 Task: Play online Dominion games in easy mode.
Action: Mouse moved to (610, 251)
Screenshot: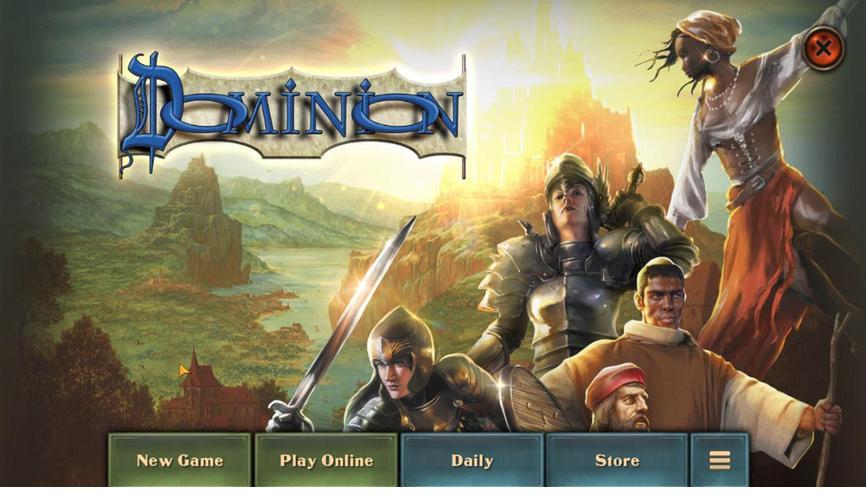 
Action: Mouse pressed left at (610, 251)
Screenshot: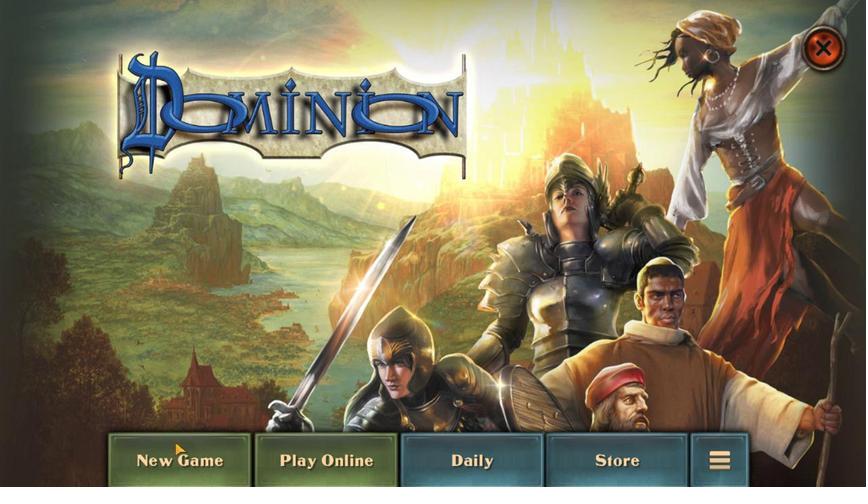 
Action: Mouse moved to (429, 208)
Screenshot: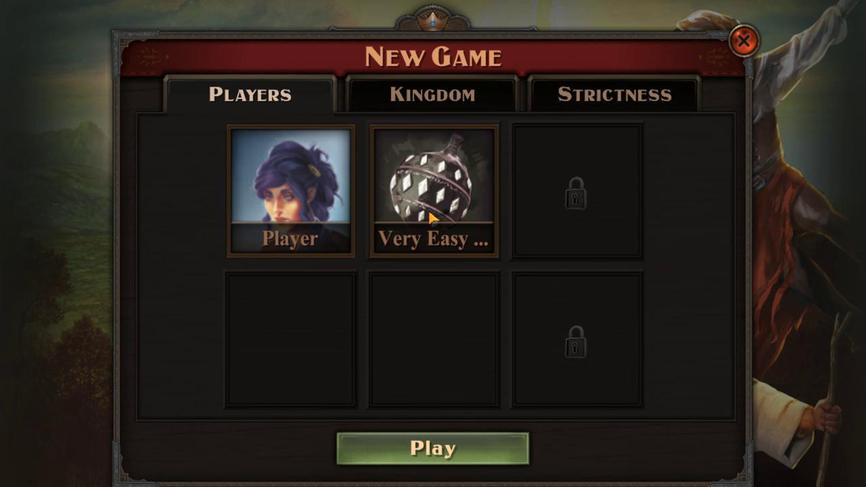 
Action: Mouse pressed left at (429, 208)
Screenshot: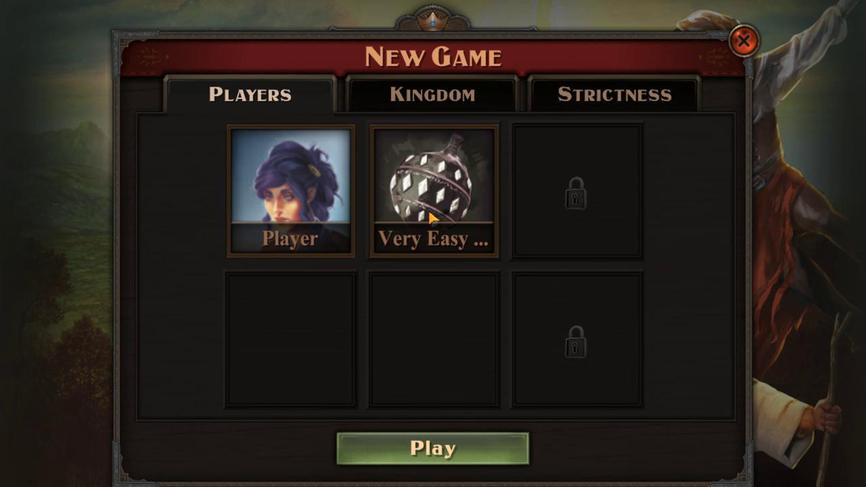 
Action: Mouse moved to (513, 222)
Screenshot: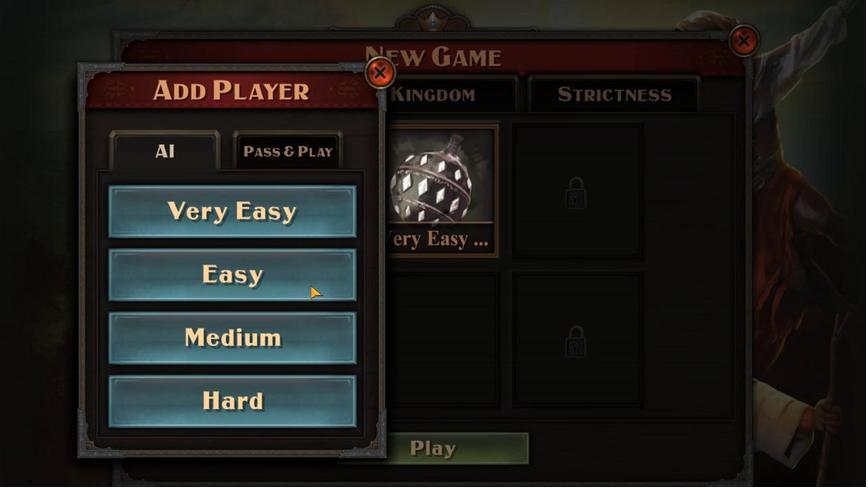 
Action: Mouse pressed left at (513, 222)
Screenshot: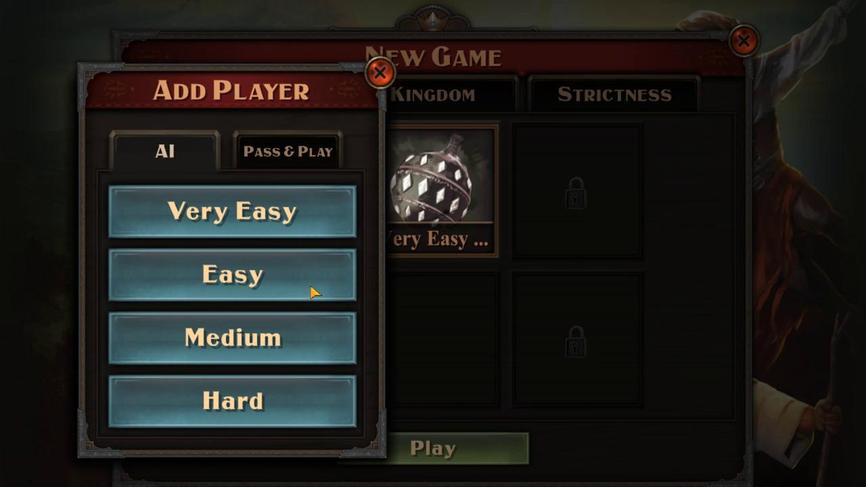 
Action: Mouse moved to (441, 251)
Screenshot: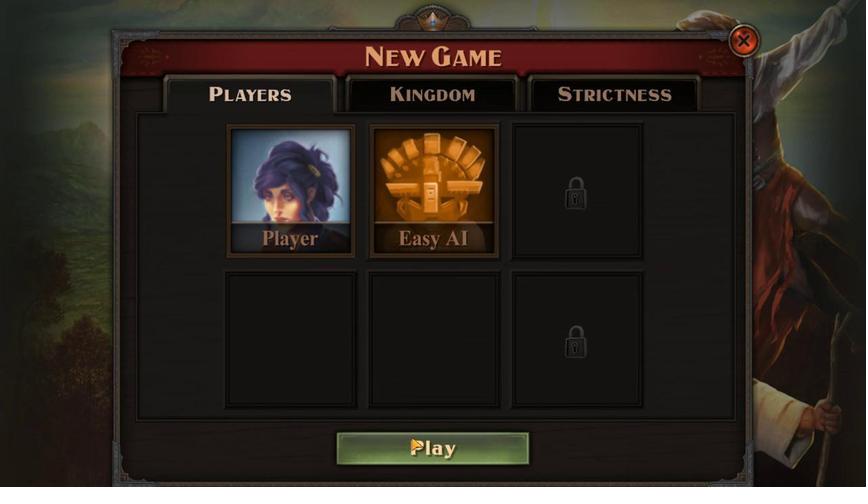 
Action: Mouse pressed left at (441, 251)
Screenshot: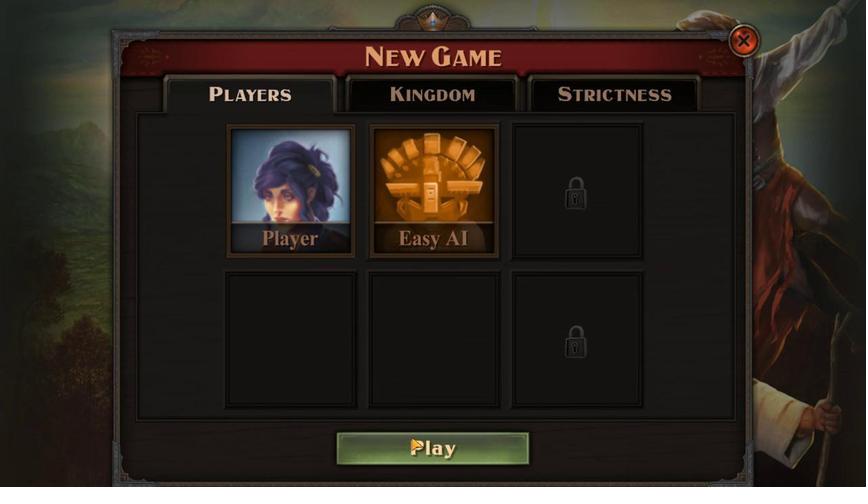 
Action: Mouse moved to (496, 244)
Screenshot: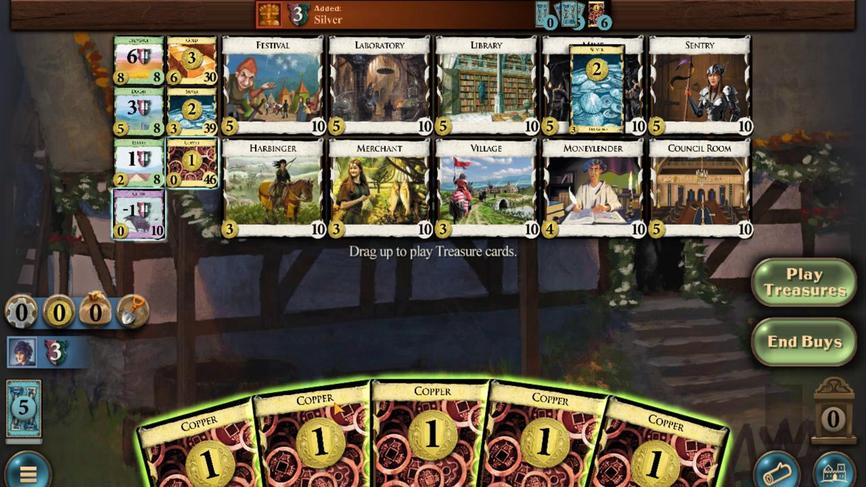 
Action: Mouse pressed left at (496, 244)
Screenshot: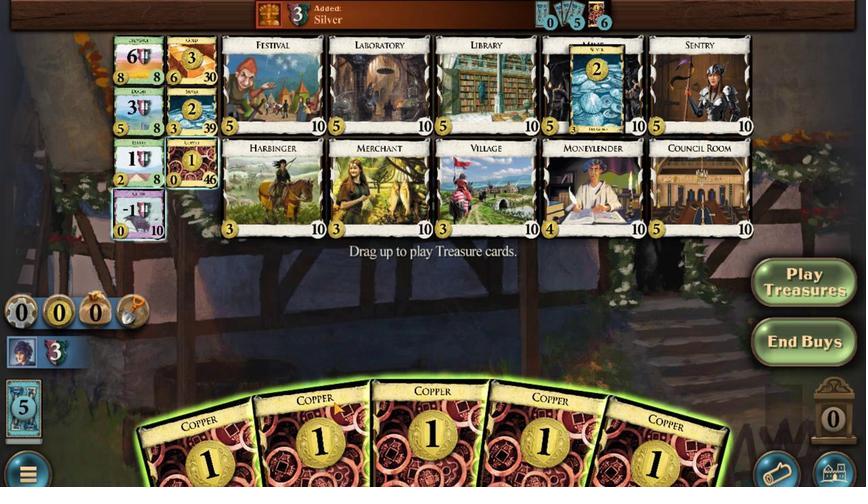 
Action: Mouse moved to (472, 249)
Screenshot: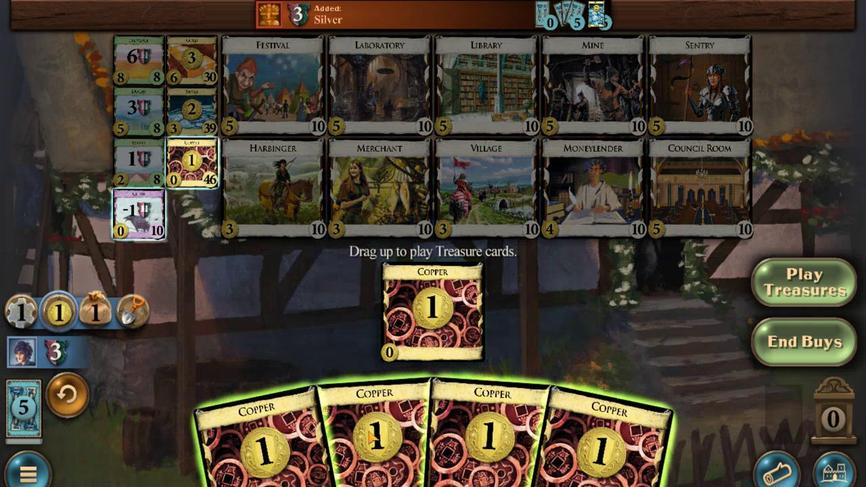 
Action: Mouse pressed left at (472, 249)
Screenshot: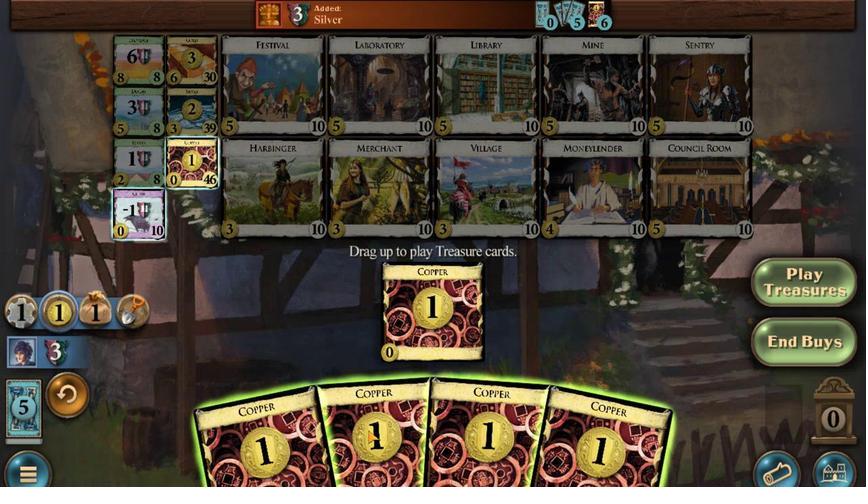 
Action: Mouse moved to (497, 249)
Screenshot: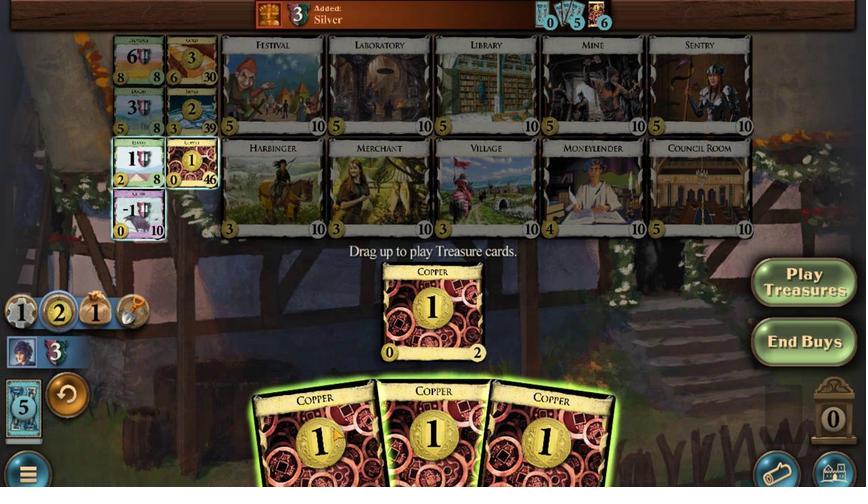 
Action: Mouse pressed left at (497, 249)
Screenshot: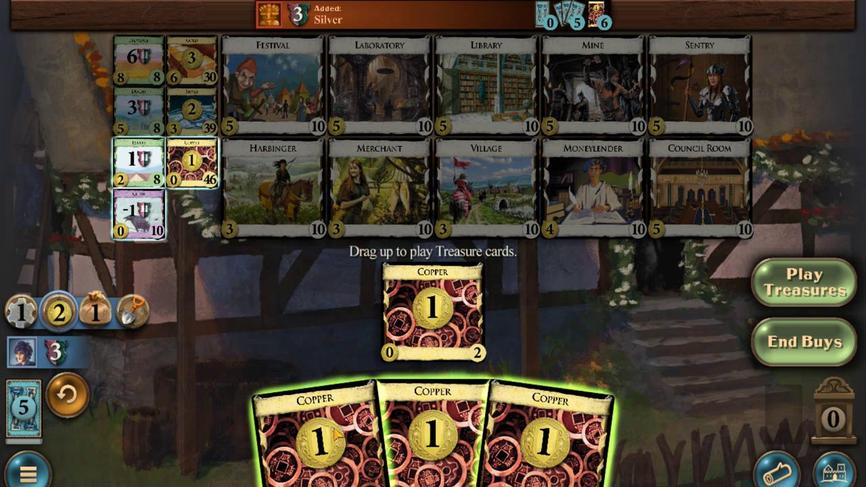 
Action: Mouse moved to (455, 249)
Screenshot: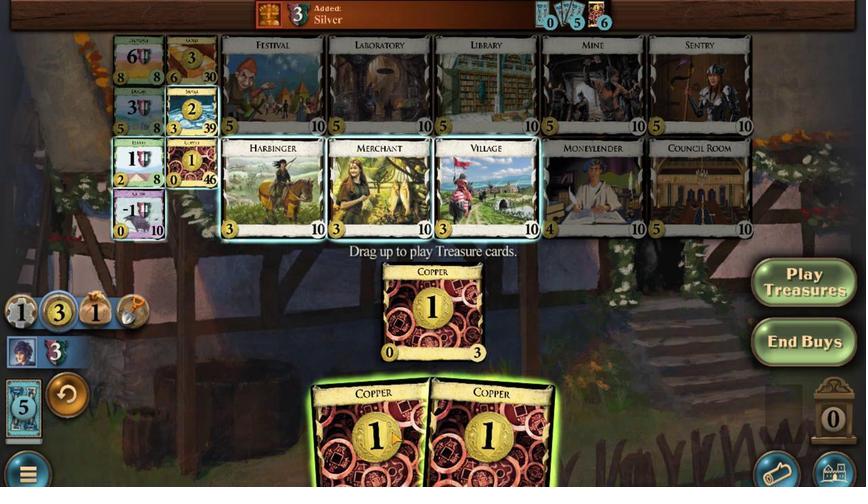 
Action: Mouse pressed left at (455, 249)
Screenshot: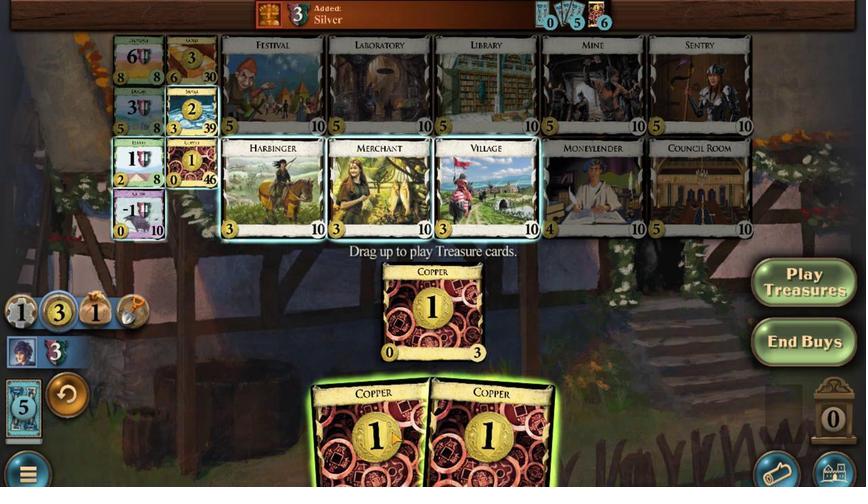 
Action: Mouse moved to (436, 253)
Screenshot: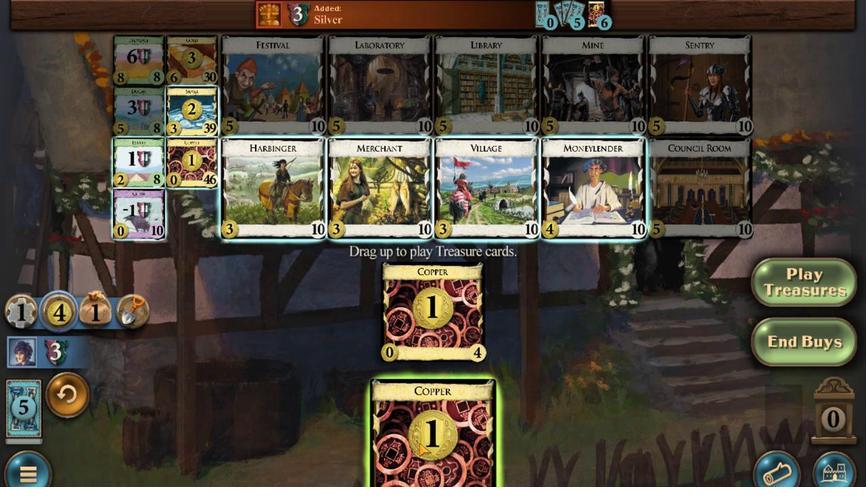 
Action: Mouse pressed left at (436, 253)
Screenshot: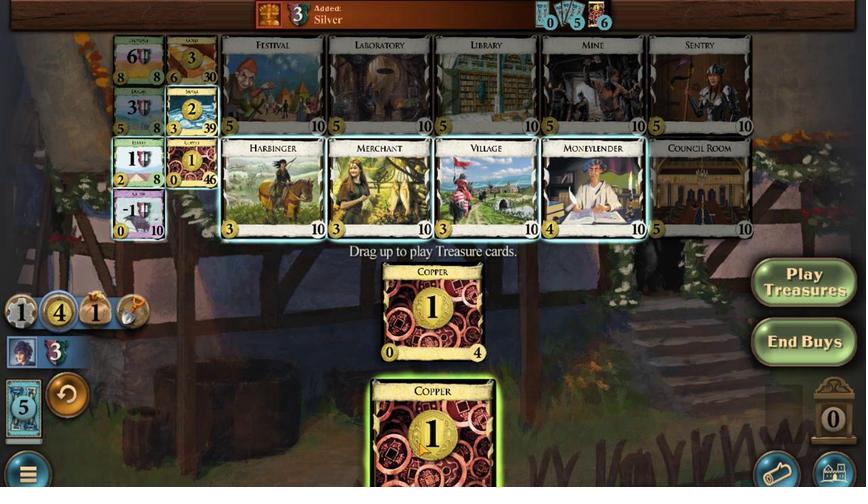 
Action: Mouse moved to (537, 183)
Screenshot: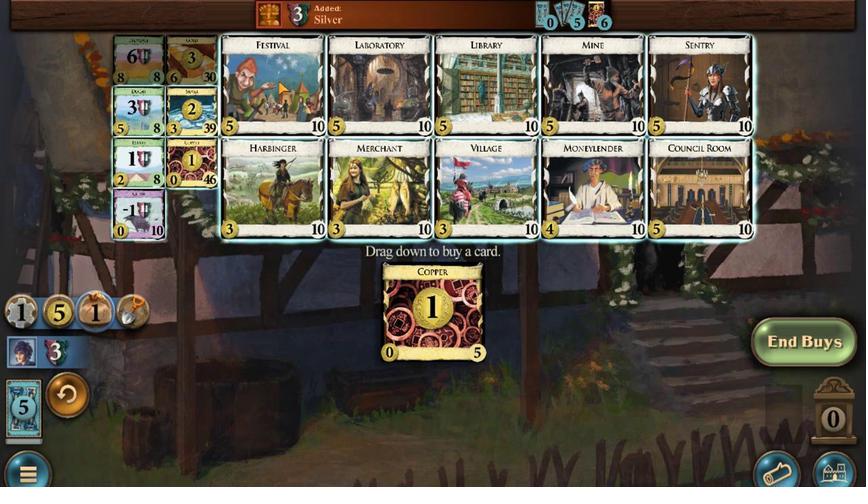 
Action: Mouse pressed left at (537, 183)
Screenshot: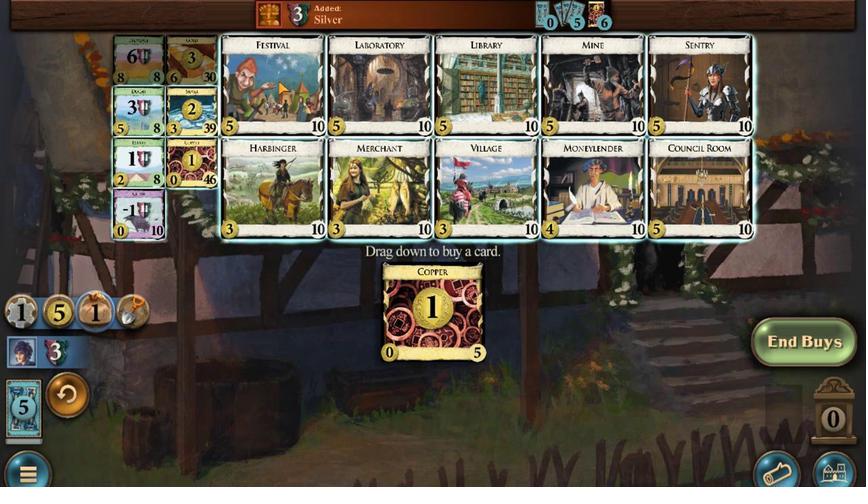 
Action: Mouse moved to (516, 248)
Screenshot: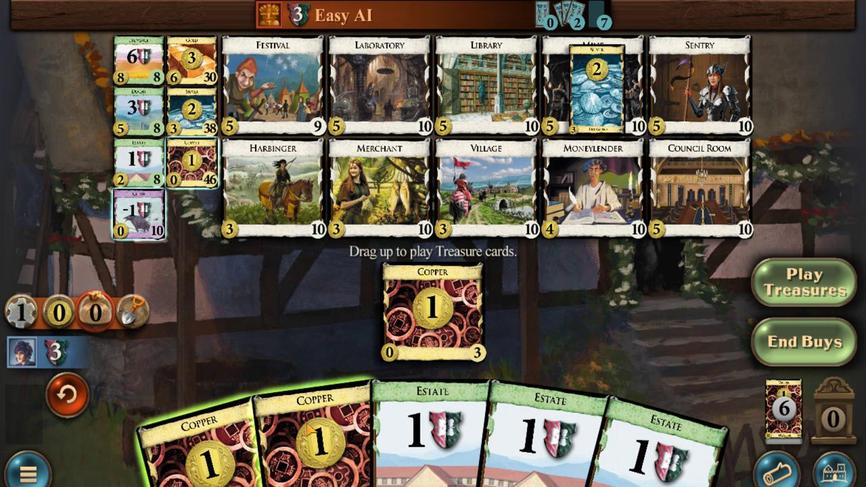 
Action: Mouse pressed left at (516, 248)
Screenshot: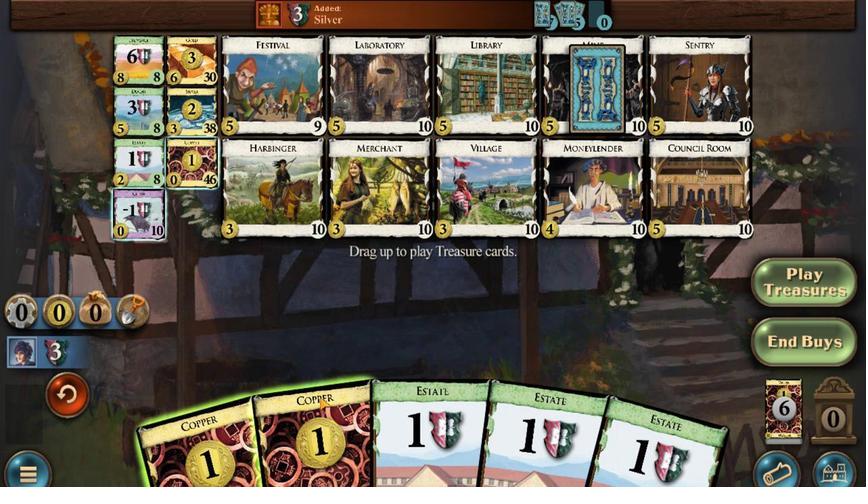 
Action: Mouse moved to (544, 250)
Screenshot: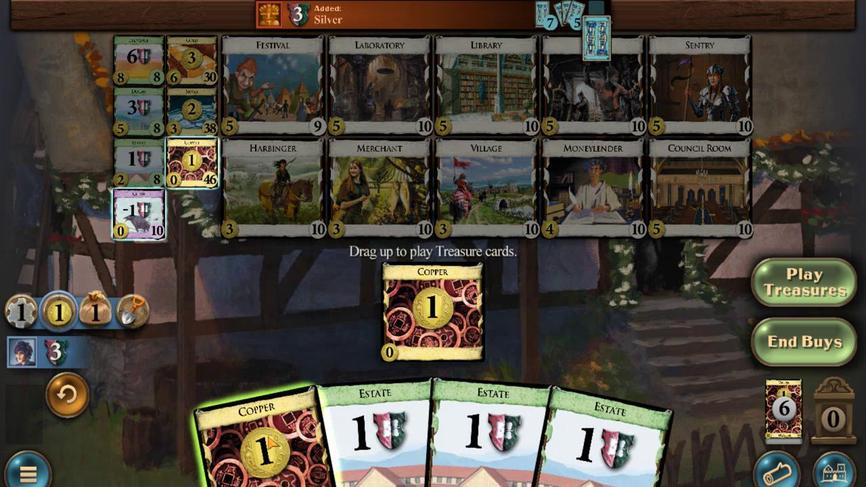 
Action: Mouse pressed left at (544, 250)
Screenshot: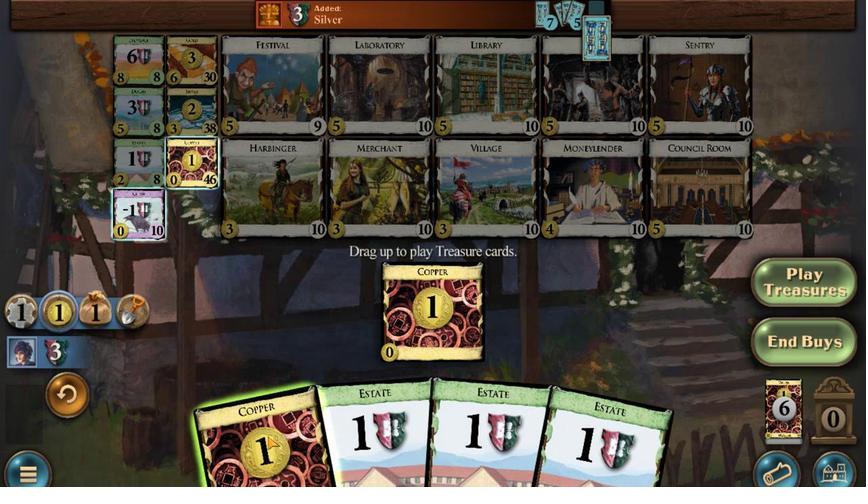 
Action: Mouse moved to (626, 199)
Screenshot: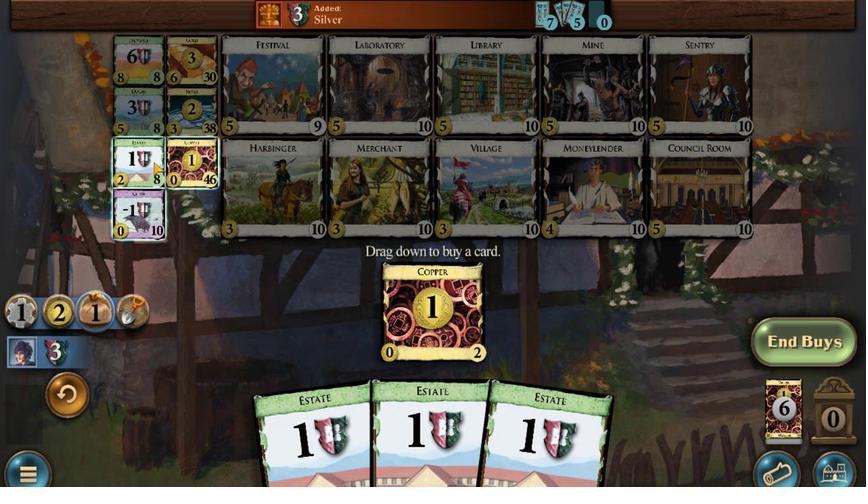 
Action: Mouse pressed left at (626, 199)
Screenshot: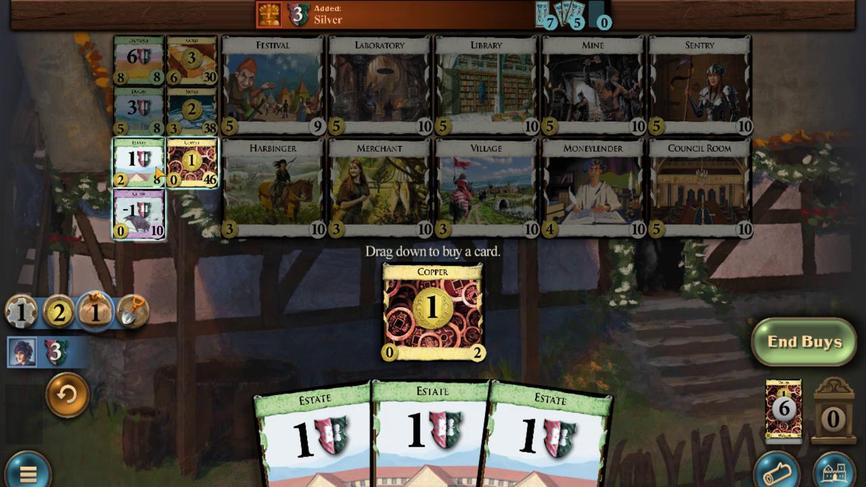 
Action: Mouse moved to (583, 248)
Screenshot: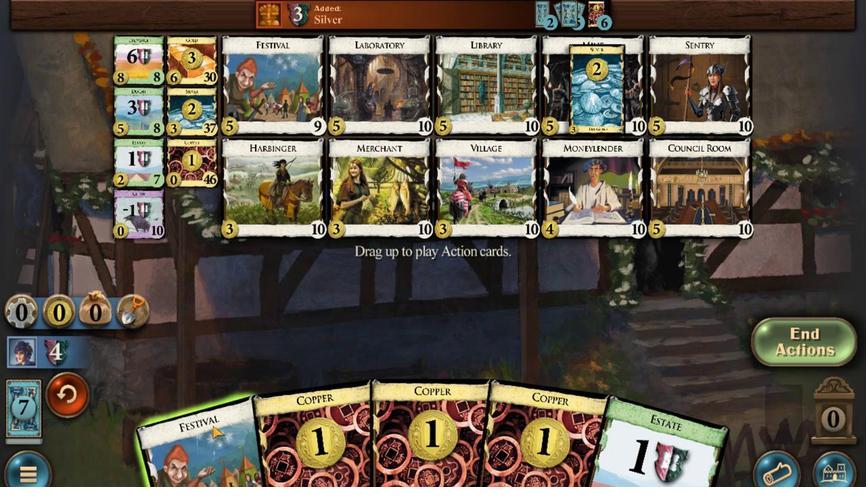 
Action: Mouse pressed left at (583, 248)
Screenshot: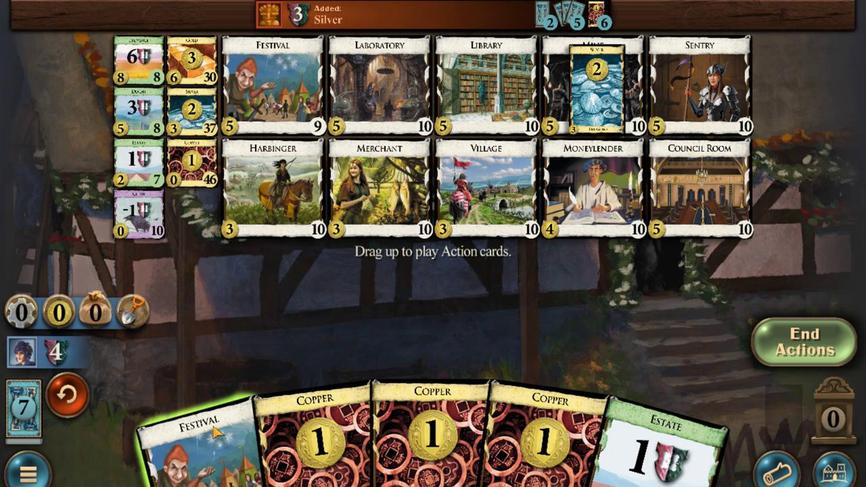 
Action: Mouse moved to (479, 249)
Screenshot: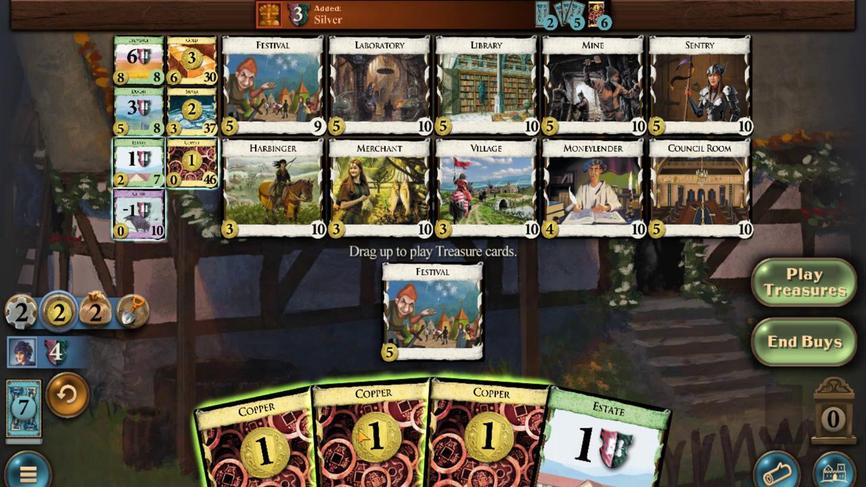 
Action: Mouse pressed left at (479, 249)
Screenshot: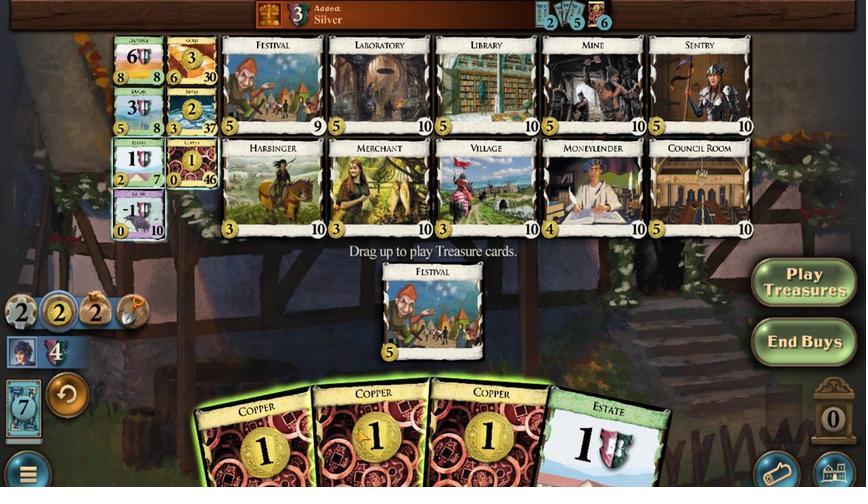 
Action: Mouse moved to (472, 252)
Screenshot: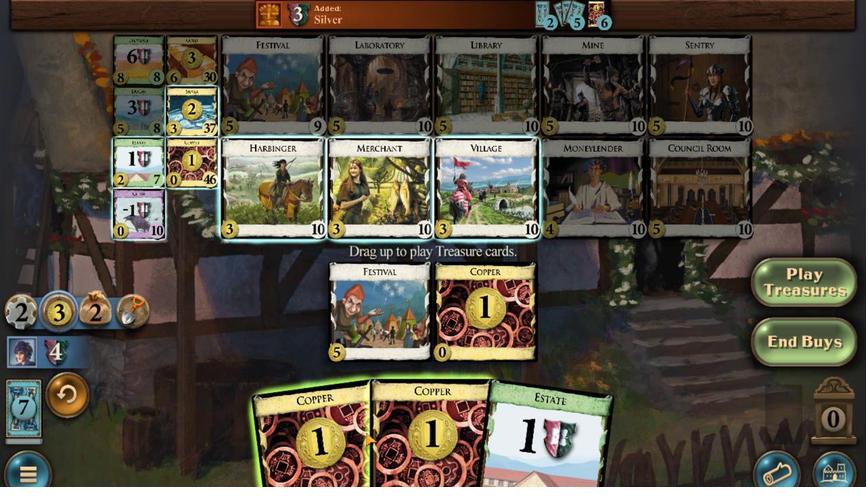 
Action: Mouse pressed left at (472, 252)
Screenshot: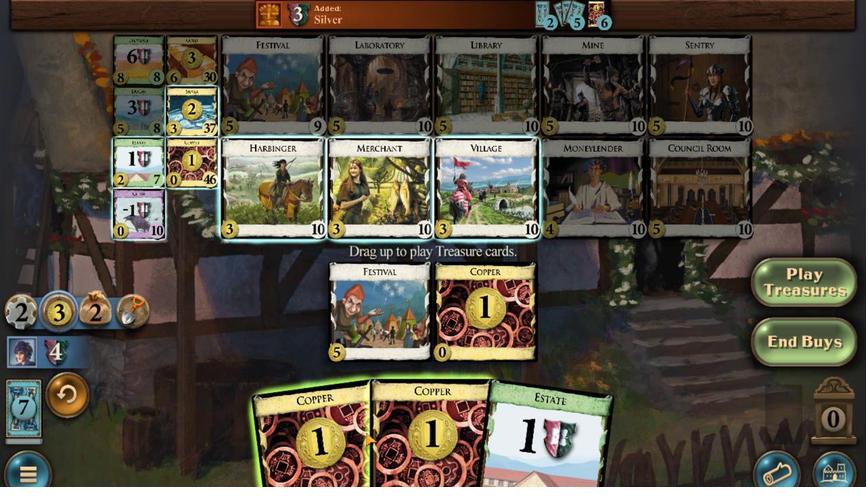 
Action: Mouse moved to (469, 256)
Screenshot: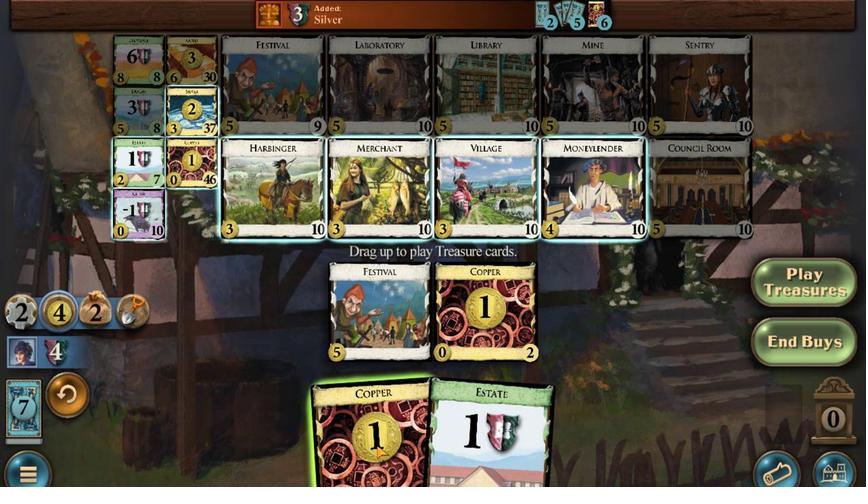 
Action: Mouse pressed left at (469, 256)
Screenshot: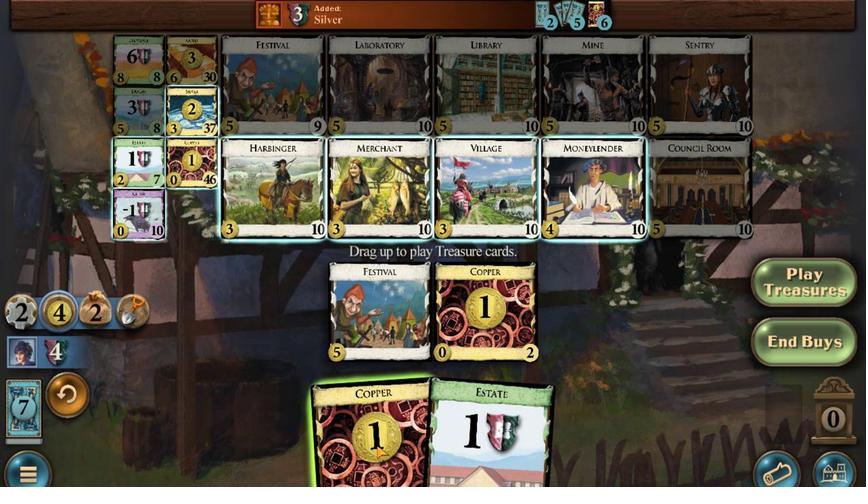 
Action: Mouse moved to (525, 181)
Screenshot: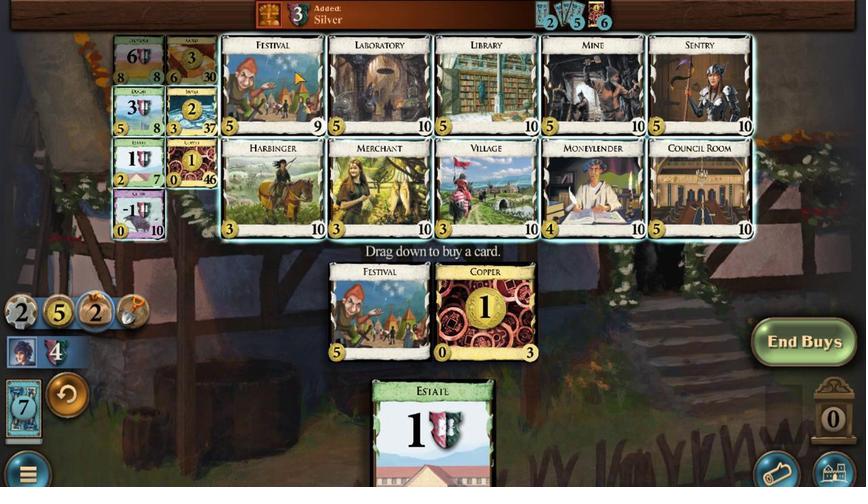 
Action: Mouse pressed left at (525, 181)
Screenshot: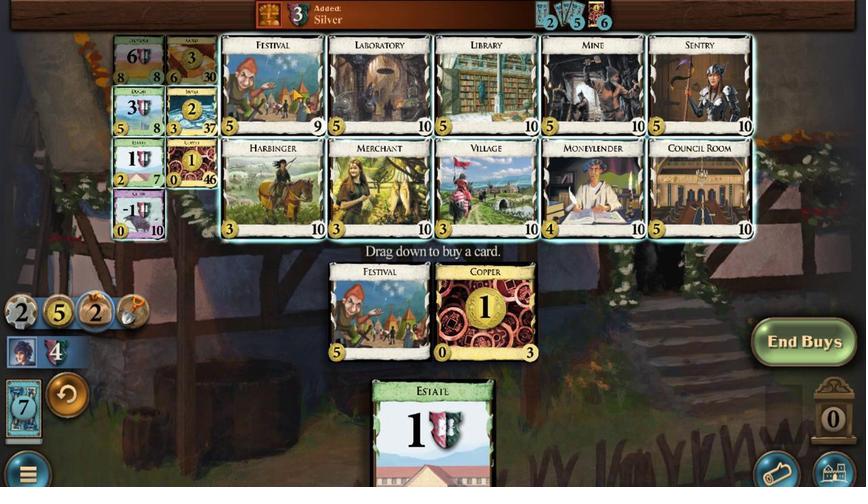 
Action: Mouse moved to (593, 195)
Screenshot: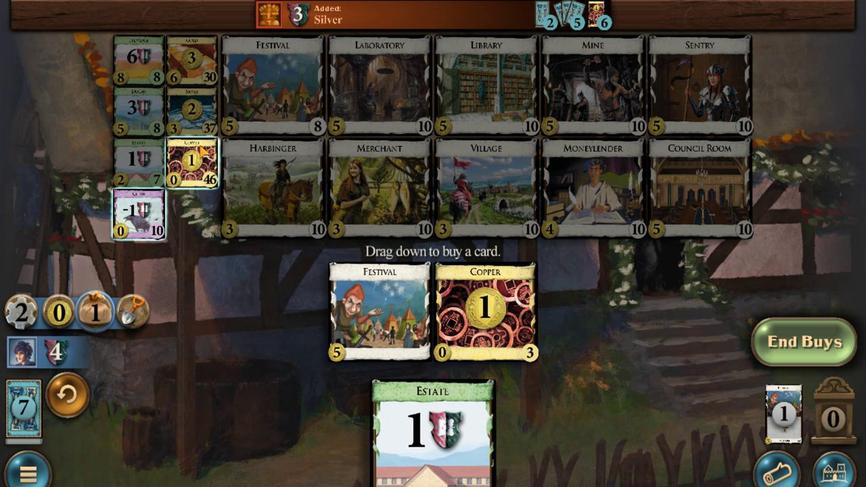 
Action: Mouse pressed left at (593, 195)
Screenshot: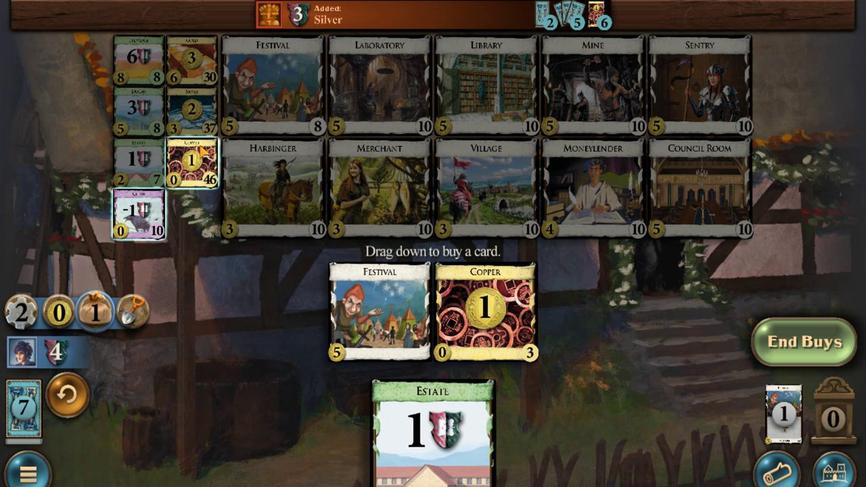 
Action: Mouse moved to (423, 252)
Screenshot: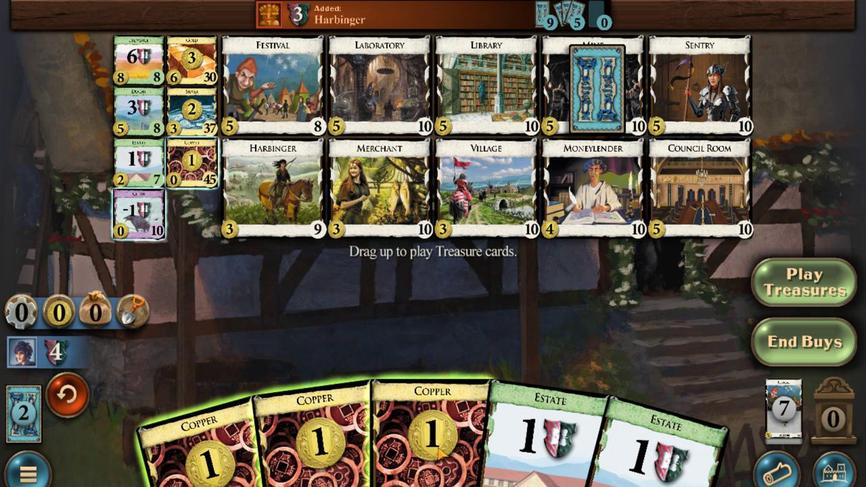 
Action: Mouse pressed left at (423, 252)
Screenshot: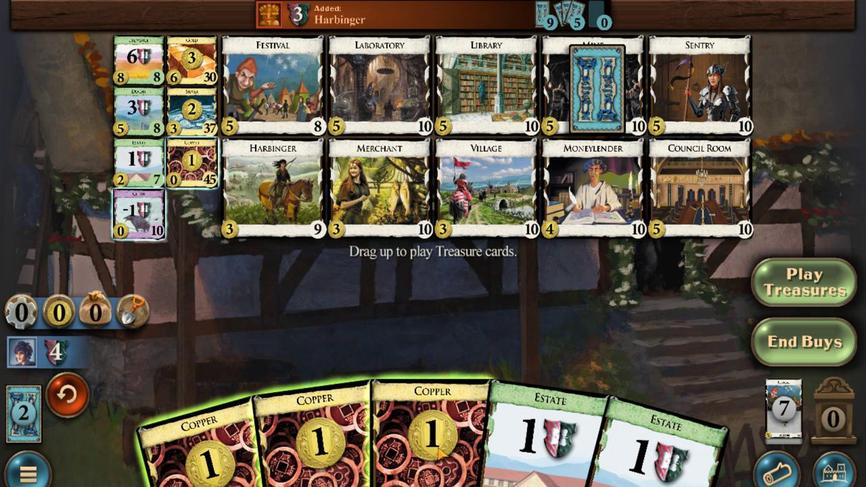 
Action: Mouse moved to (477, 254)
Screenshot: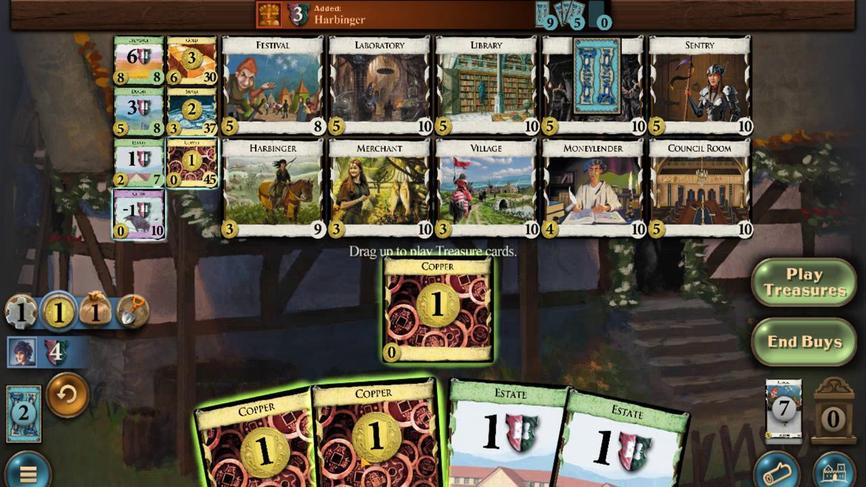 
Action: Mouse pressed left at (477, 254)
Screenshot: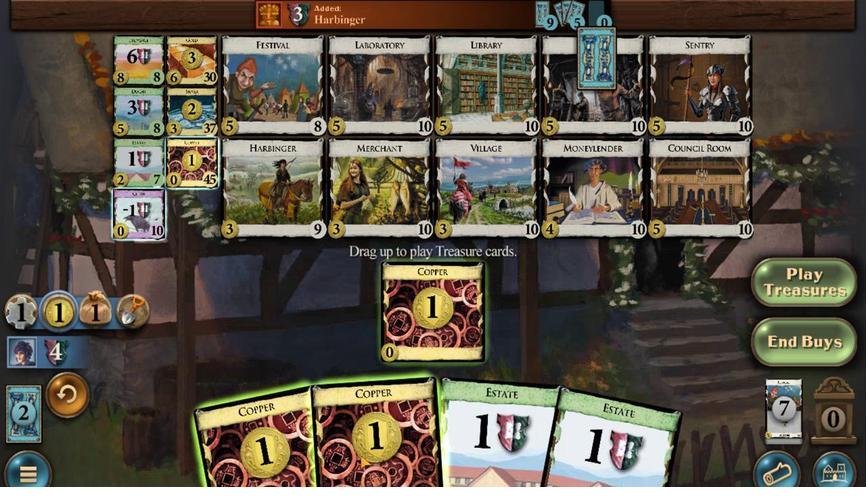 
Action: Mouse moved to (507, 252)
Screenshot: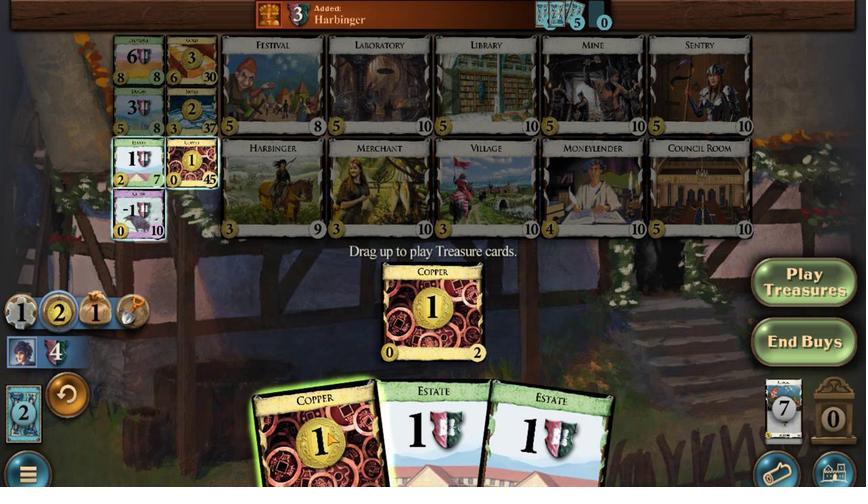 
Action: Mouse pressed left at (507, 252)
Screenshot: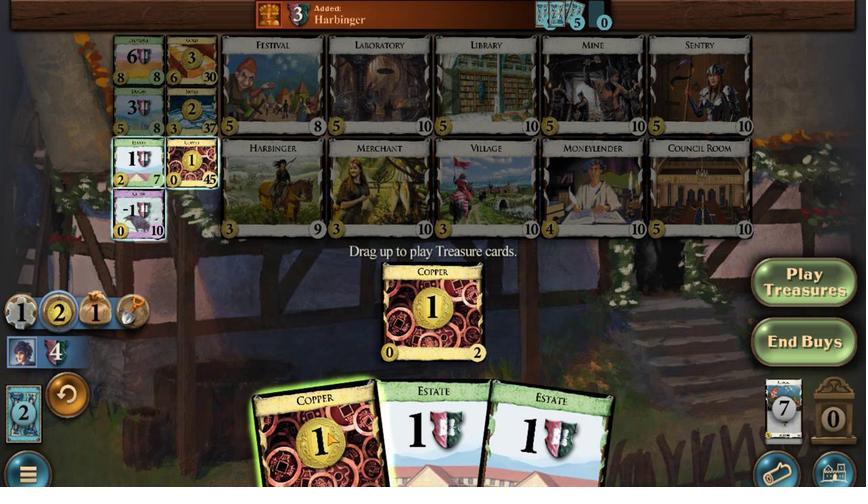 
Action: Mouse moved to (530, 201)
Screenshot: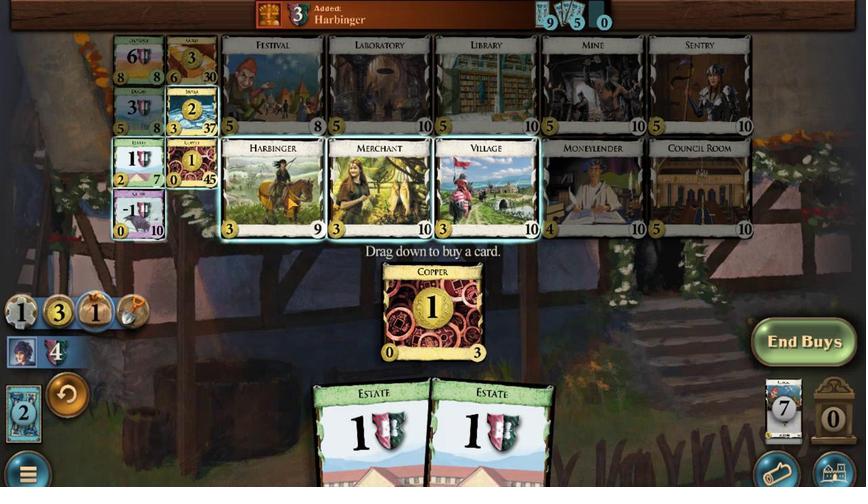 
Action: Mouse pressed left at (530, 201)
Screenshot: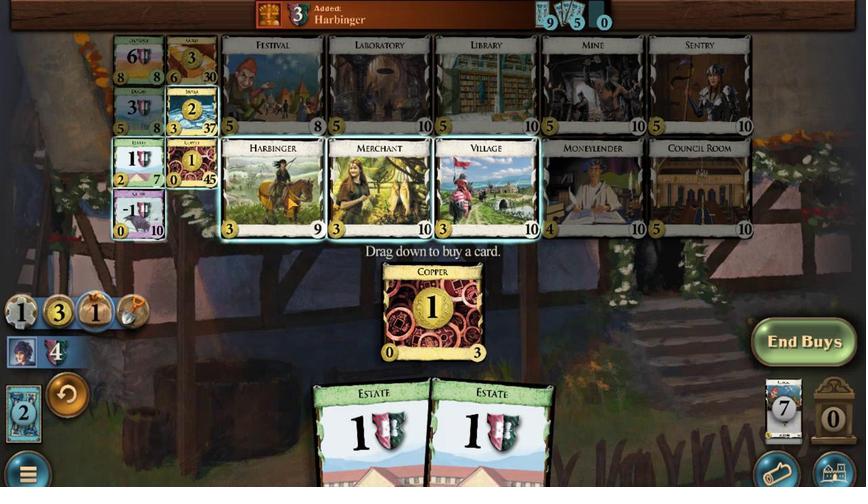 
Action: Mouse moved to (547, 205)
Screenshot: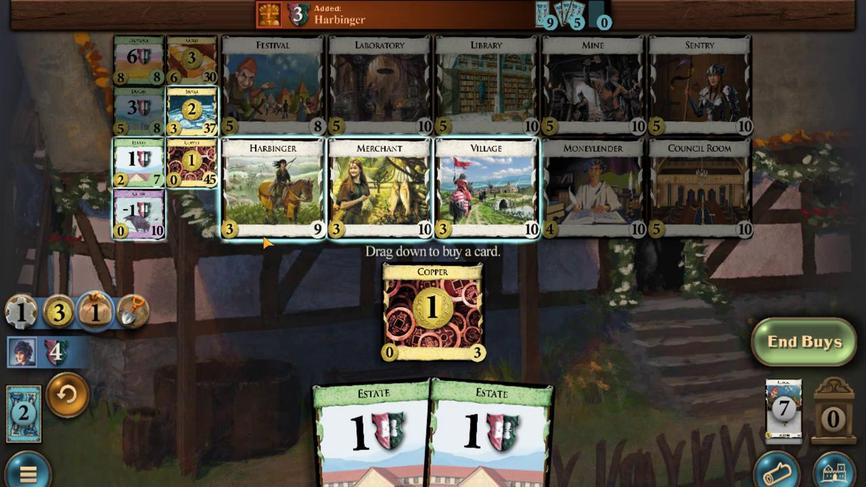 
Action: Mouse pressed left at (547, 205)
Screenshot: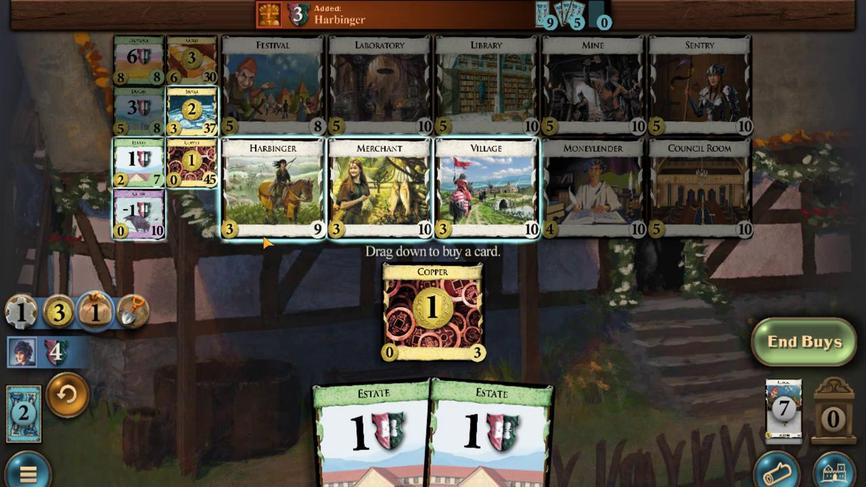 
Action: Mouse moved to (409, 246)
Screenshot: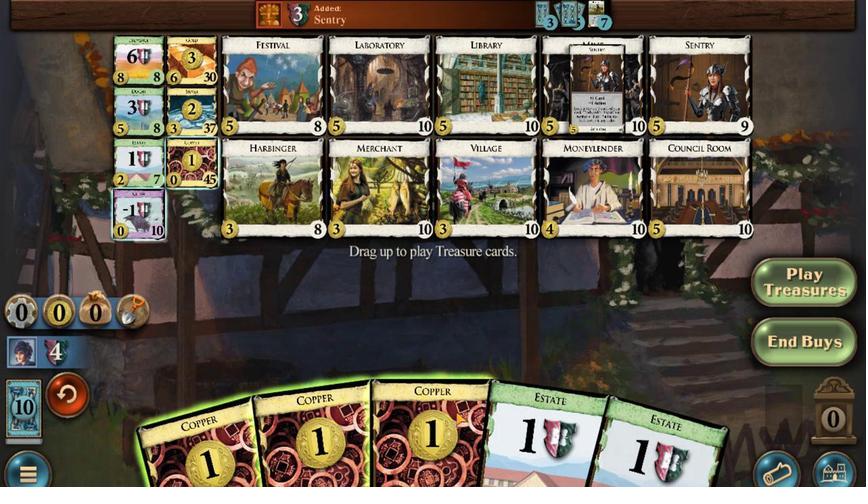
Action: Mouse pressed left at (409, 246)
Screenshot: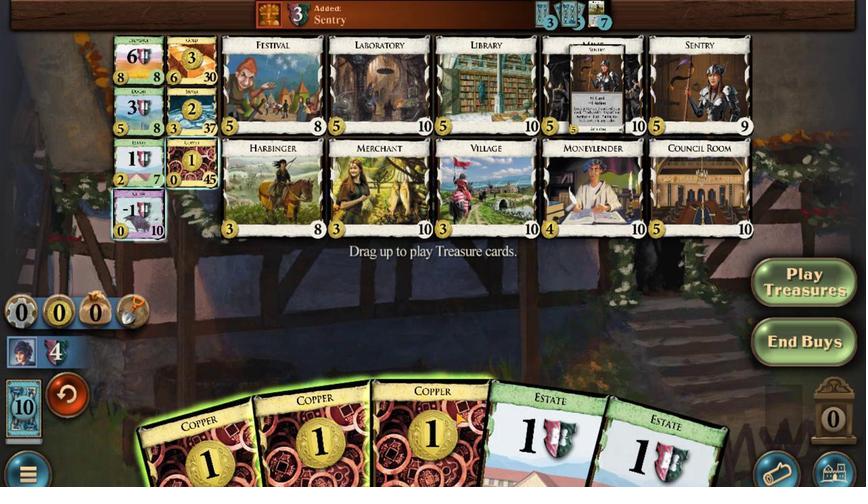 
Action: Mouse moved to (479, 248)
Screenshot: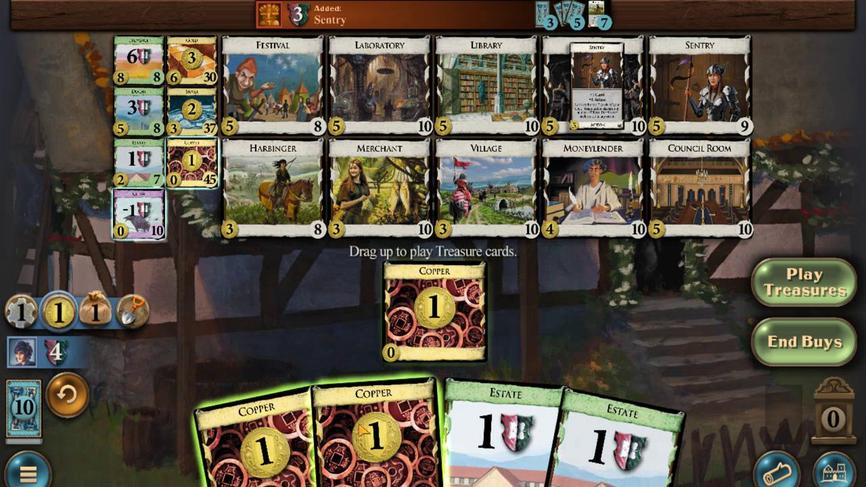 
Action: Mouse pressed left at (479, 248)
Screenshot: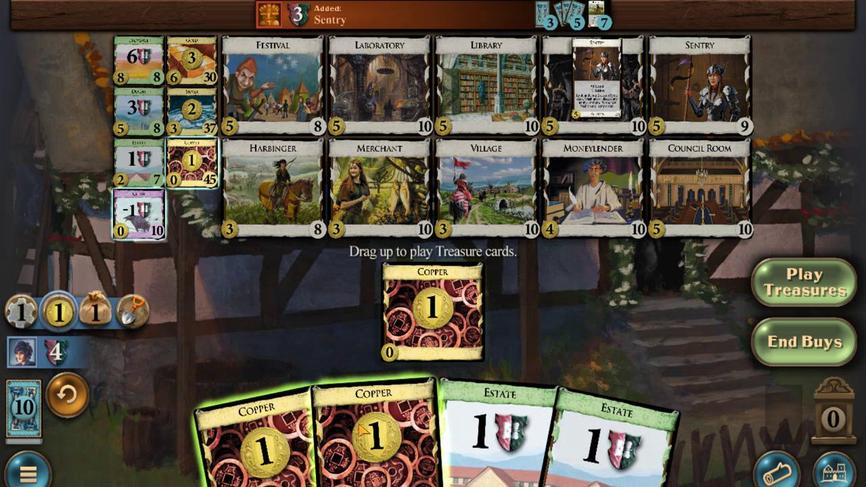 
Action: Mouse moved to (521, 252)
Screenshot: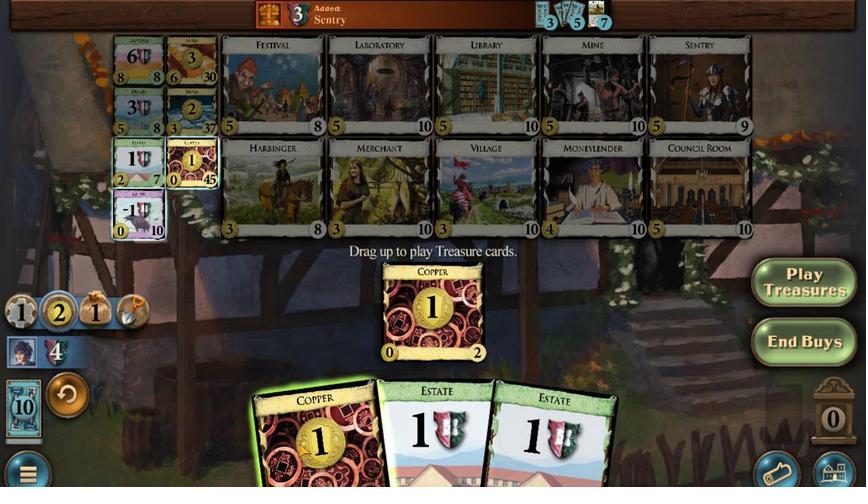 
Action: Mouse pressed left at (521, 252)
Screenshot: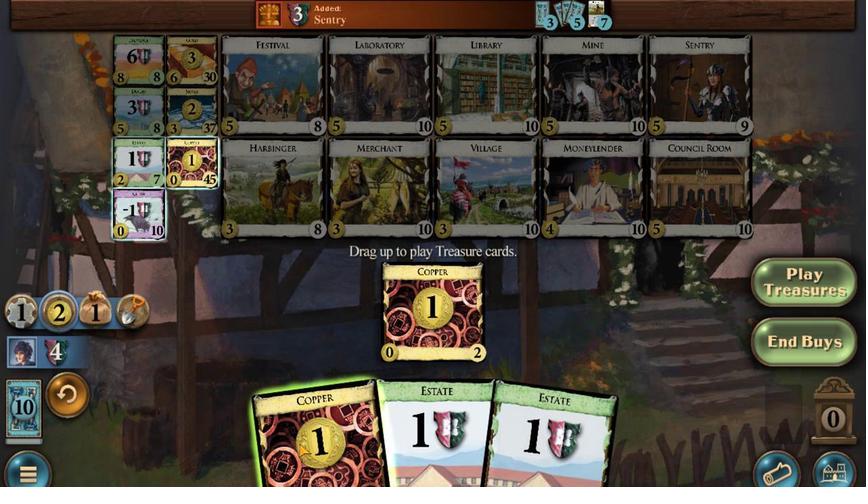 
Action: Mouse moved to (606, 188)
Screenshot: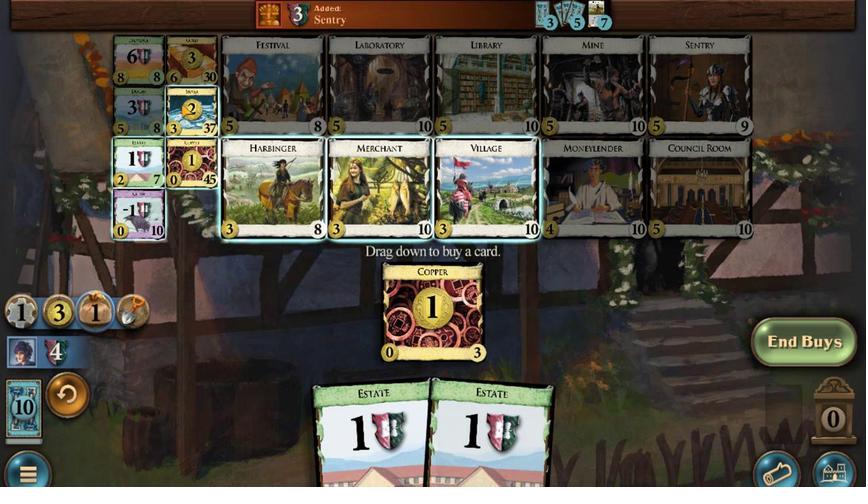 
Action: Mouse pressed left at (606, 188)
Screenshot: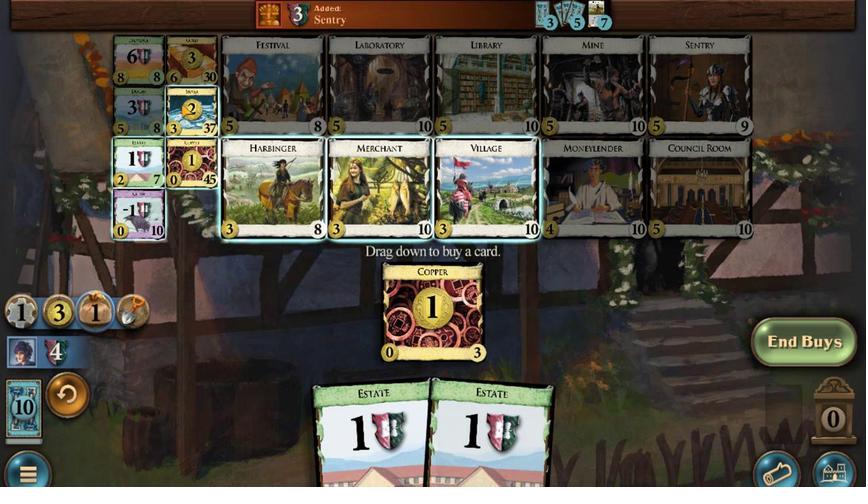 
Action: Mouse moved to (511, 245)
Screenshot: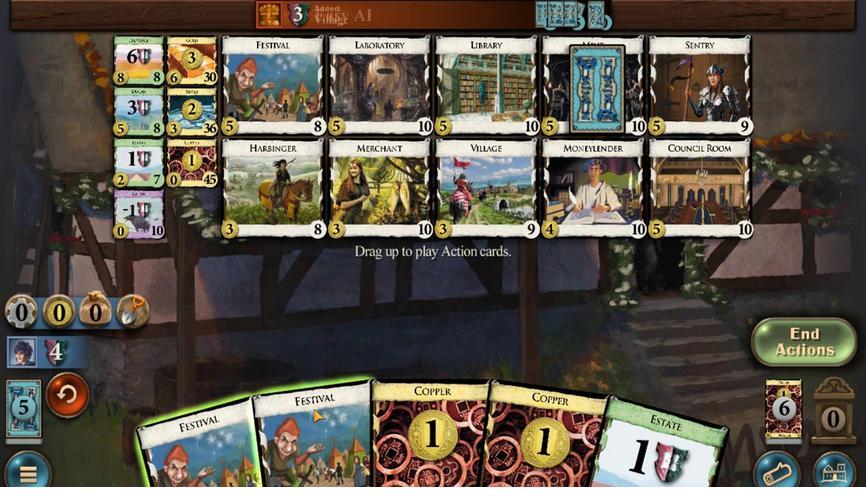 
Action: Mouse pressed left at (511, 245)
Screenshot: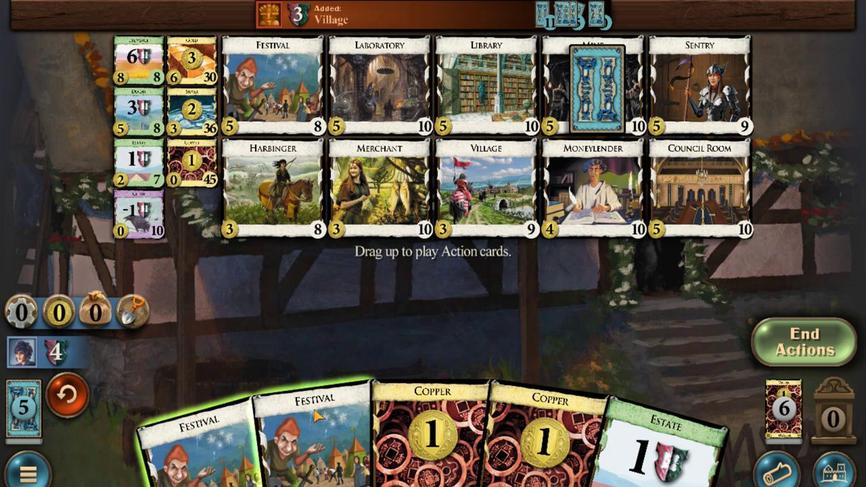 
Action: Mouse moved to (577, 261)
Screenshot: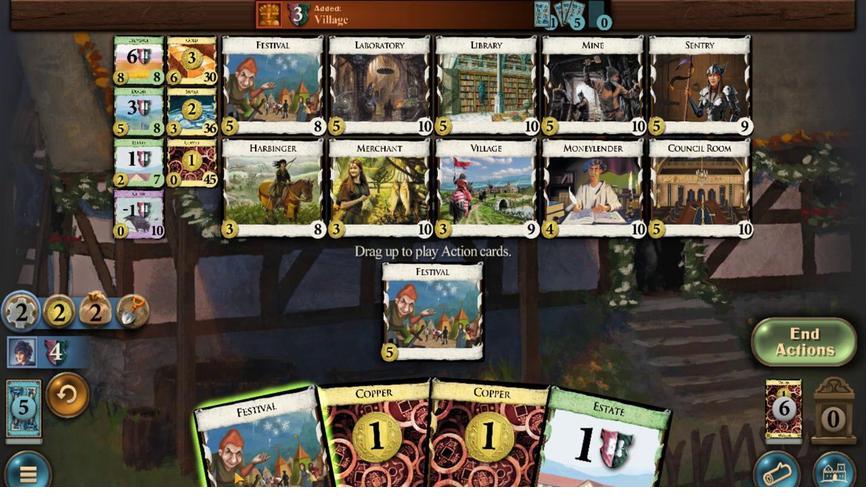 
Action: Mouse pressed left at (577, 261)
Screenshot: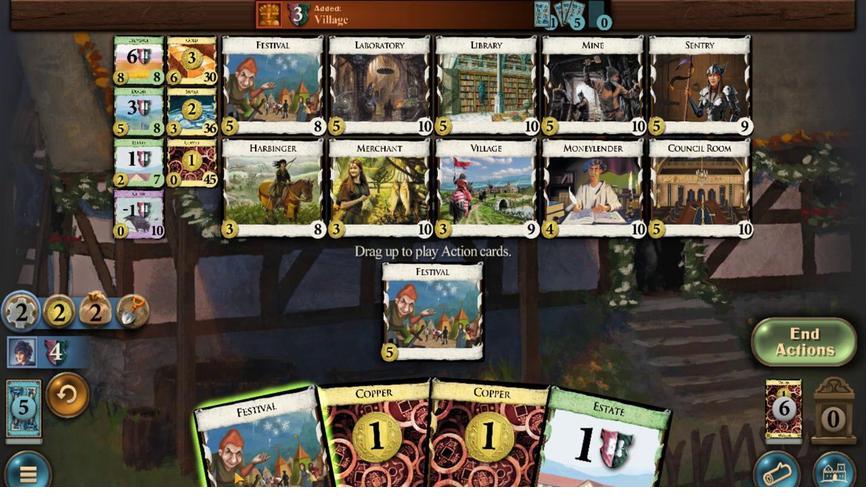 
Action: Mouse moved to (526, 254)
Screenshot: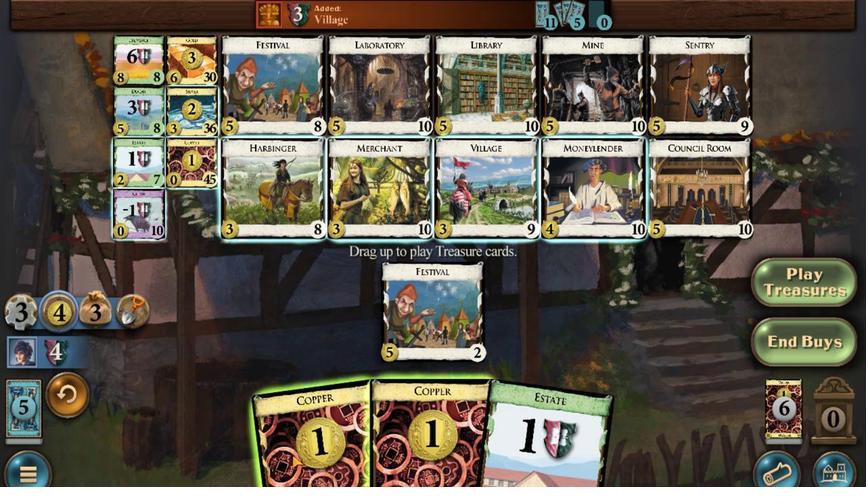 
Action: Mouse pressed left at (526, 254)
Screenshot: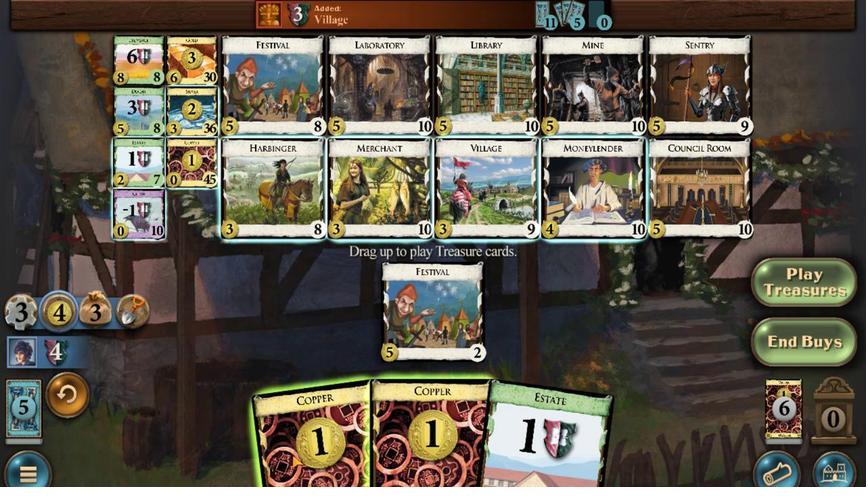 
Action: Mouse moved to (484, 251)
Screenshot: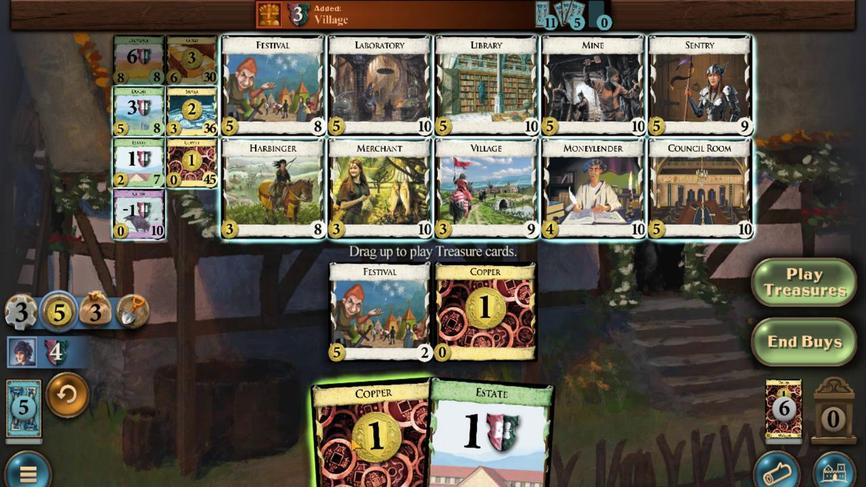 
Action: Mouse pressed left at (484, 251)
Screenshot: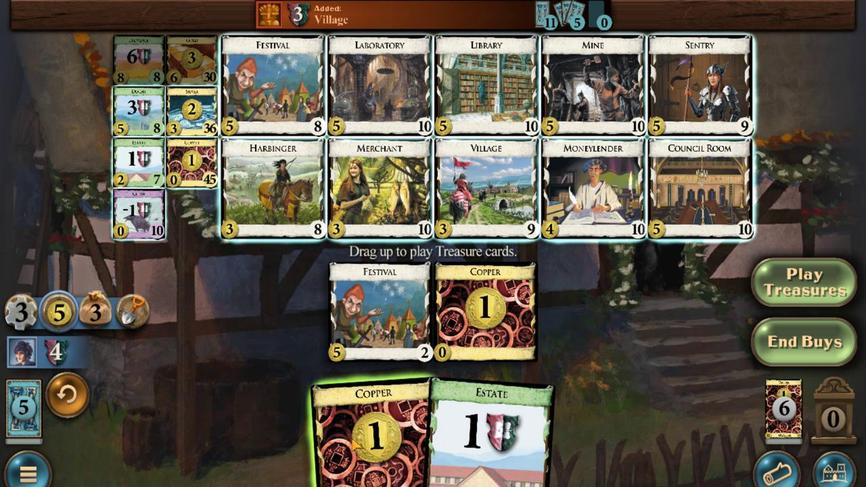 
Action: Mouse moved to (597, 178)
Screenshot: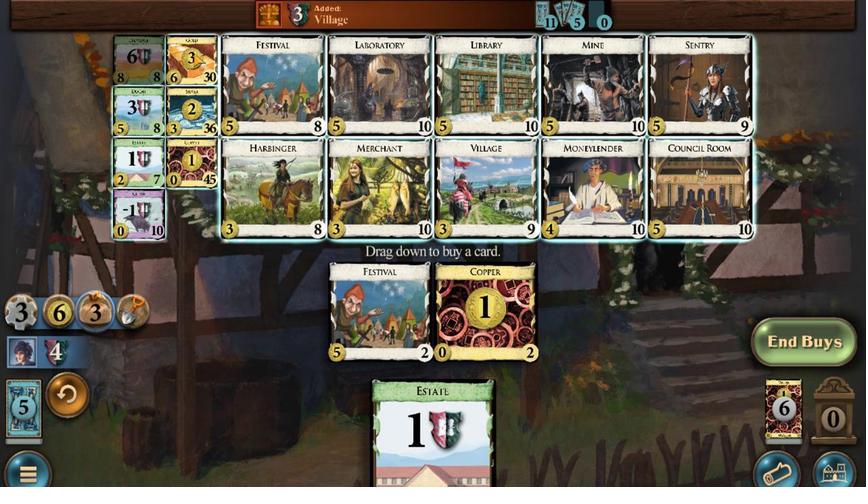
Action: Mouse pressed left at (597, 178)
Screenshot: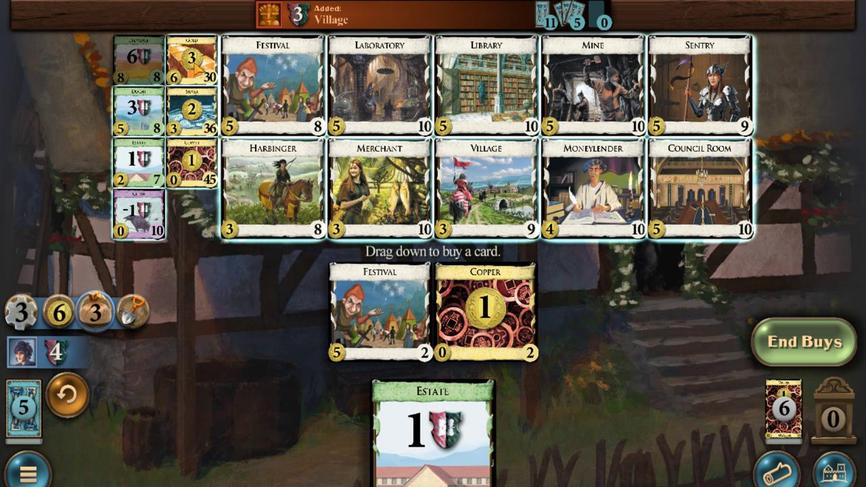 
Action: Mouse moved to (596, 198)
Screenshot: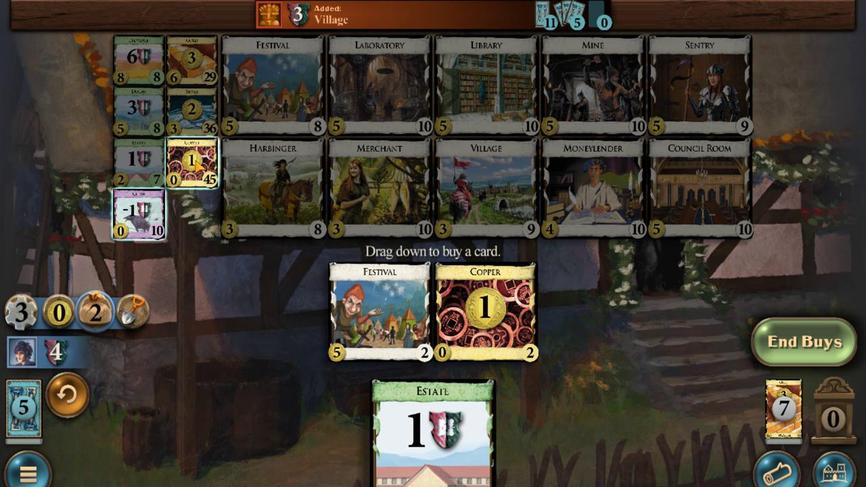 
Action: Mouse pressed left at (596, 198)
Screenshot: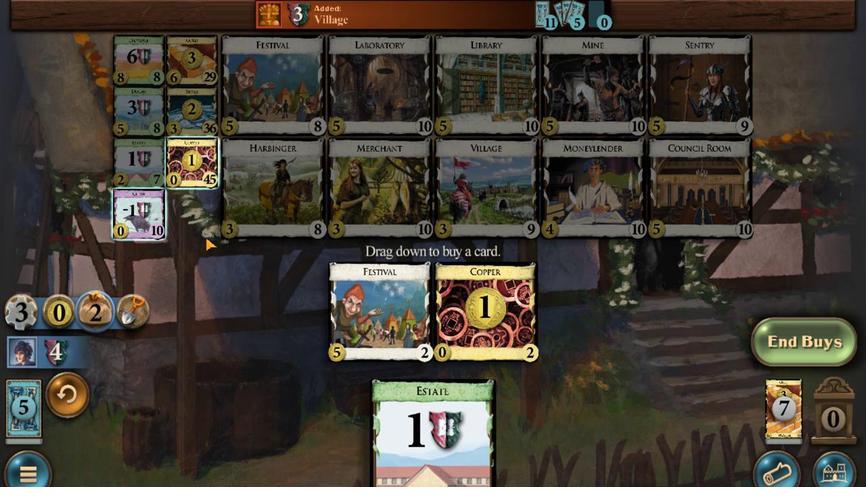 
Action: Mouse moved to (598, 201)
Screenshot: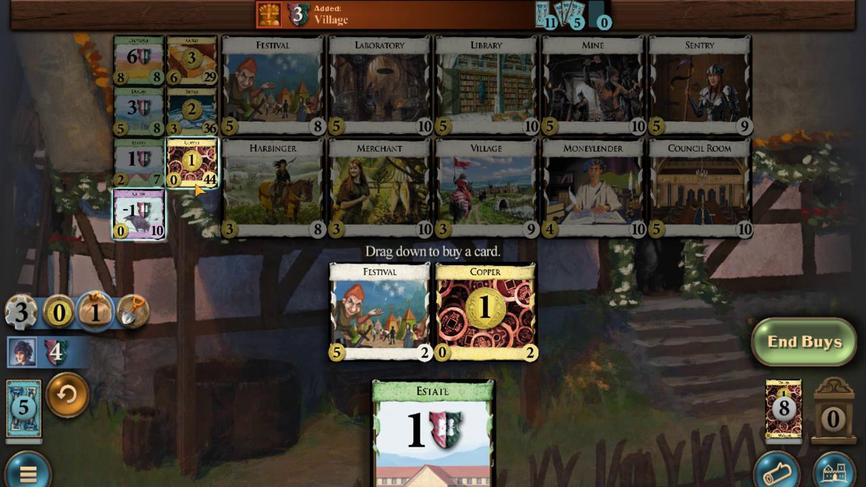 
Action: Mouse pressed left at (598, 201)
Screenshot: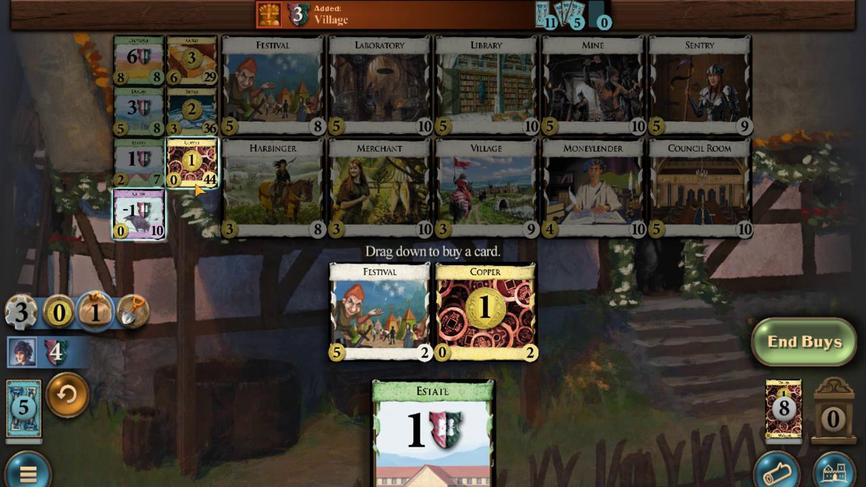 
Action: Mouse moved to (625, 253)
Screenshot: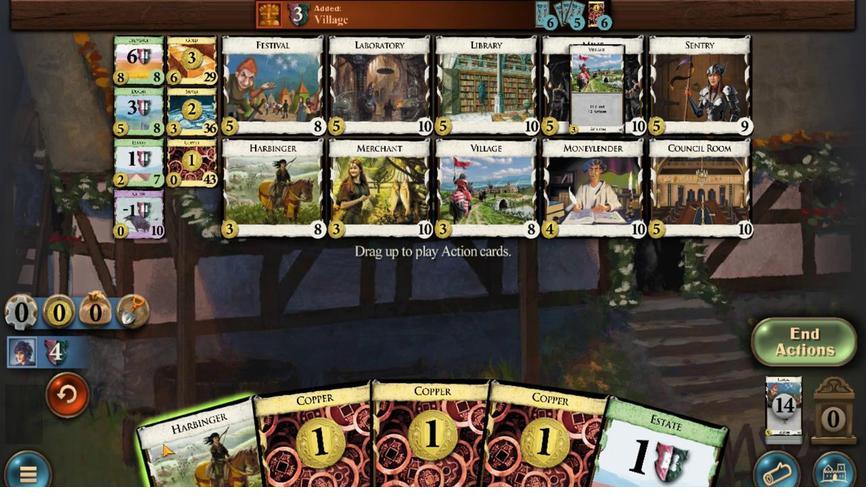 
Action: Mouse pressed left at (625, 253)
Screenshot: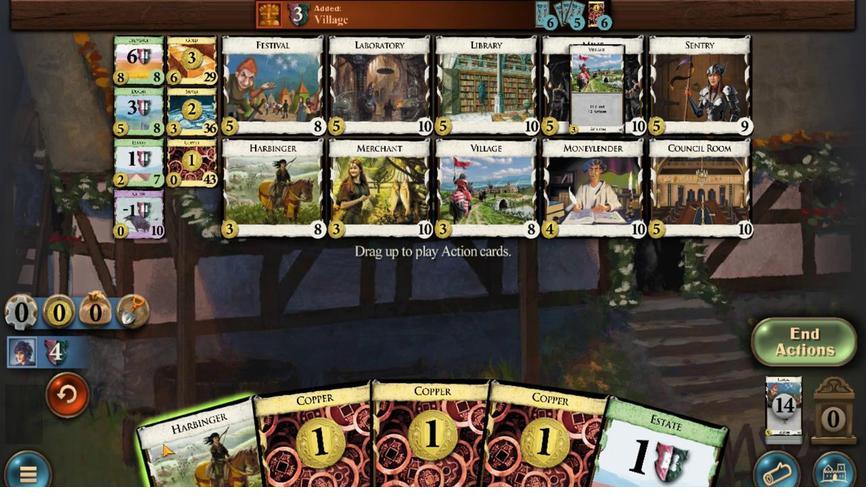 
Action: Mouse moved to (461, 251)
Screenshot: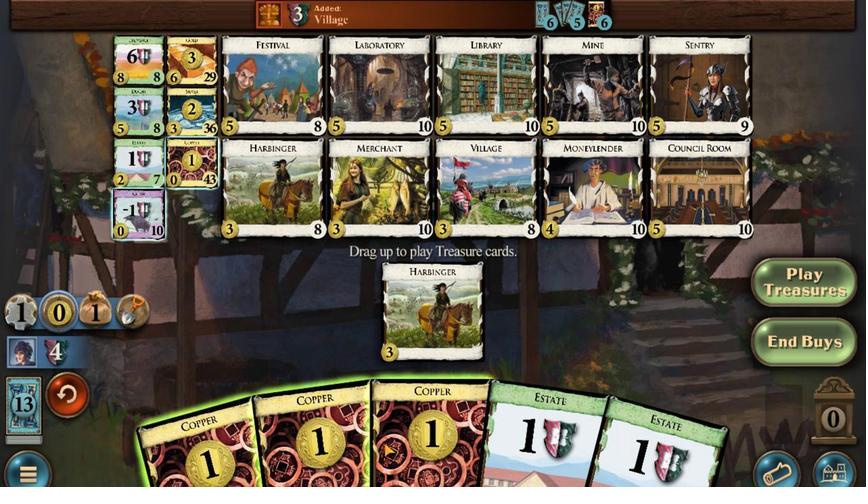 
Action: Mouse pressed left at (461, 251)
Screenshot: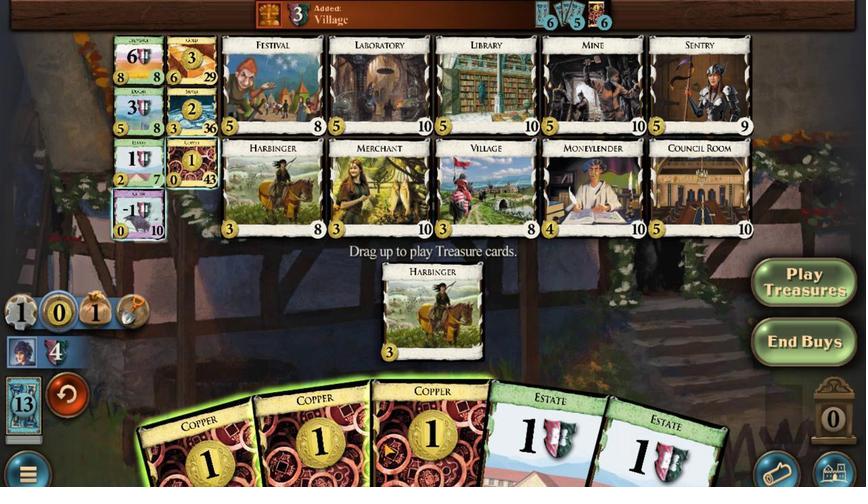 
Action: Mouse moved to (479, 257)
Screenshot: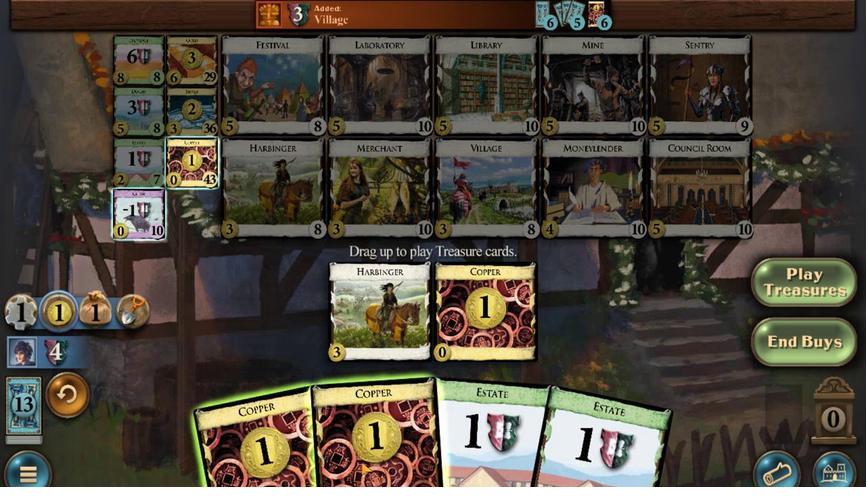 
Action: Mouse pressed left at (479, 257)
Screenshot: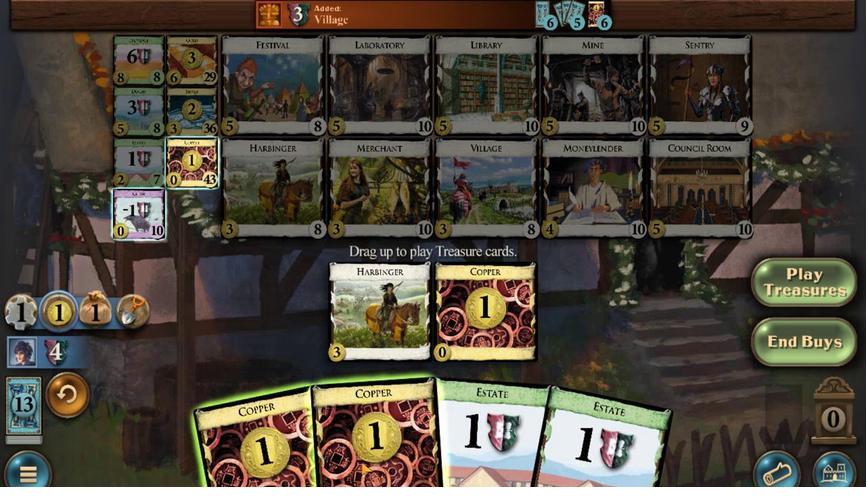 
Action: Mouse moved to (529, 257)
Screenshot: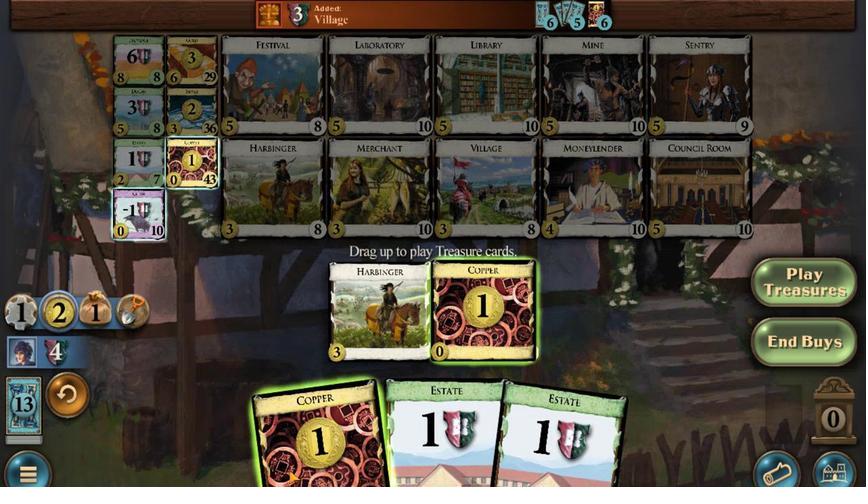 
Action: Mouse pressed left at (529, 257)
Screenshot: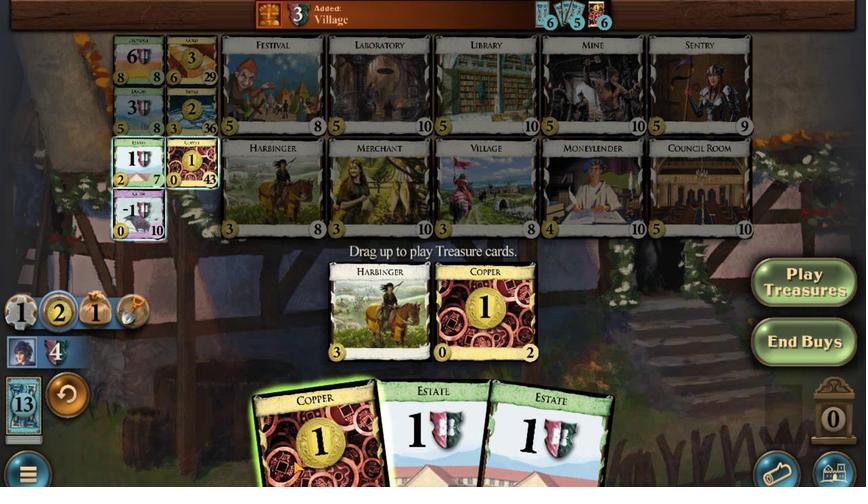 
Action: Mouse moved to (597, 188)
Screenshot: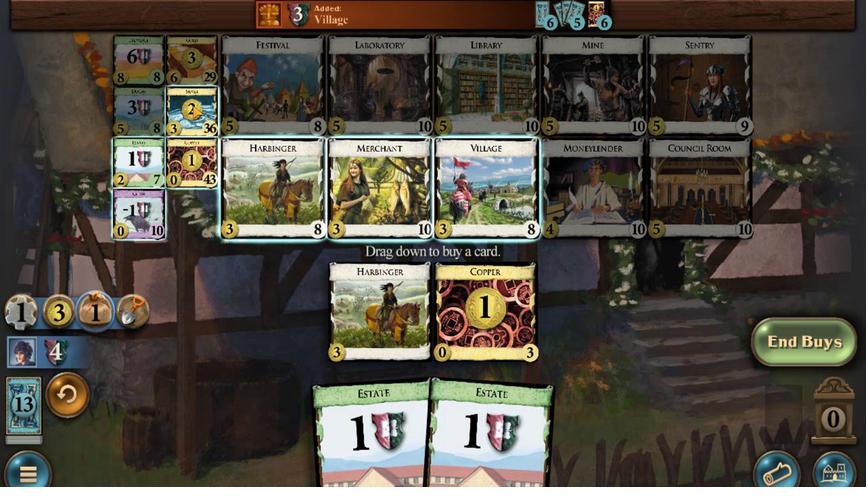 
Action: Mouse pressed left at (597, 188)
Screenshot: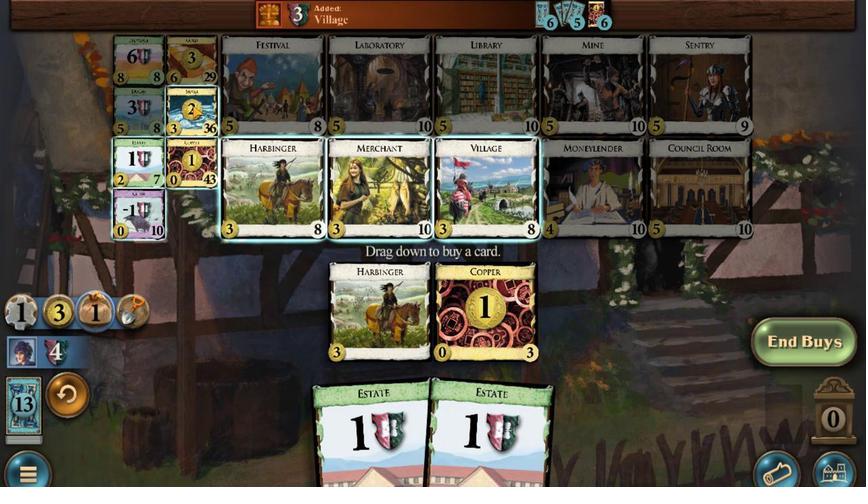 
Action: Mouse moved to (511, 253)
Screenshot: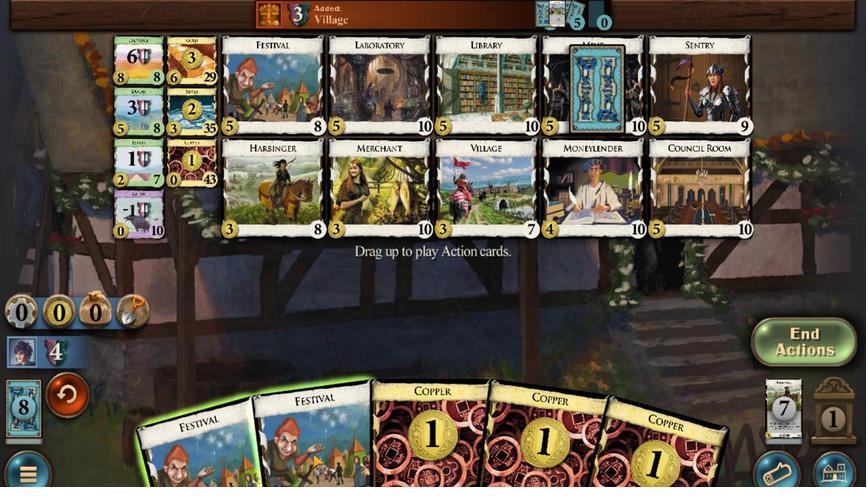 
Action: Mouse pressed left at (511, 253)
Screenshot: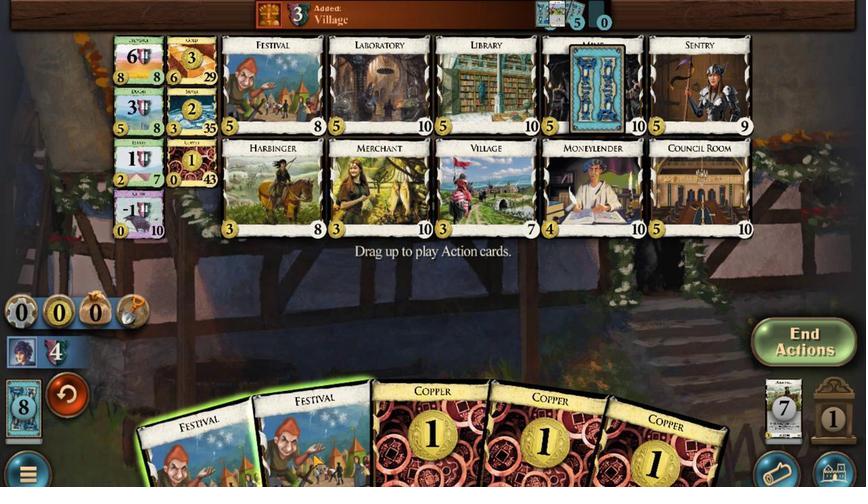 
Action: Mouse moved to (521, 252)
Screenshot: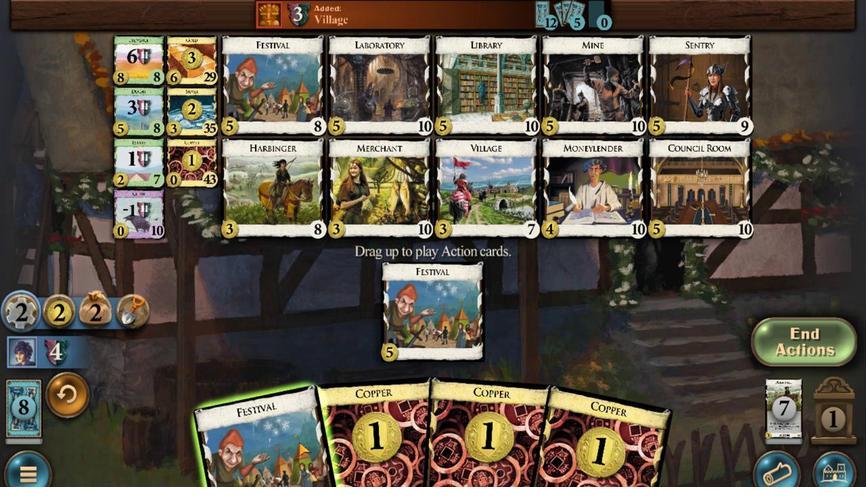 
Action: Mouse pressed left at (521, 252)
Screenshot: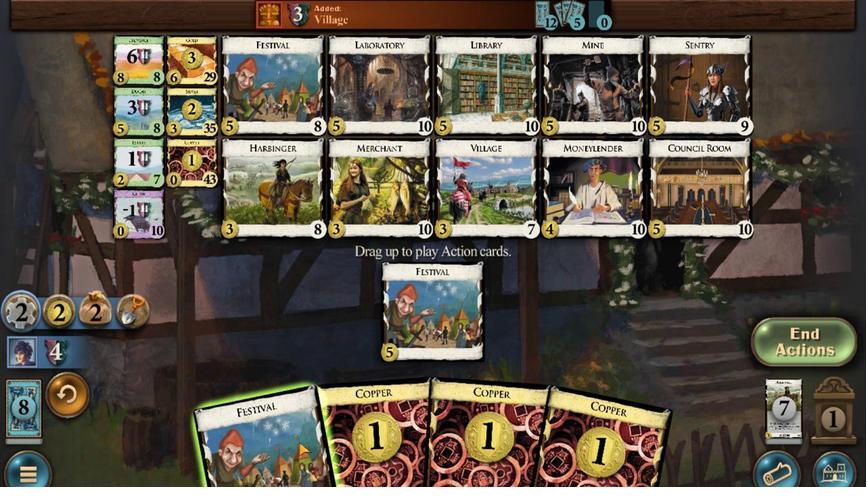
Action: Mouse moved to (444, 199)
Screenshot: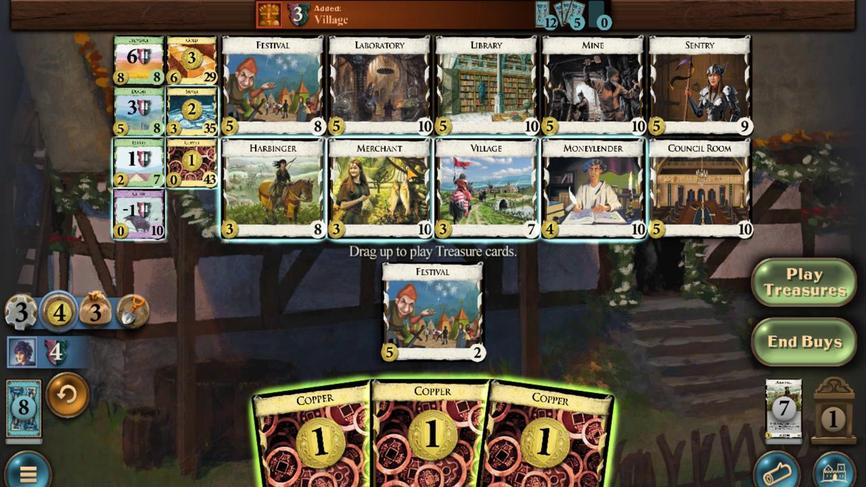 
Action: Mouse pressed left at (444, 199)
Screenshot: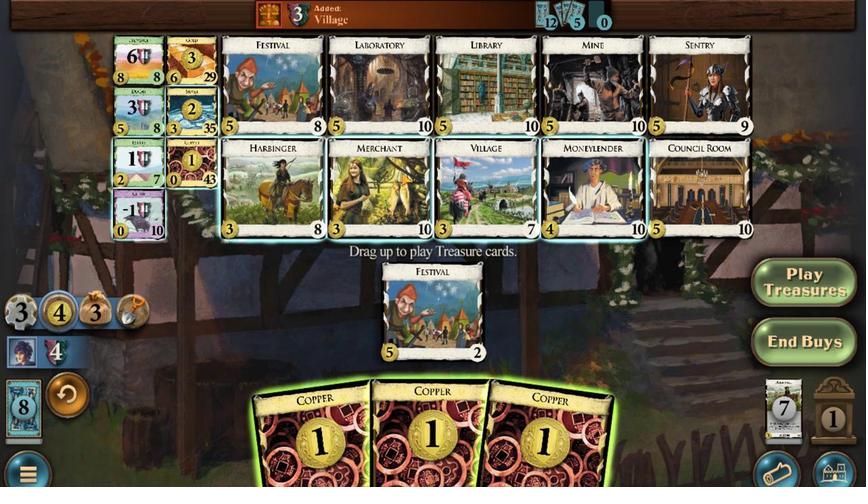 
Action: Mouse moved to (602, 195)
Screenshot: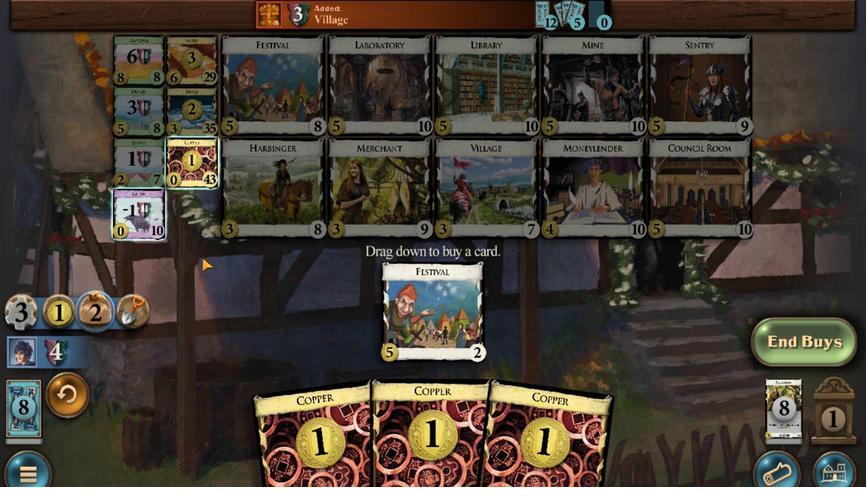 
Action: Mouse pressed left at (602, 195)
Screenshot: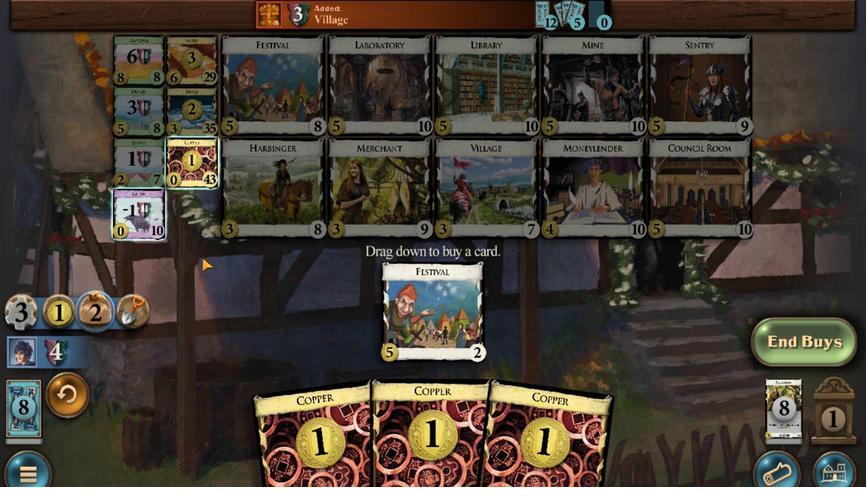 
Action: Mouse moved to (592, 198)
Screenshot: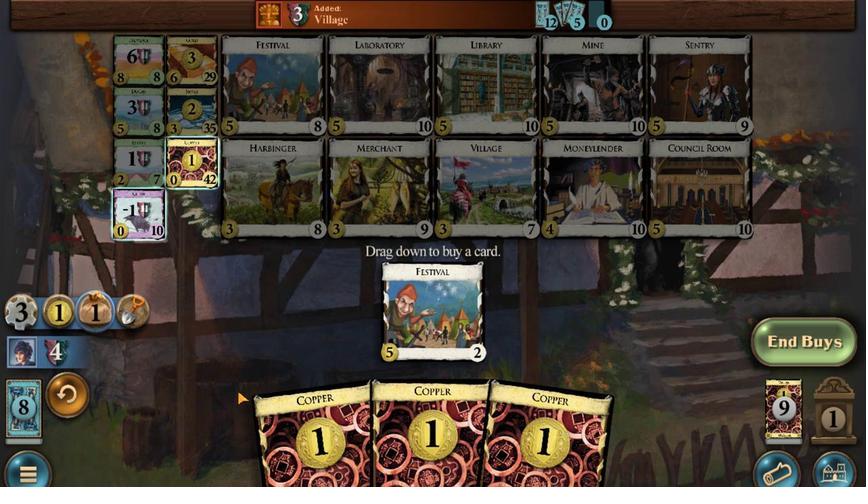 
Action: Mouse pressed left at (592, 198)
Screenshot: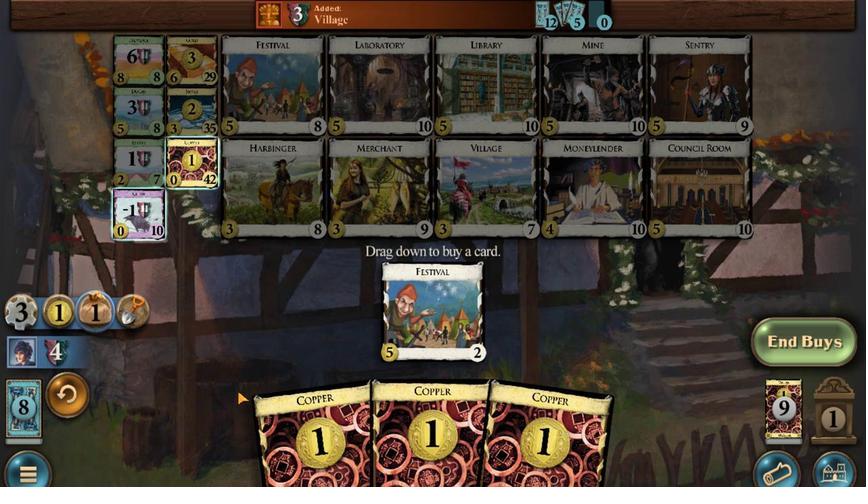
Action: Mouse moved to (349, 254)
Screenshot: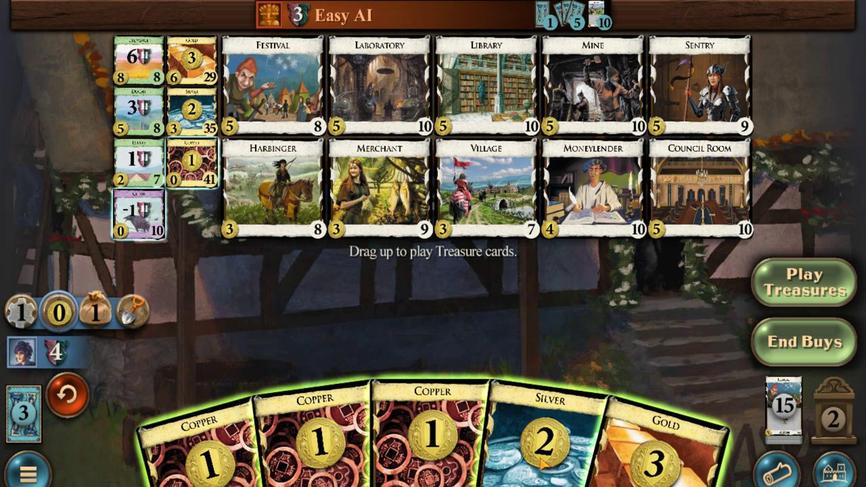 
Action: Mouse pressed left at (349, 254)
Screenshot: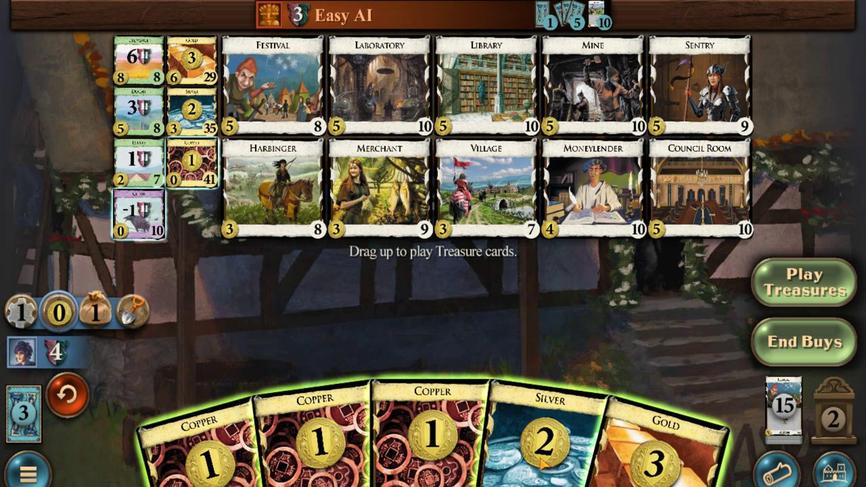 
Action: Mouse moved to (344, 252)
Screenshot: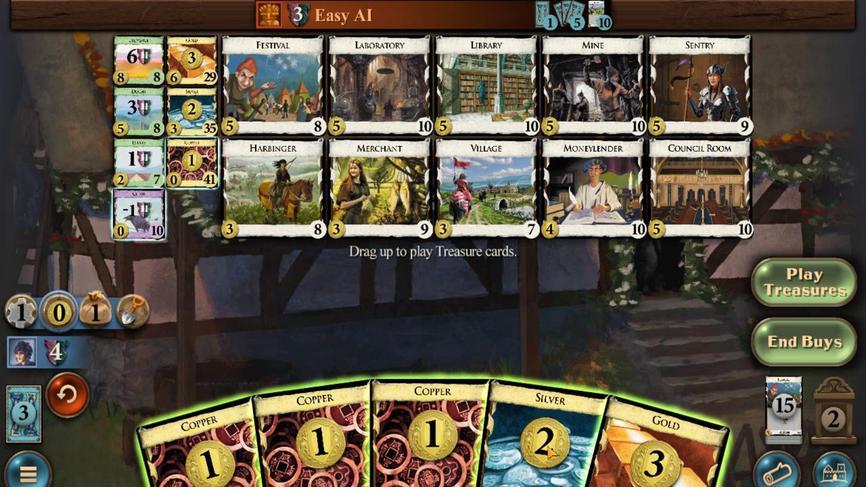 
Action: Mouse pressed left at (344, 252)
Screenshot: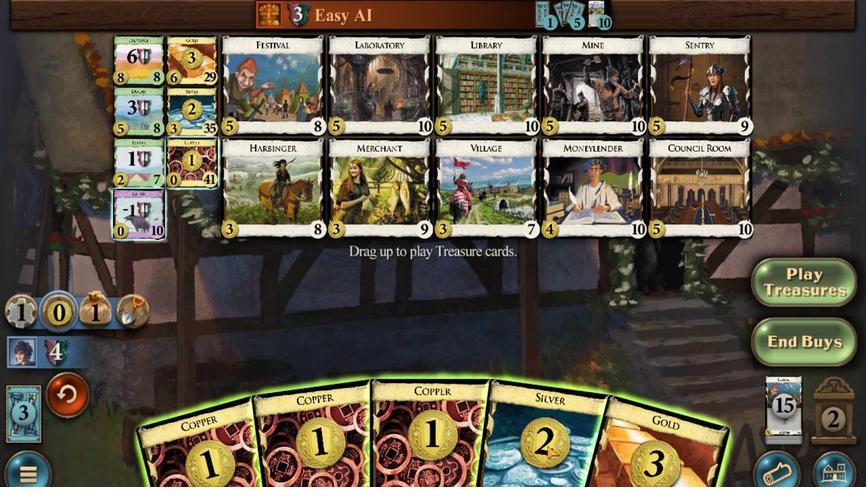 
Action: Mouse moved to (327, 252)
Screenshot: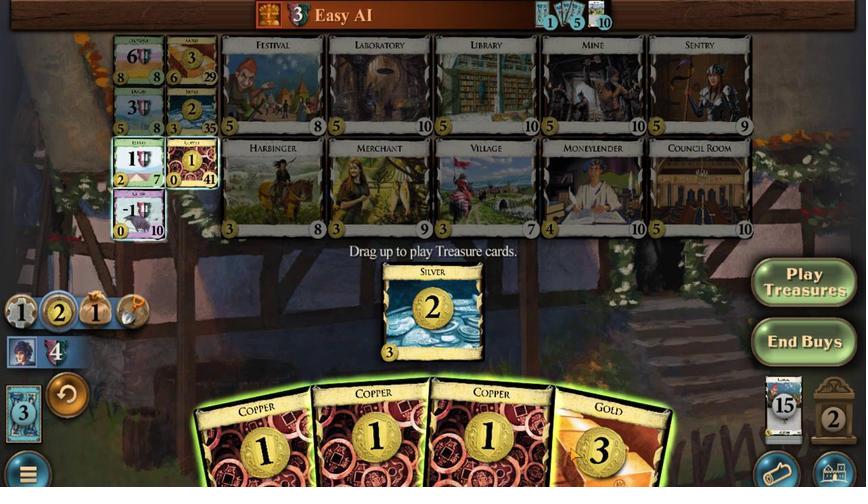 
Action: Mouse pressed left at (327, 252)
Screenshot: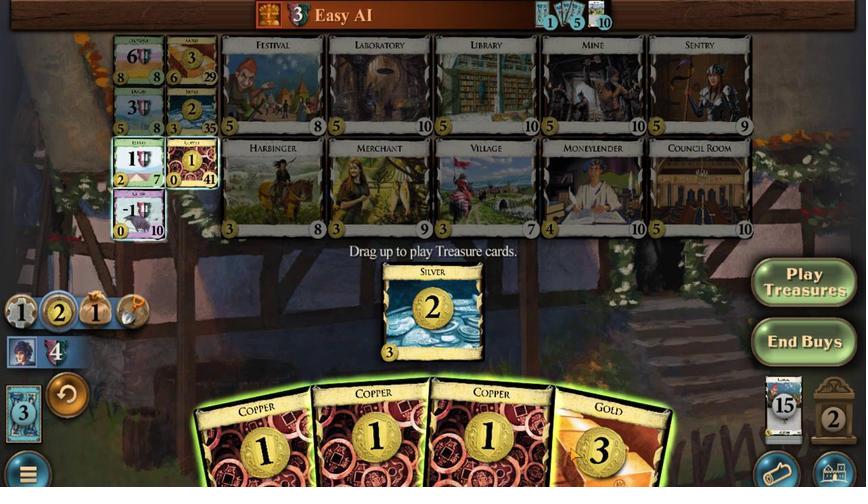 
Action: Mouse moved to (363, 255)
Screenshot: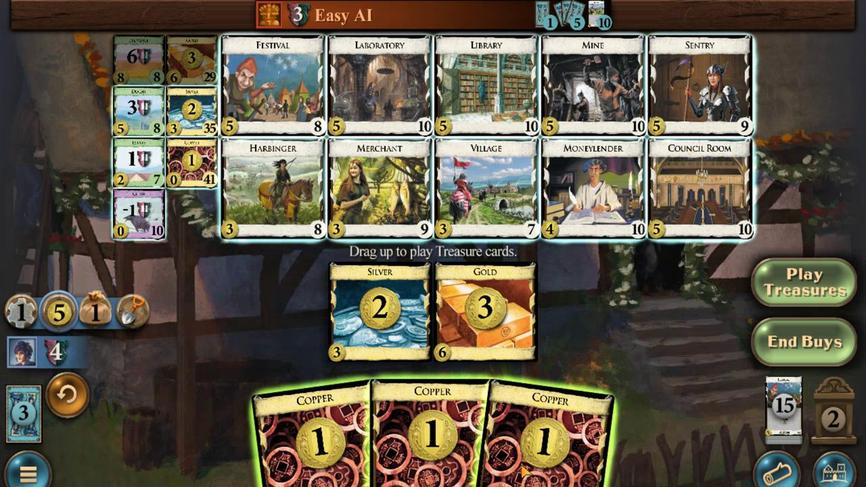 
Action: Mouse pressed left at (363, 255)
Screenshot: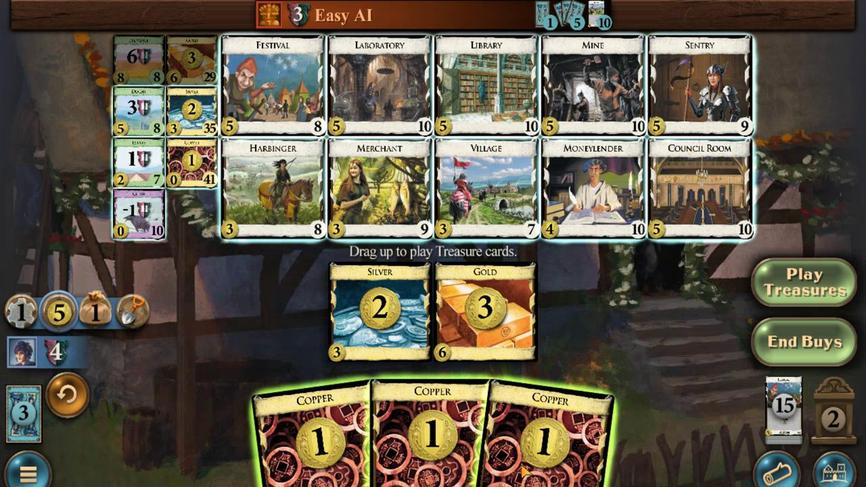 
Action: Mouse moved to (393, 251)
Screenshot: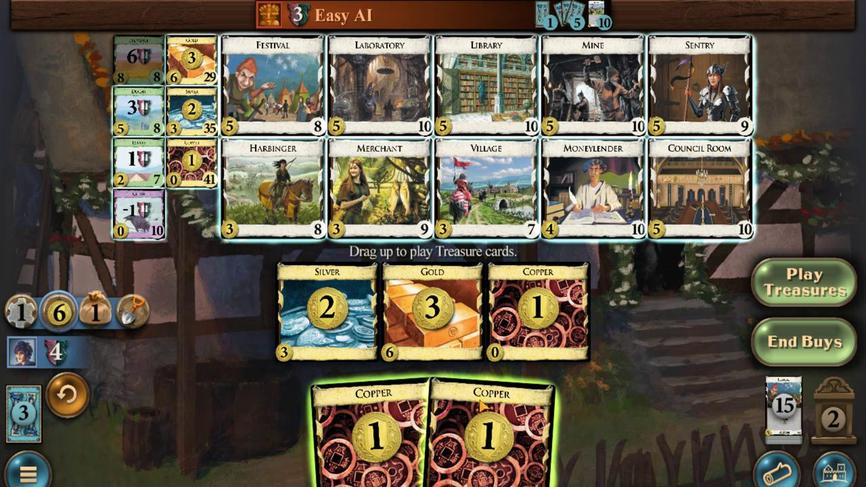 
Action: Mouse pressed left at (393, 251)
Screenshot: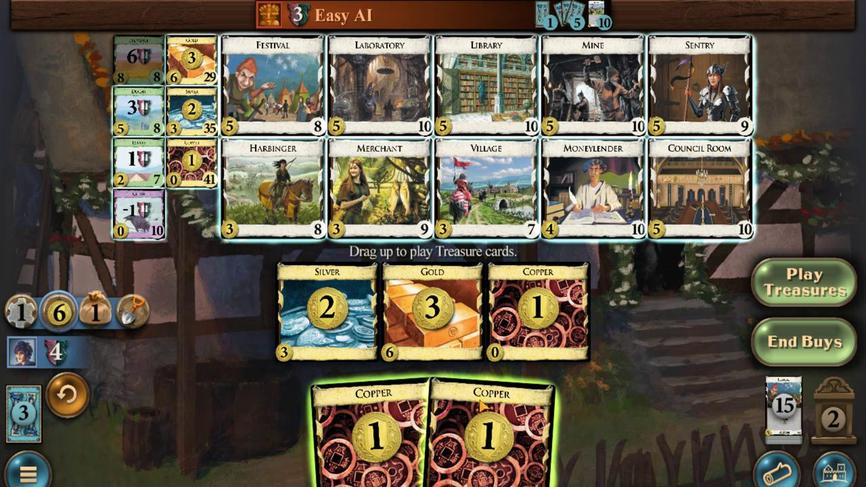 
Action: Mouse moved to (431, 251)
Screenshot: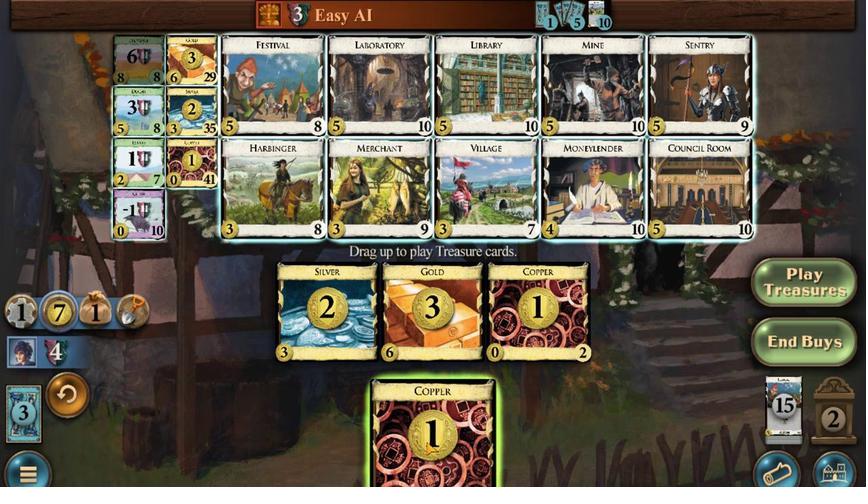 
Action: Mouse pressed left at (431, 251)
Screenshot: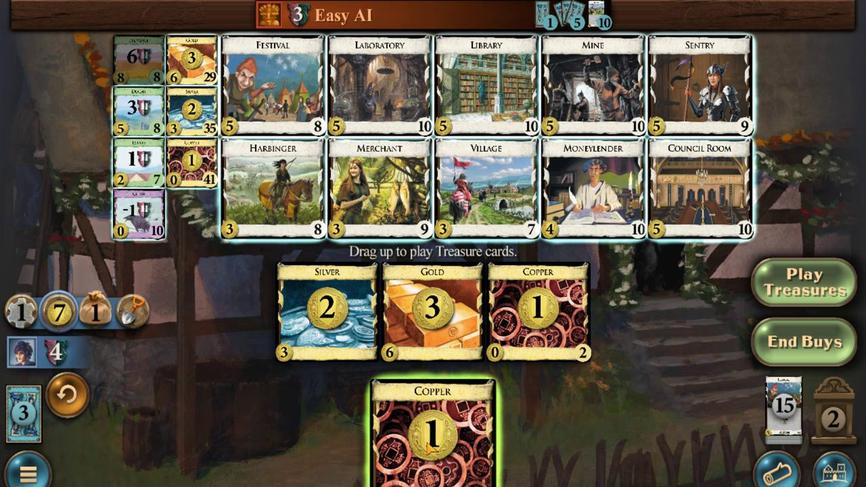 
Action: Mouse moved to (636, 178)
Screenshot: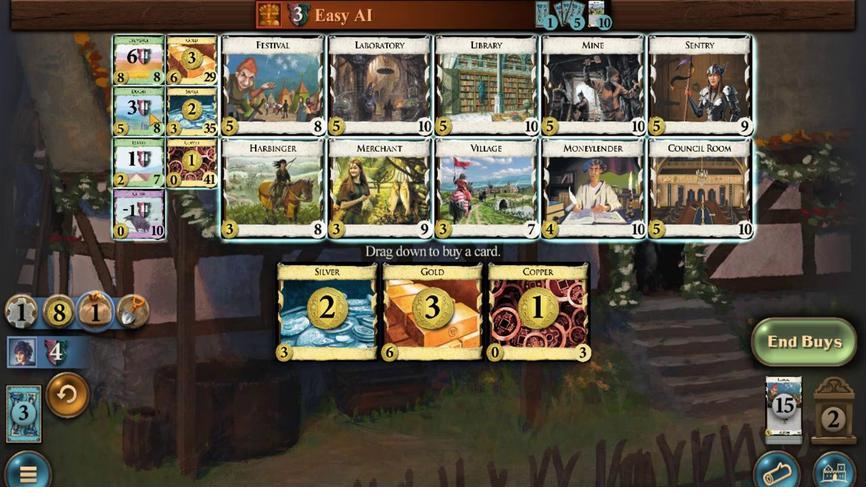 
Action: Mouse pressed left at (636, 178)
Screenshot: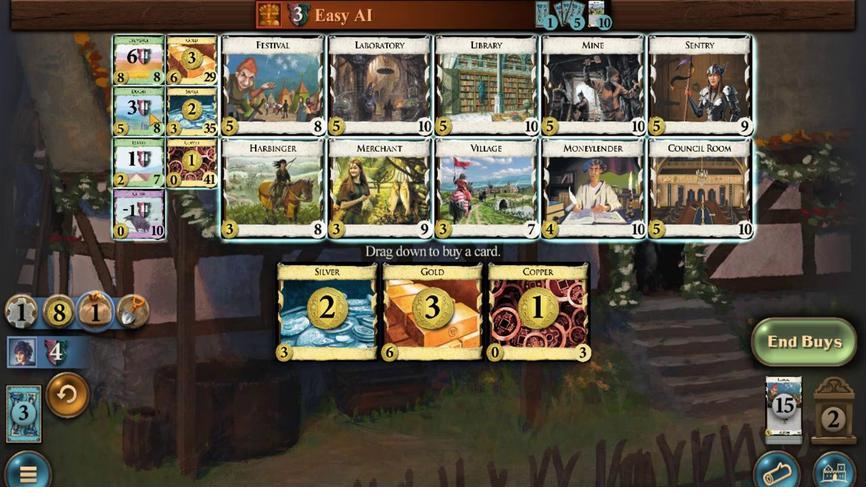 
Action: Mouse moved to (637, 179)
Screenshot: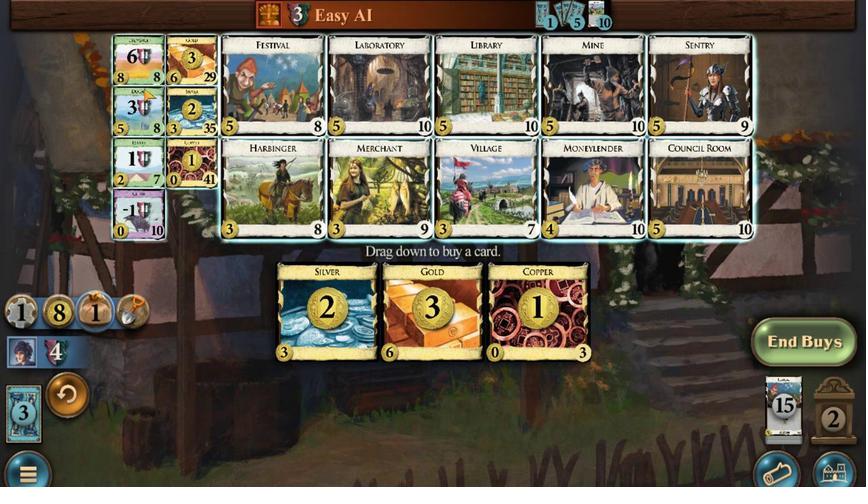 
Action: Mouse pressed left at (637, 179)
Screenshot: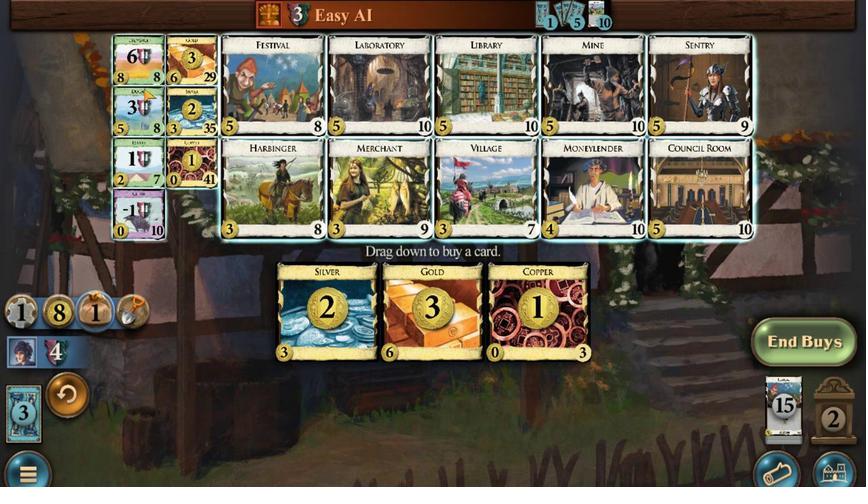 
Action: Mouse moved to (541, 252)
Screenshot: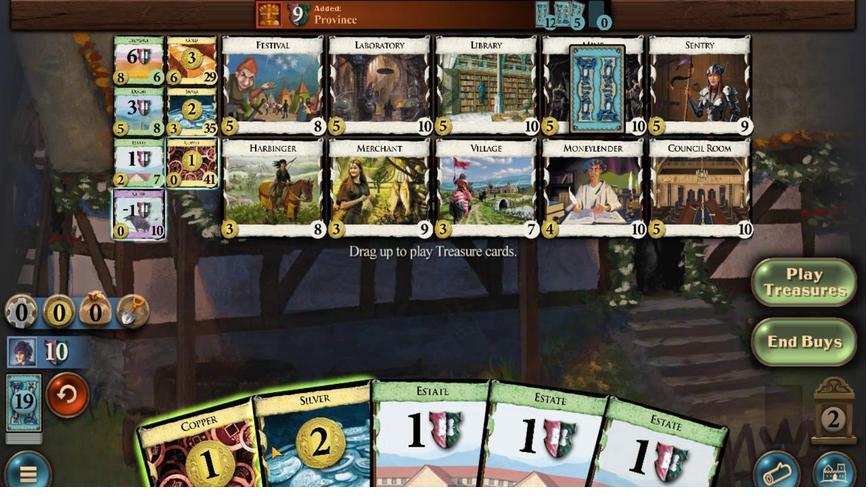 
Action: Mouse pressed left at (541, 252)
Screenshot: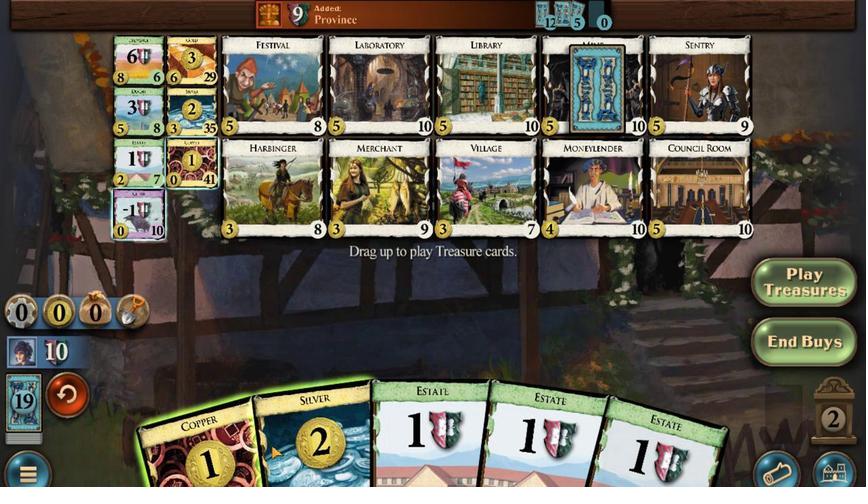 
Action: Mouse moved to (530, 253)
Screenshot: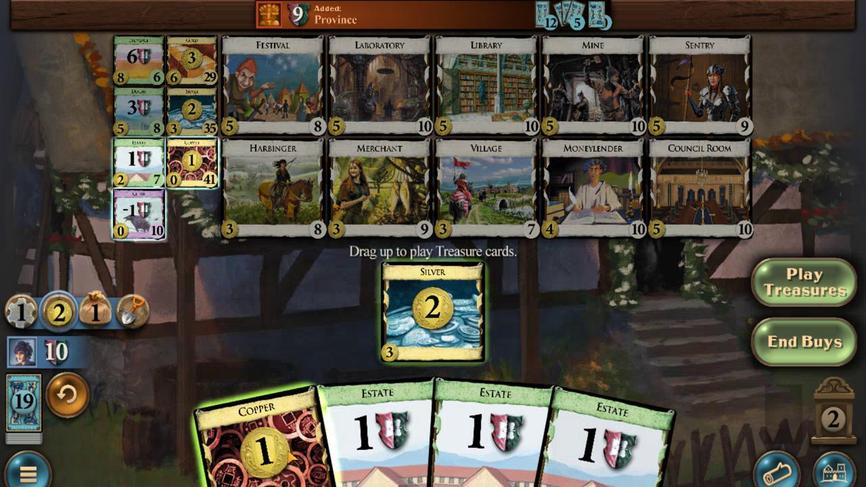 
Action: Mouse pressed left at (530, 253)
Screenshot: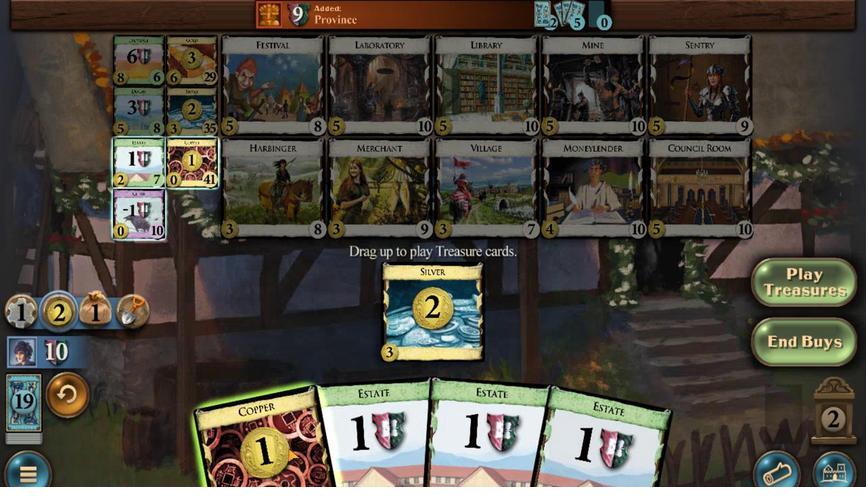 
Action: Mouse moved to (531, 201)
Screenshot: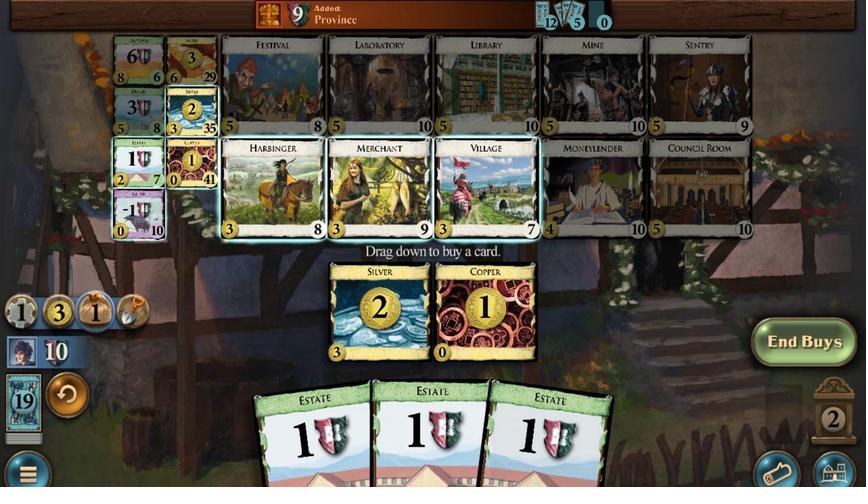 
Action: Mouse pressed left at (531, 201)
Screenshot: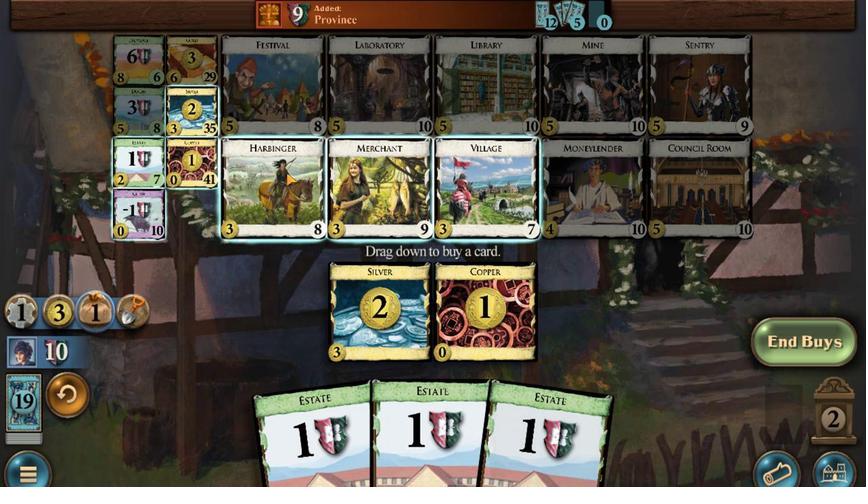 
Action: Mouse moved to (541, 253)
Screenshot: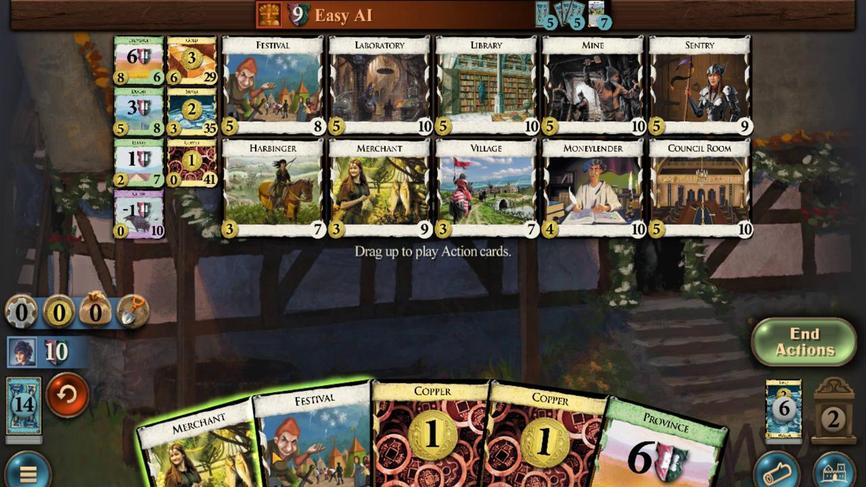 
Action: Mouse pressed left at (541, 253)
Screenshot: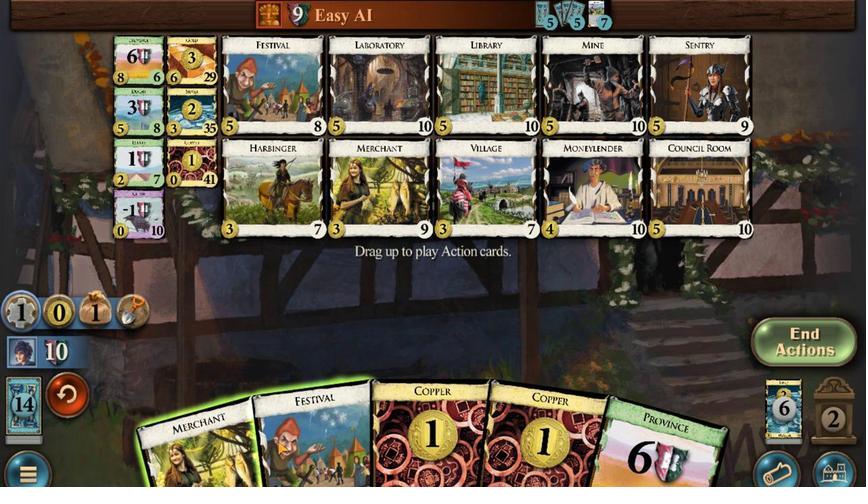 
Action: Mouse moved to (549, 253)
Screenshot: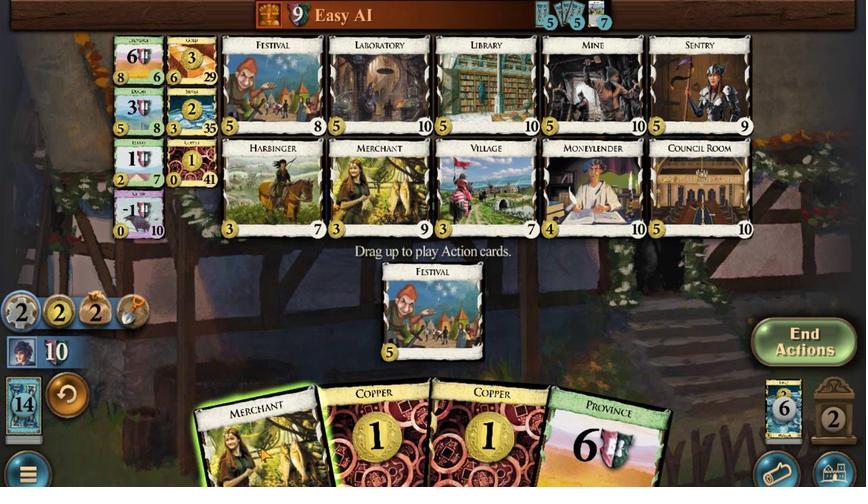 
Action: Mouse pressed left at (549, 253)
Screenshot: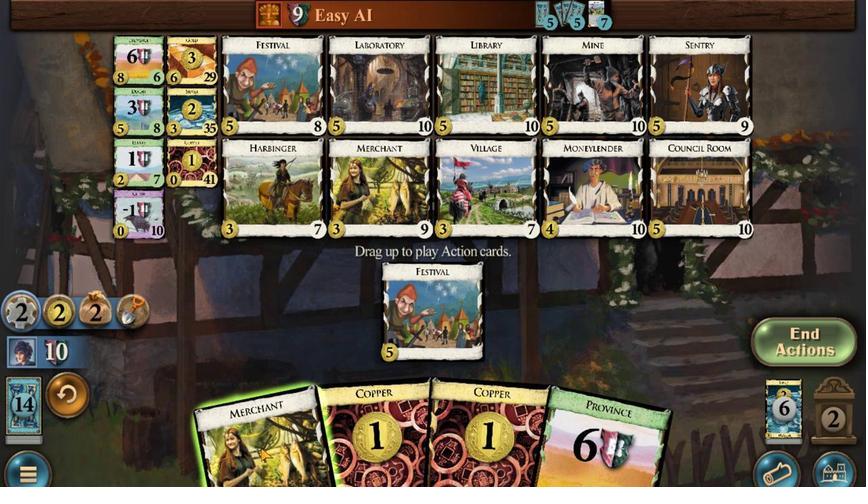 
Action: Mouse moved to (466, 249)
Screenshot: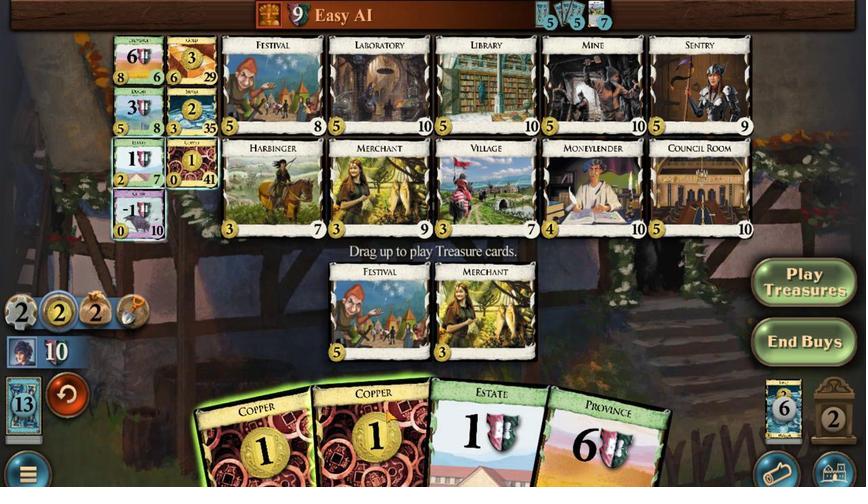 
Action: Mouse pressed left at (466, 249)
Screenshot: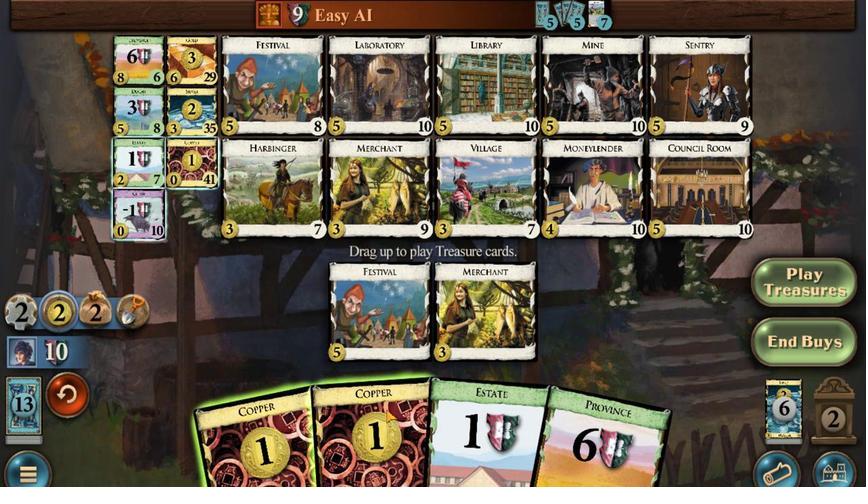 
Action: Mouse moved to (491, 248)
Screenshot: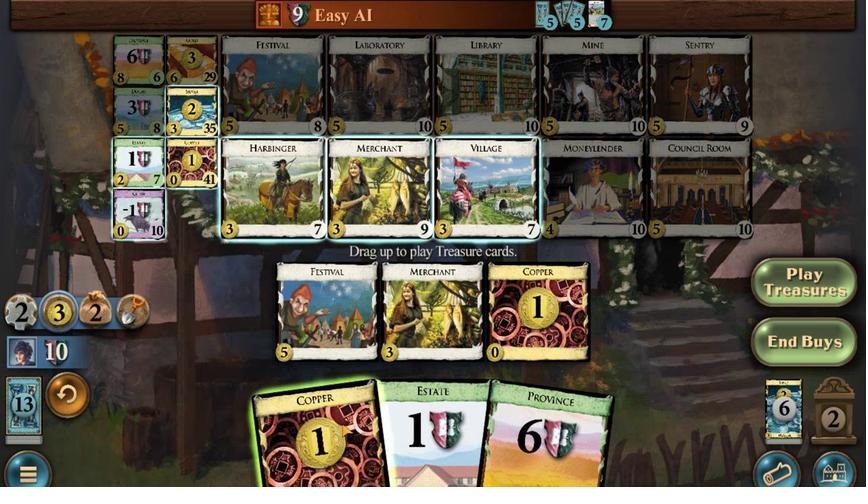 
Action: Mouse pressed left at (491, 248)
Screenshot: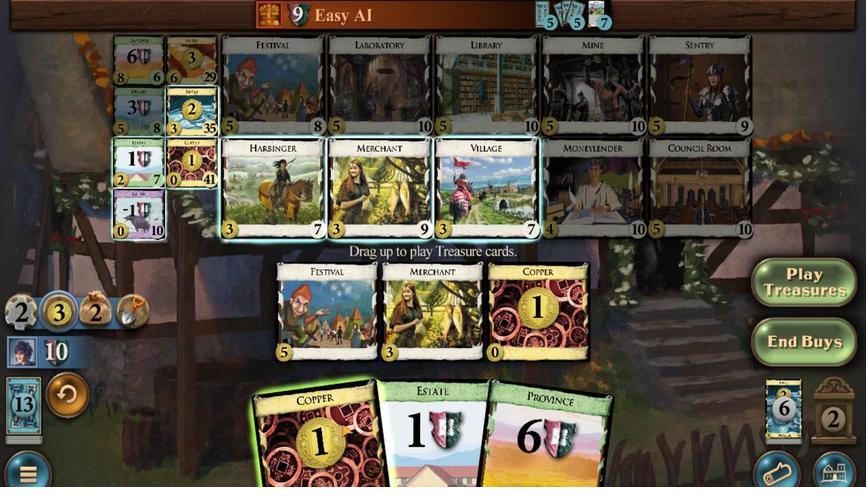 
Action: Mouse moved to (303, 200)
Screenshot: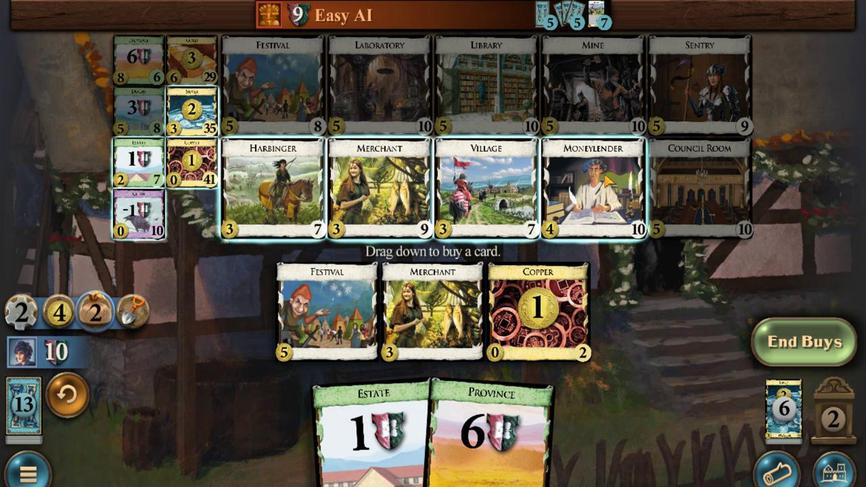 
Action: Mouse pressed left at (303, 200)
Screenshot: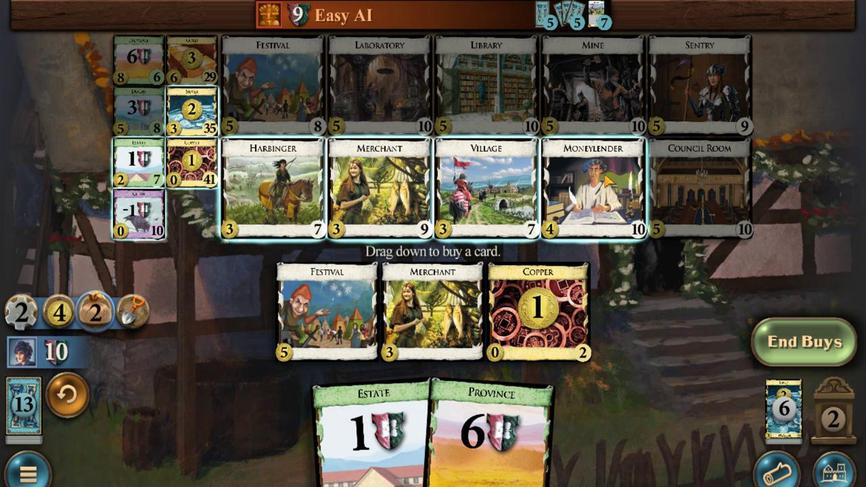 
Action: Mouse moved to (588, 199)
Screenshot: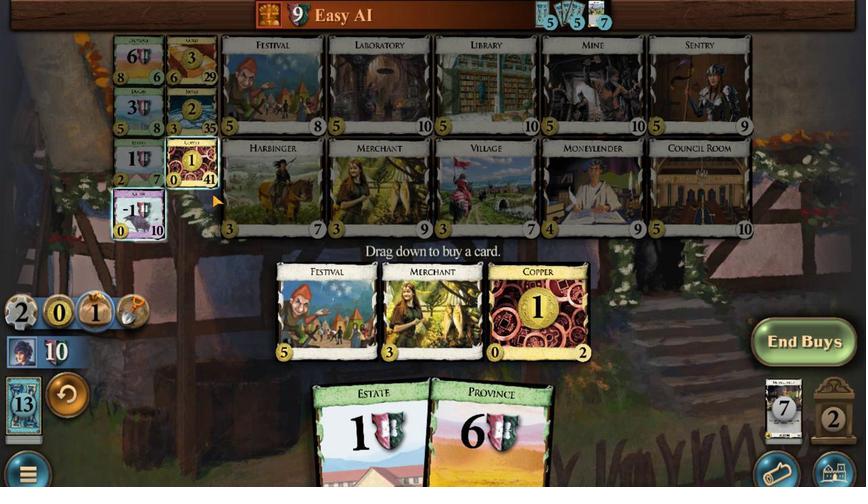 
Action: Mouse pressed left at (588, 199)
Screenshot: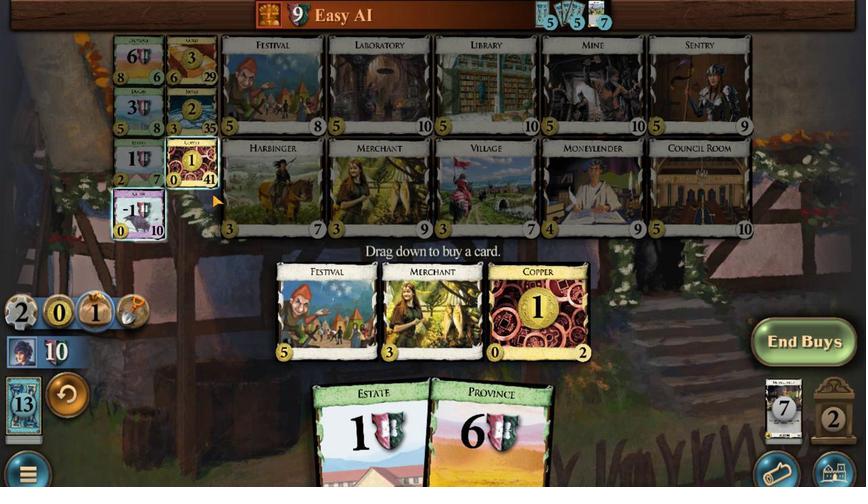 
Action: Mouse moved to (510, 251)
Screenshot: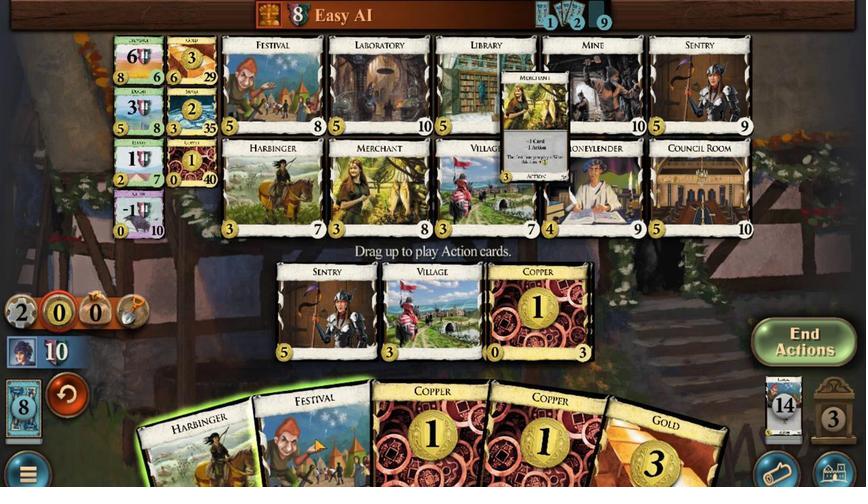 
Action: Mouse pressed left at (510, 251)
Screenshot: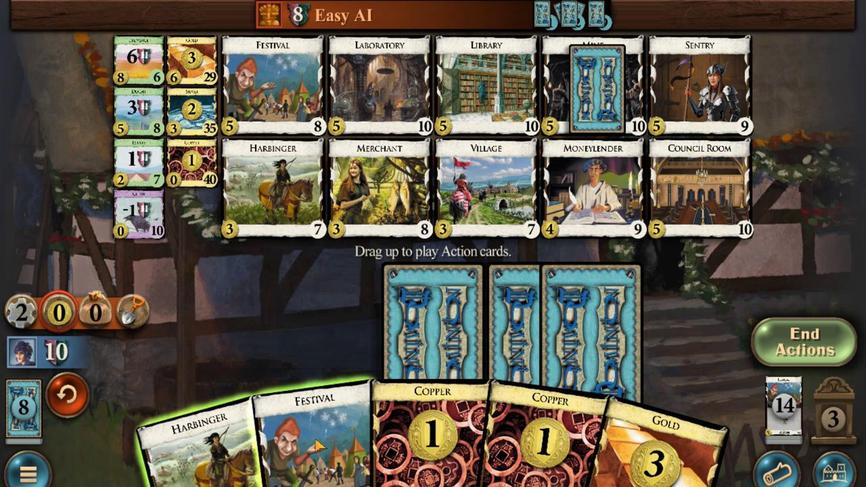 
Action: Mouse moved to (582, 259)
Screenshot: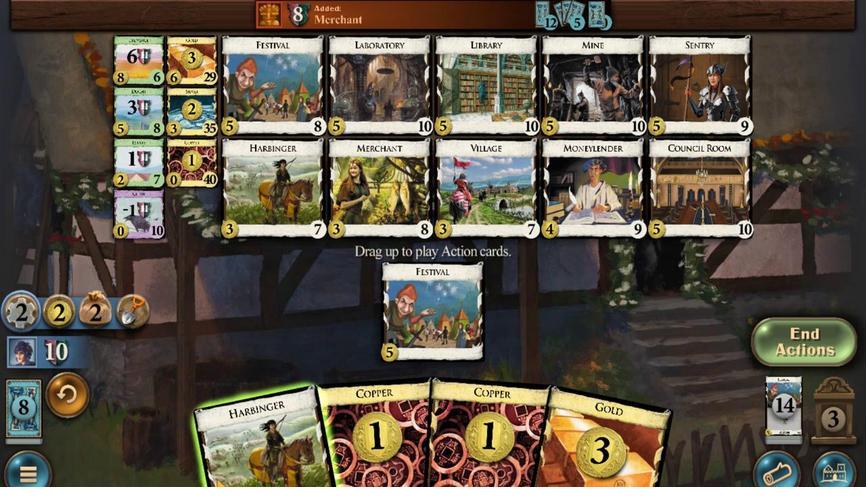 
Action: Mouse pressed left at (582, 259)
Screenshot: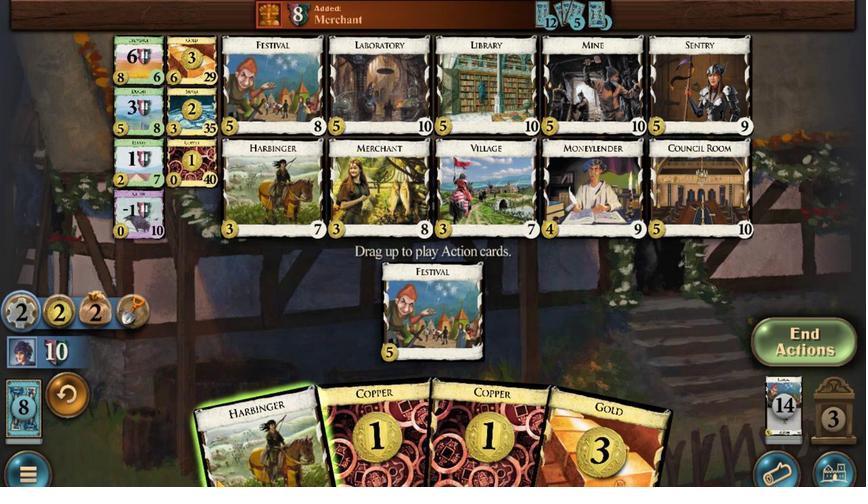 
Action: Mouse moved to (548, 184)
Screenshot: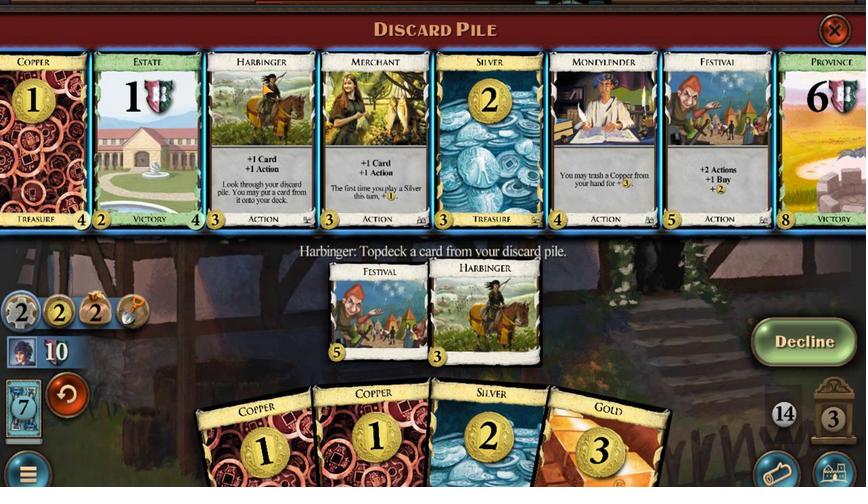 
Action: Mouse pressed left at (548, 184)
Screenshot: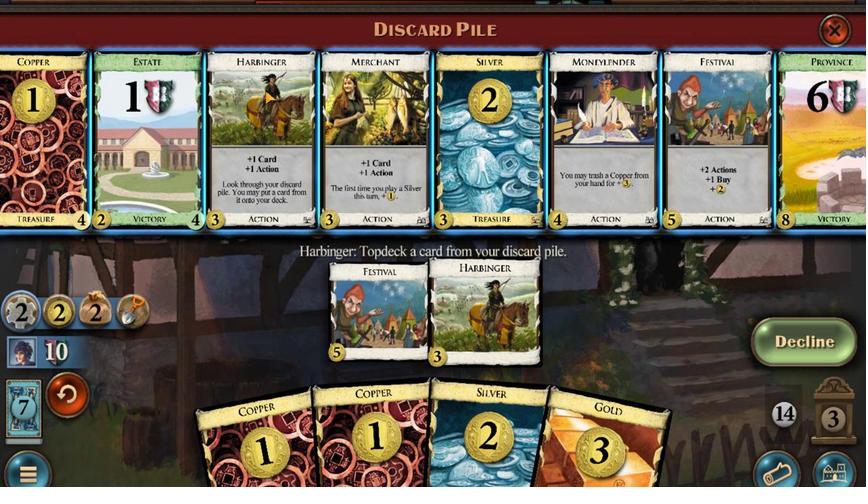 
Action: Mouse moved to (558, 183)
Screenshot: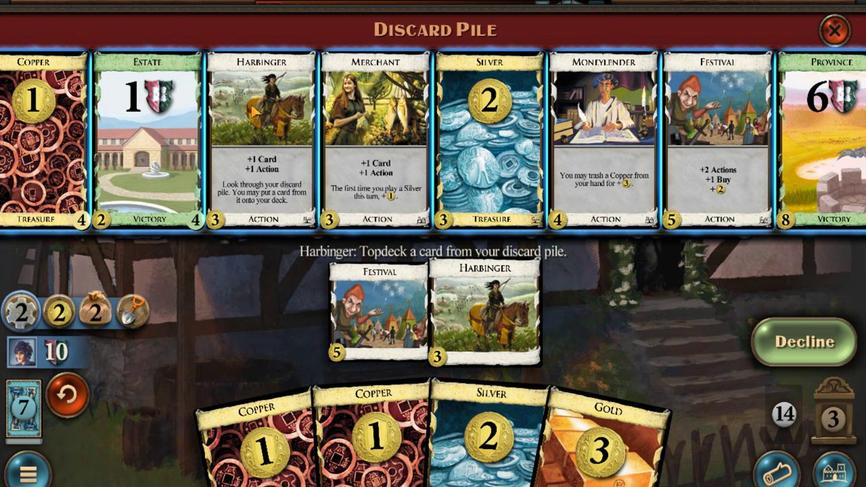 
Action: Mouse pressed left at (559, 182)
Screenshot: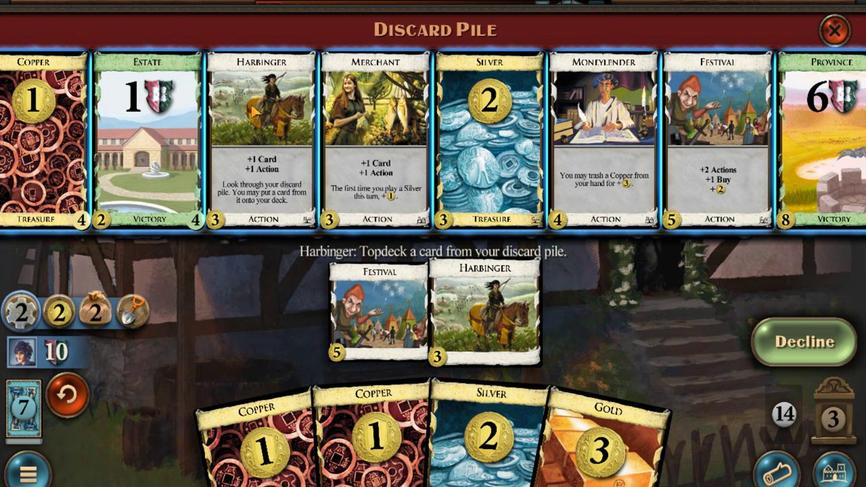 
Action: Mouse moved to (368, 253)
Screenshot: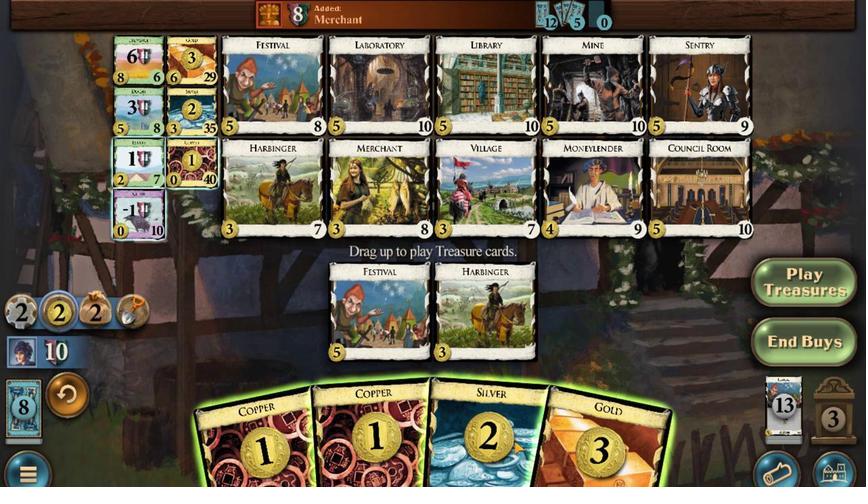 
Action: Mouse pressed left at (368, 253)
Screenshot: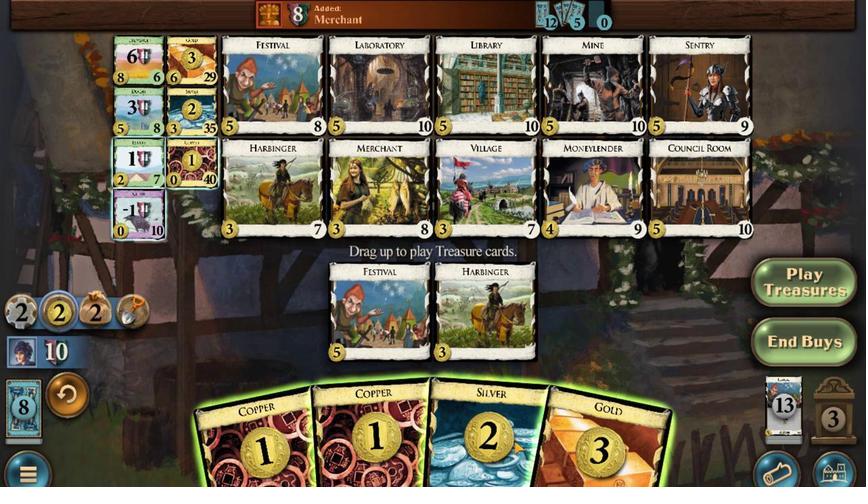 
Action: Mouse moved to (356, 253)
Screenshot: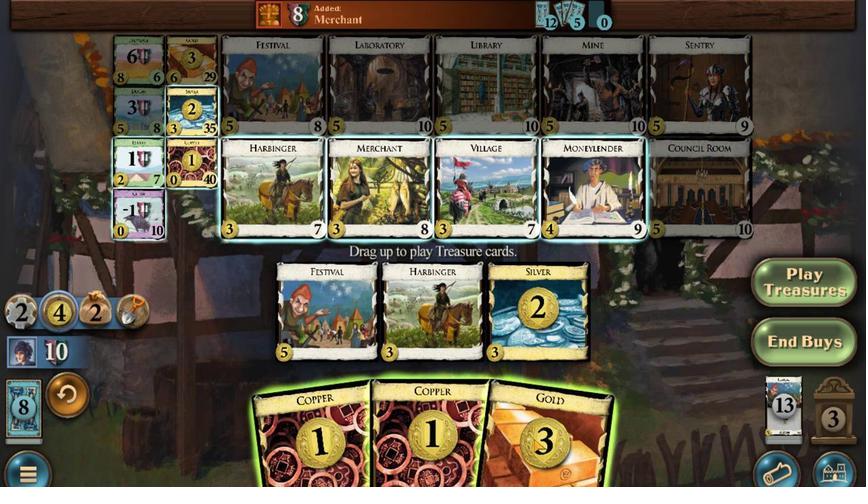 
Action: Mouse pressed left at (356, 253)
Screenshot: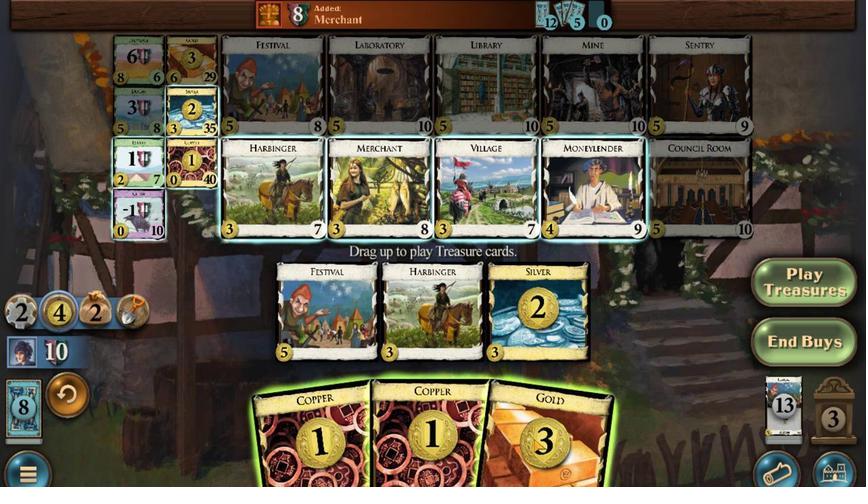 
Action: Mouse moved to (394, 251)
Screenshot: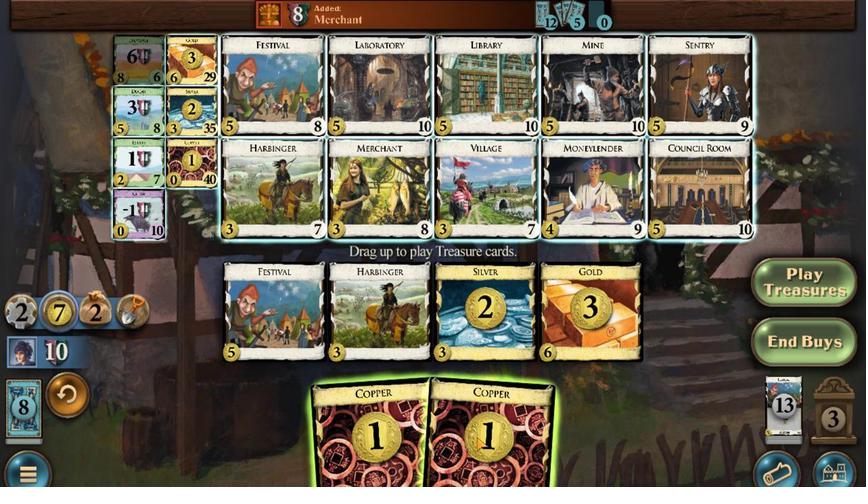 
Action: Mouse pressed left at (394, 251)
Screenshot: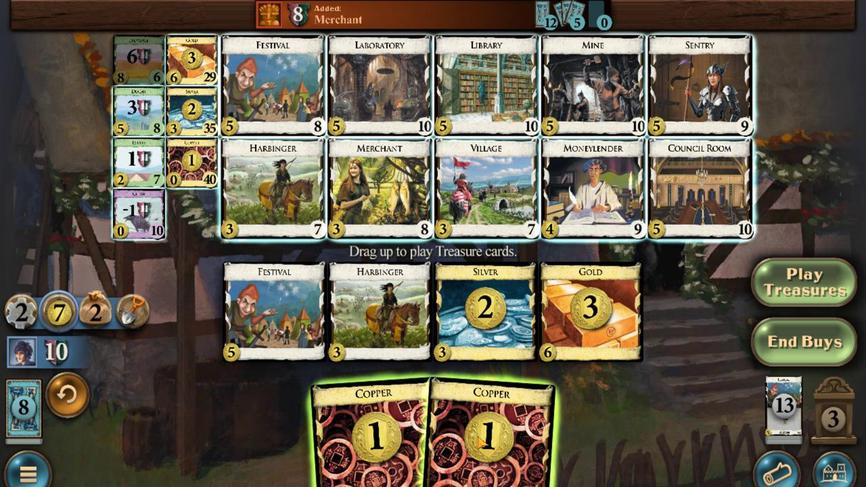 
Action: Mouse moved to (629, 177)
Screenshot: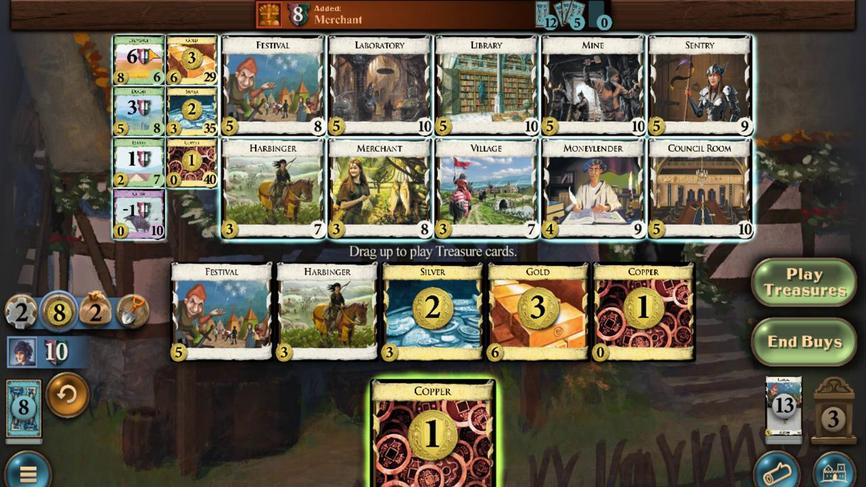 
Action: Mouse pressed left at (629, 177)
Screenshot: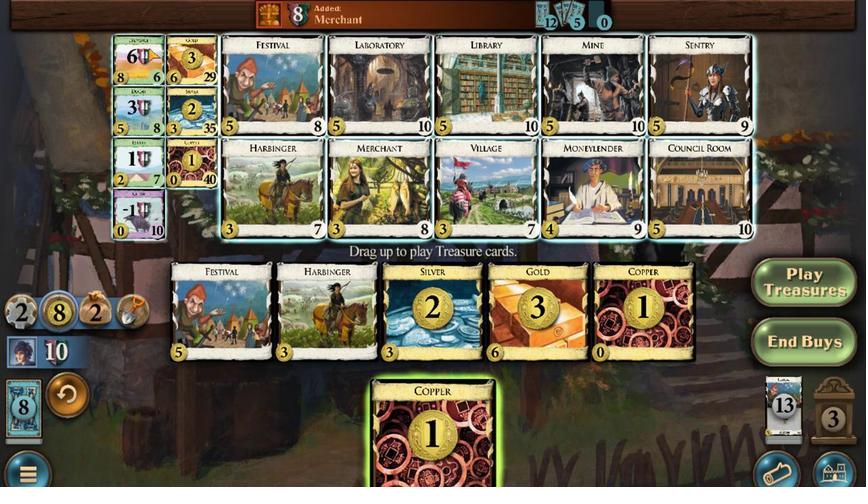 
Action: Mouse moved to (601, 199)
Screenshot: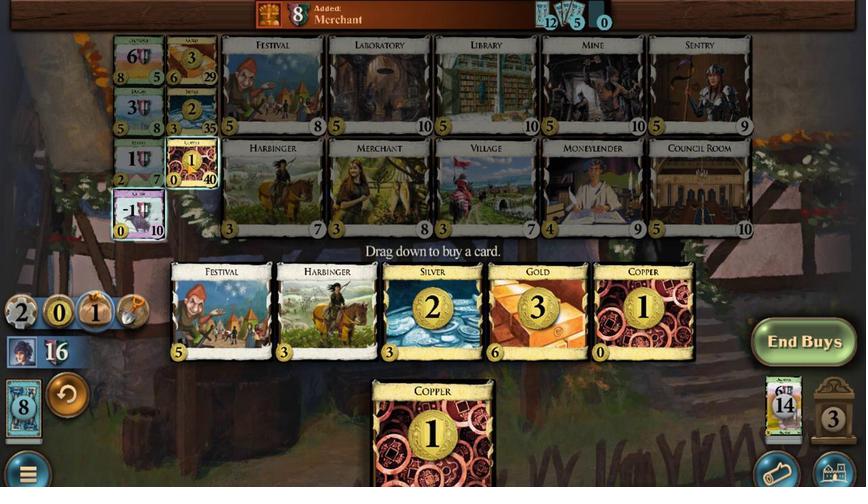 
Action: Mouse pressed left at (601, 199)
Screenshot: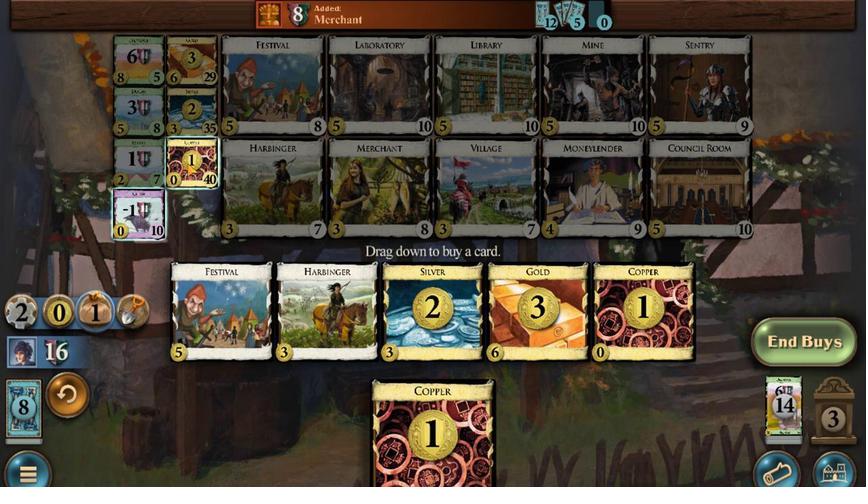 
Action: Mouse moved to (585, 251)
Screenshot: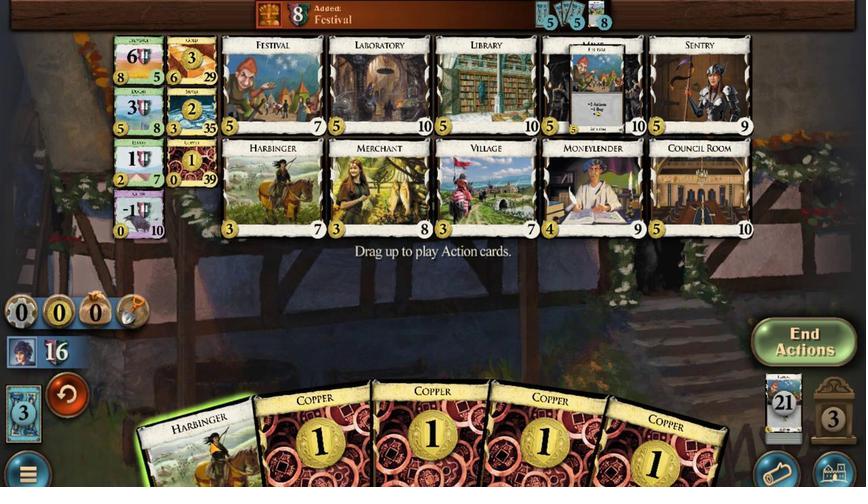 
Action: Mouse pressed left at (585, 251)
Screenshot: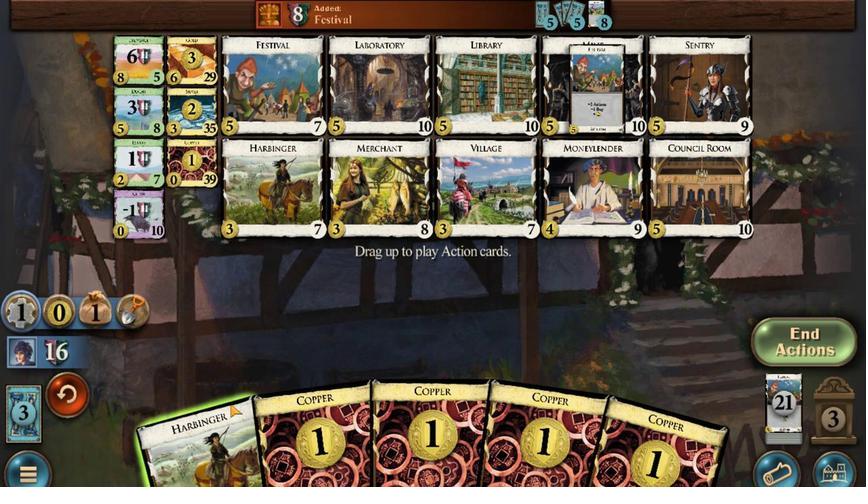 
Action: Mouse moved to (188, 188)
Screenshot: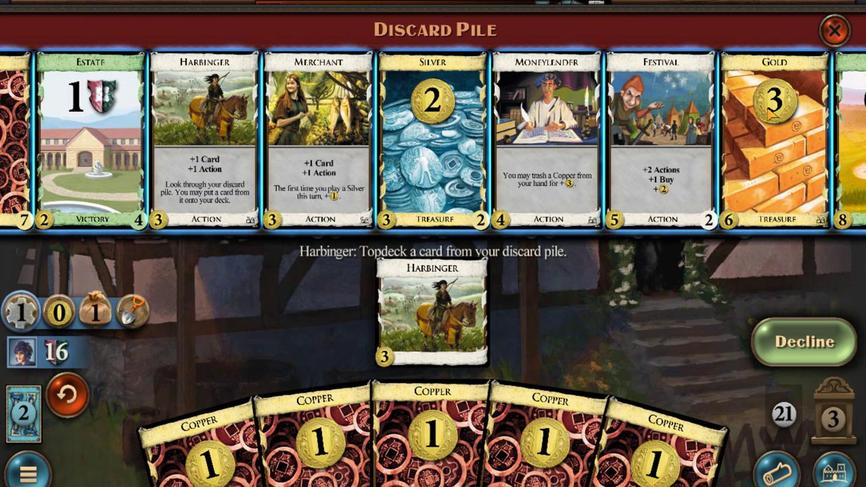 
Action: Mouse pressed left at (188, 188)
Screenshot: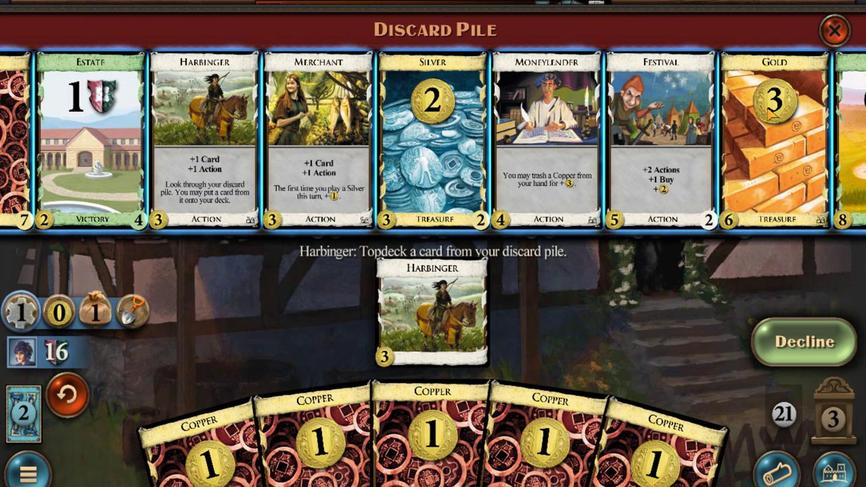 
Action: Mouse moved to (434, 257)
Screenshot: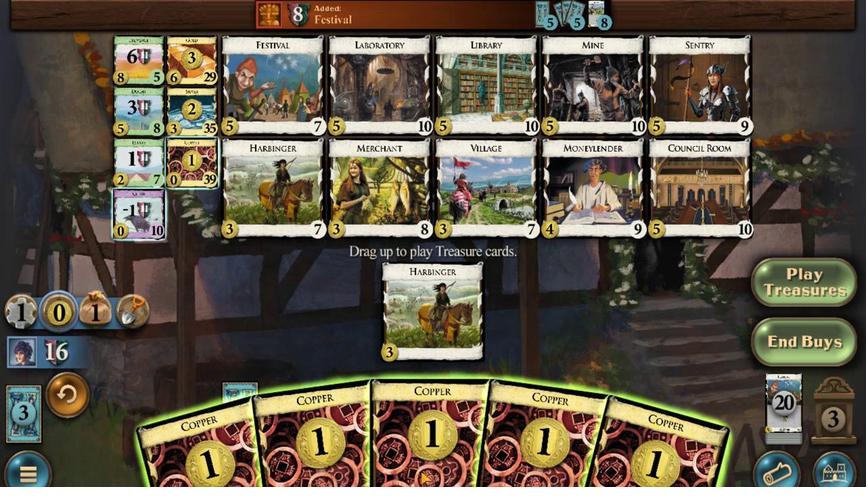 
Action: Mouse pressed left at (434, 257)
Screenshot: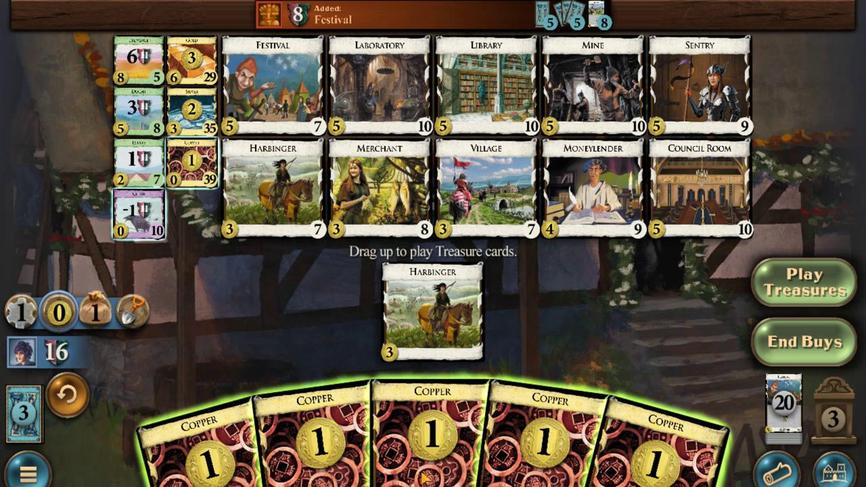 
Action: Mouse moved to (402, 247)
Screenshot: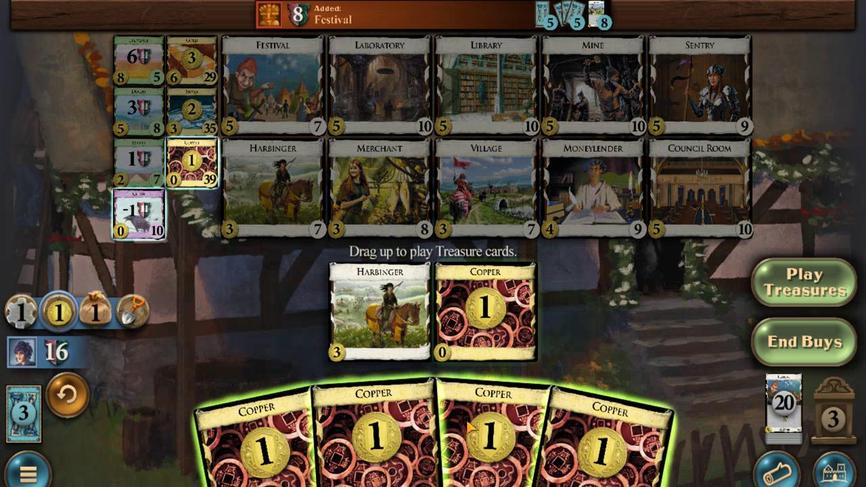 
Action: Mouse pressed left at (402, 247)
Screenshot: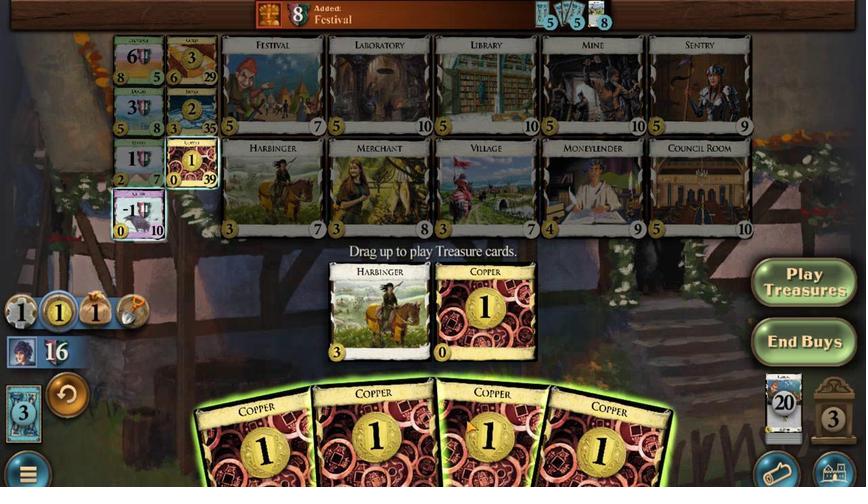 
Action: Mouse moved to (446, 249)
Screenshot: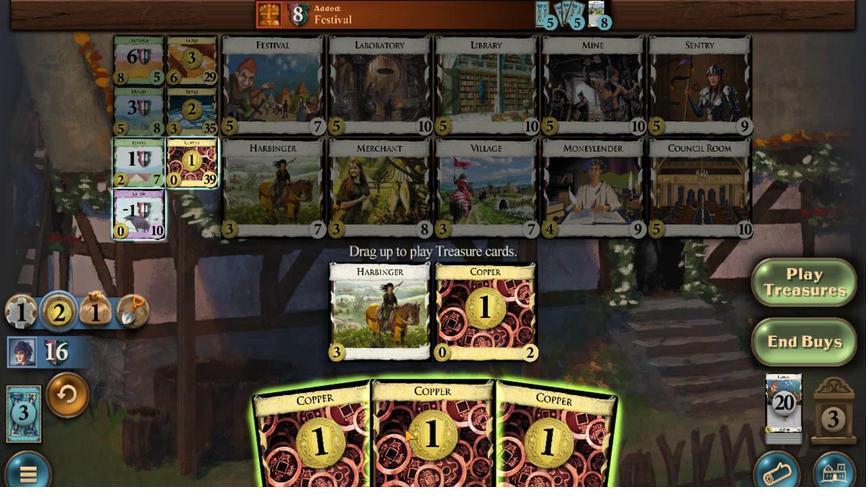 
Action: Mouse pressed left at (446, 249)
Screenshot: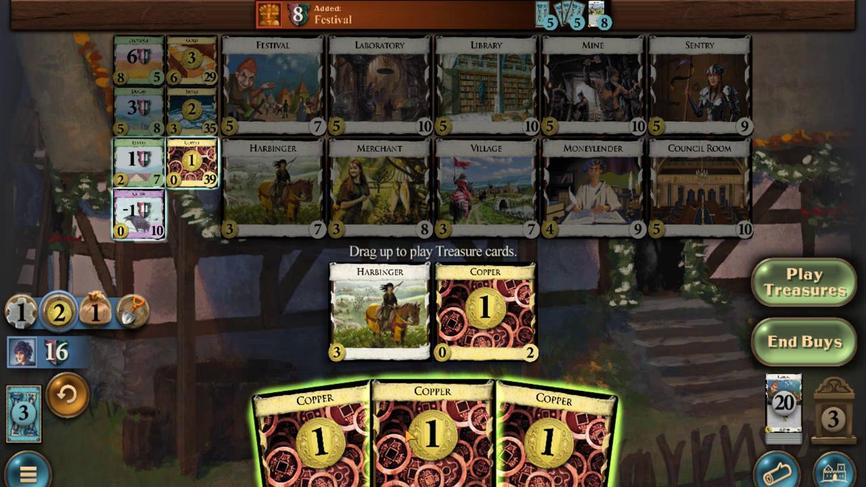 
Action: Mouse moved to (486, 253)
Screenshot: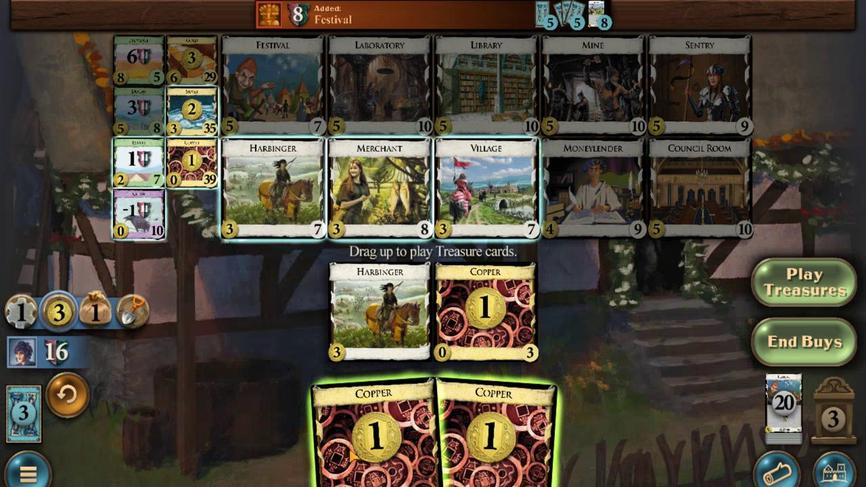 
Action: Mouse pressed left at (486, 253)
Screenshot: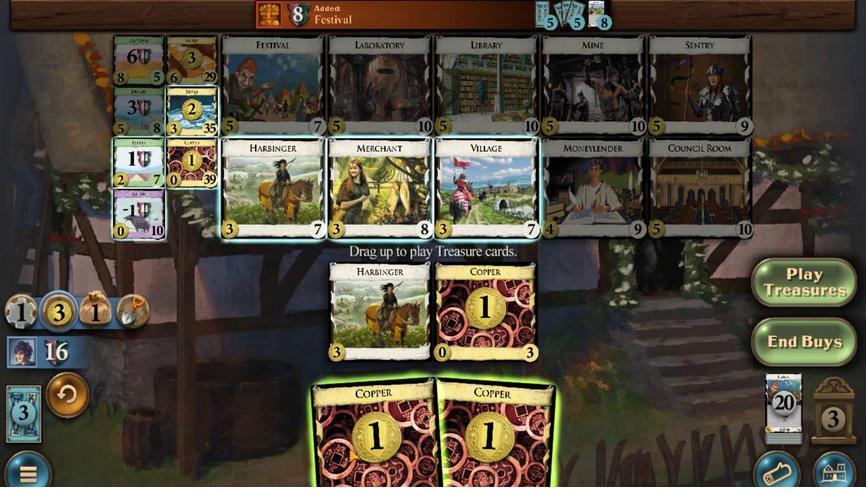 
Action: Mouse moved to (444, 248)
Screenshot: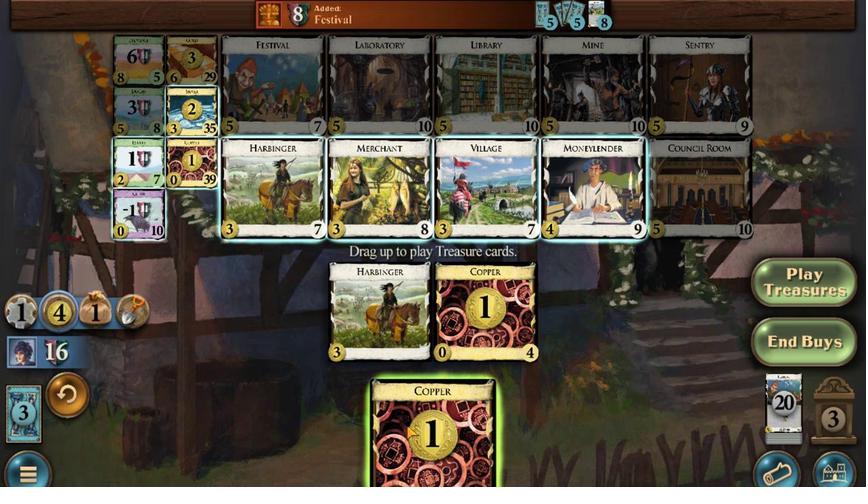 
Action: Mouse pressed left at (444, 248)
Screenshot: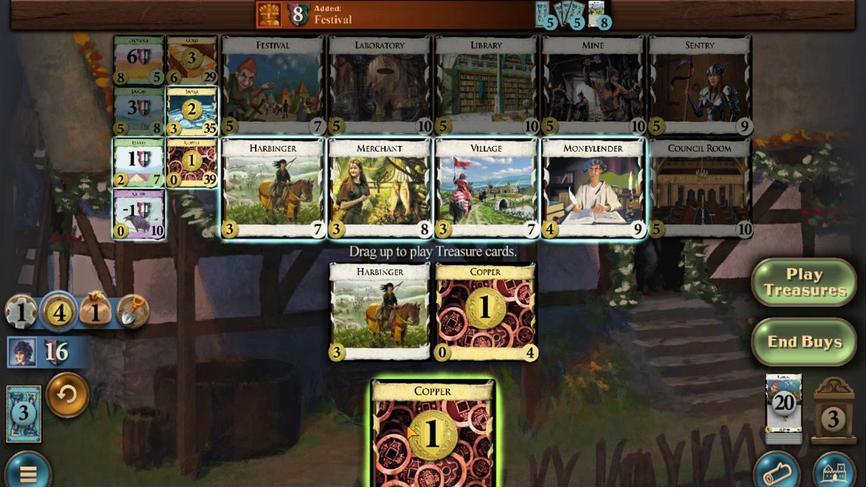 
Action: Mouse moved to (521, 180)
Screenshot: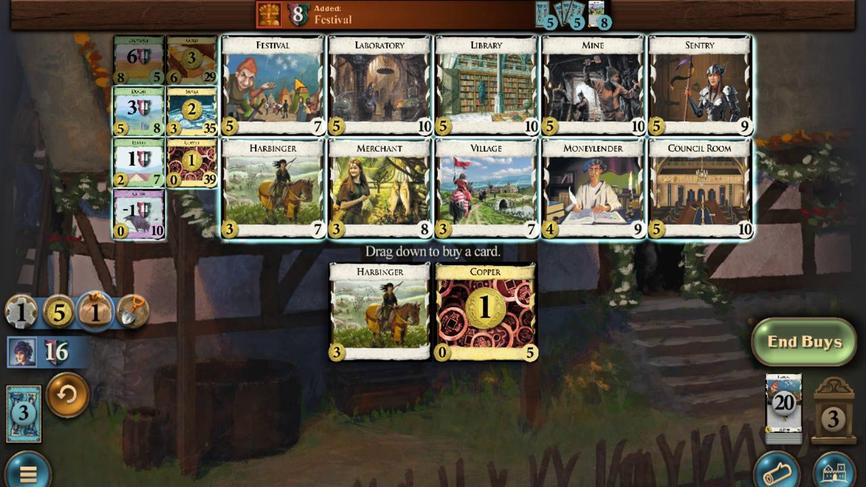 
Action: Mouse pressed left at (521, 180)
Screenshot: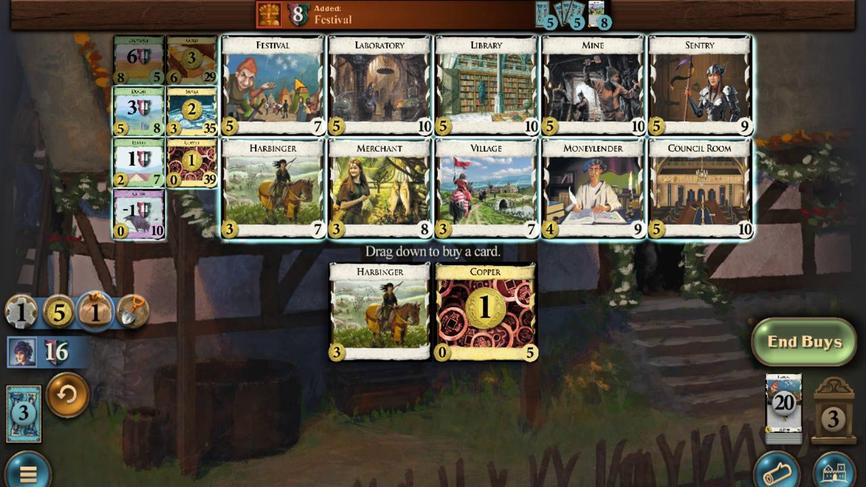 
Action: Mouse moved to (602, 252)
Screenshot: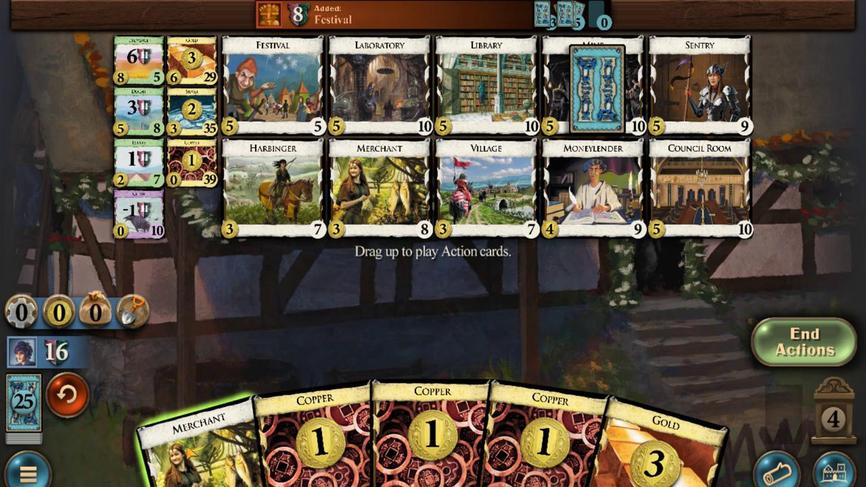 
Action: Mouse pressed left at (602, 252)
Screenshot: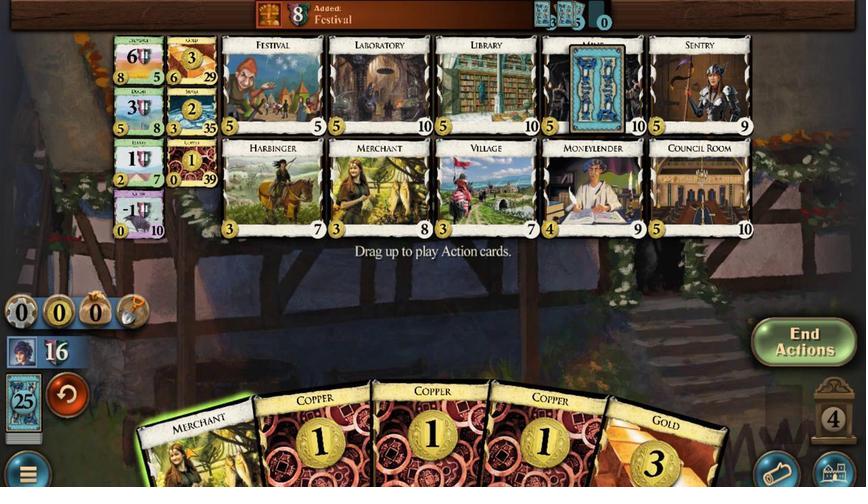 
Action: Mouse moved to (364, 254)
Screenshot: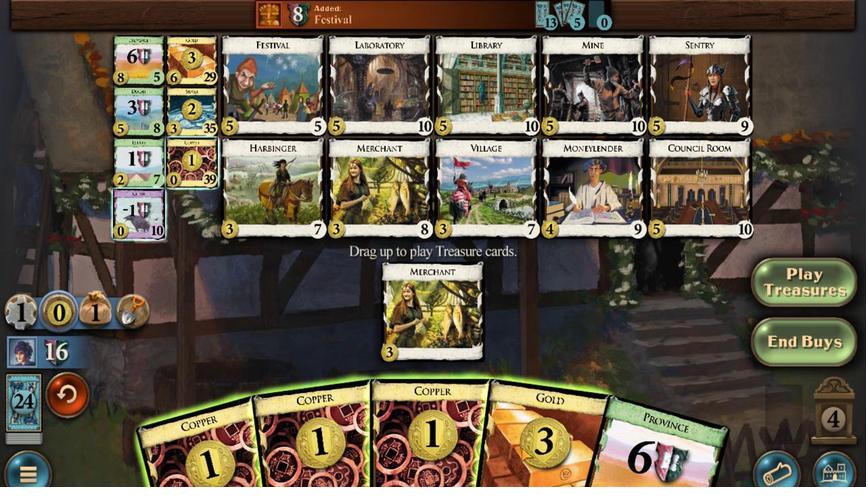 
Action: Mouse pressed left at (364, 254)
Screenshot: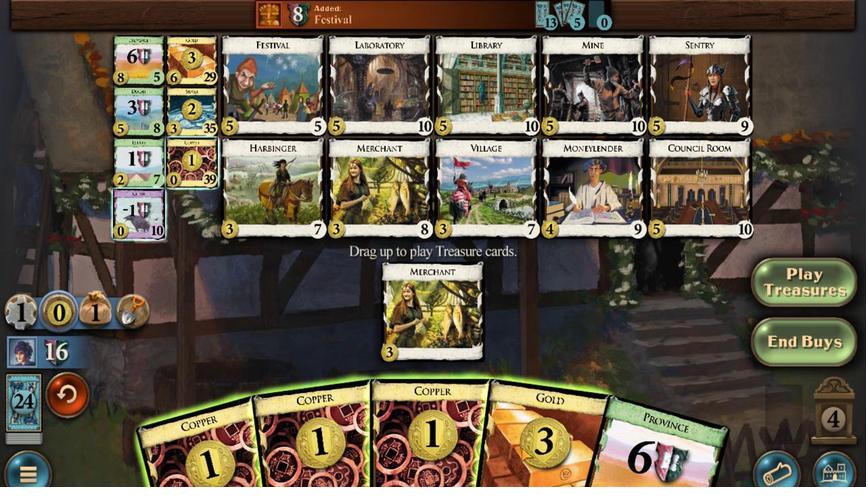 
Action: Mouse moved to (375, 256)
Screenshot: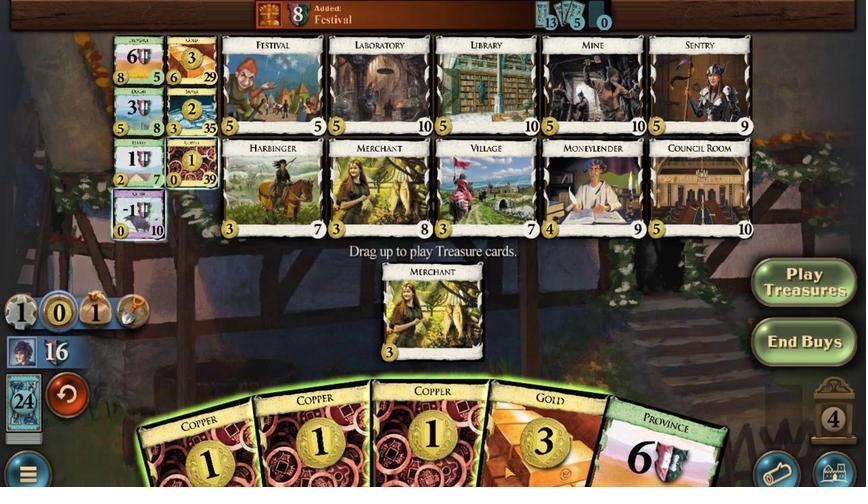 
Action: Mouse pressed left at (375, 256)
Screenshot: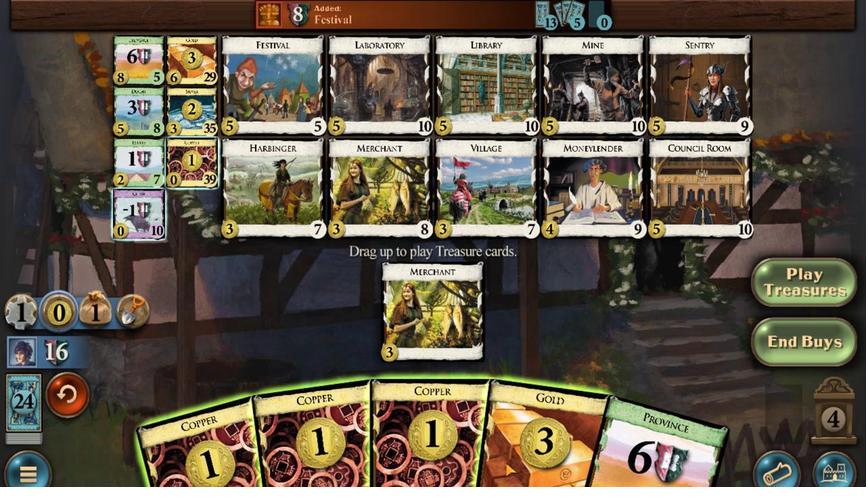 
Action: Mouse moved to (407, 255)
Screenshot: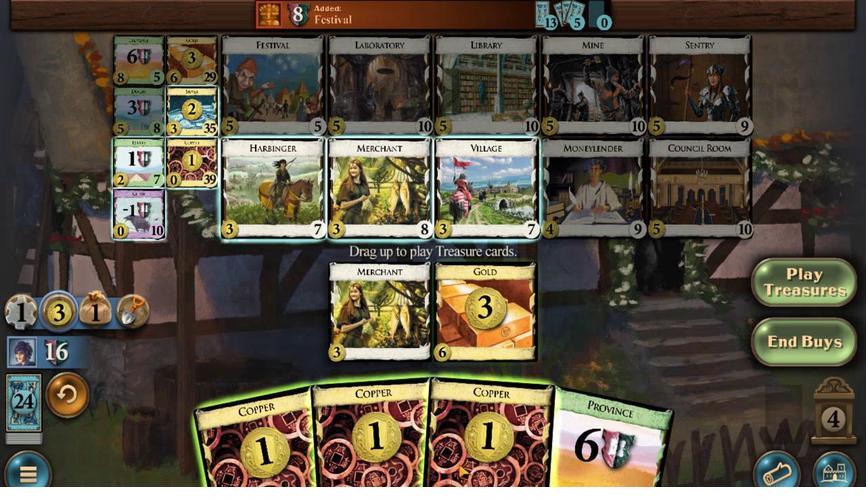 
Action: Mouse pressed left at (407, 255)
Screenshot: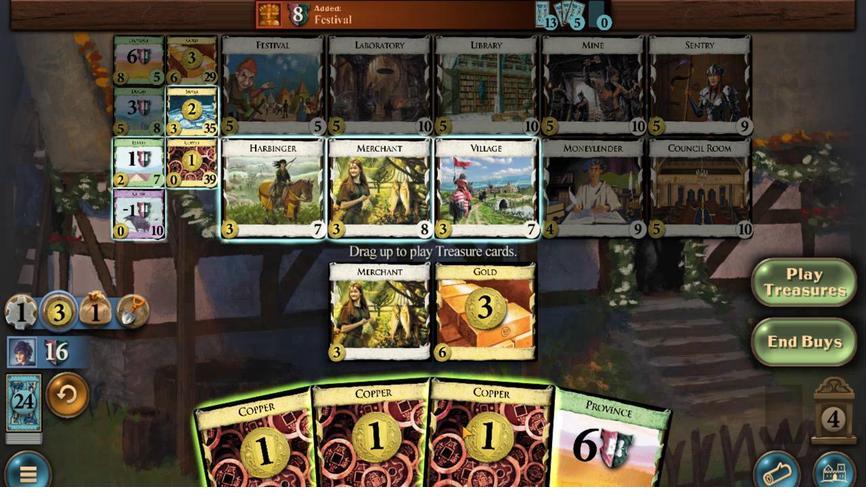 
Action: Mouse moved to (436, 249)
Screenshot: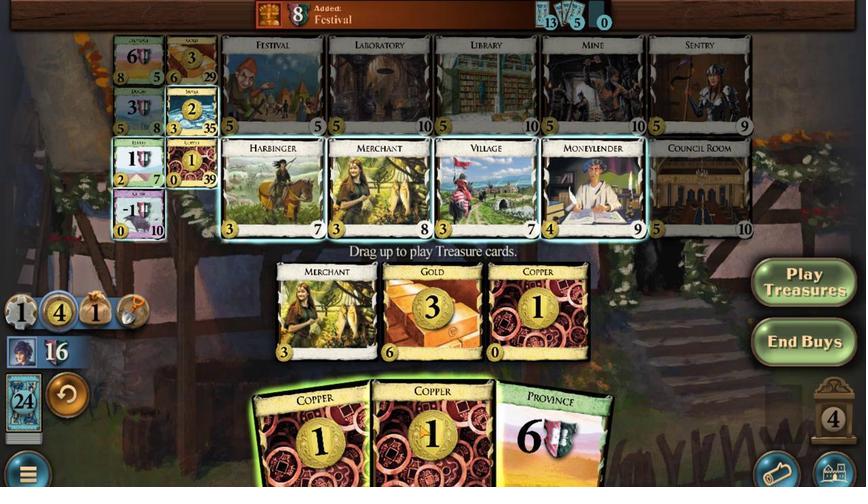 
Action: Mouse pressed left at (436, 249)
Screenshot: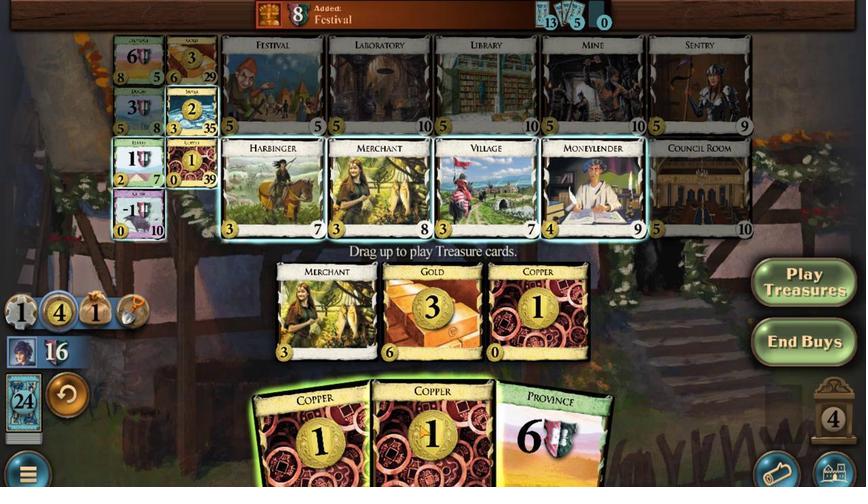 
Action: Mouse moved to (448, 248)
Screenshot: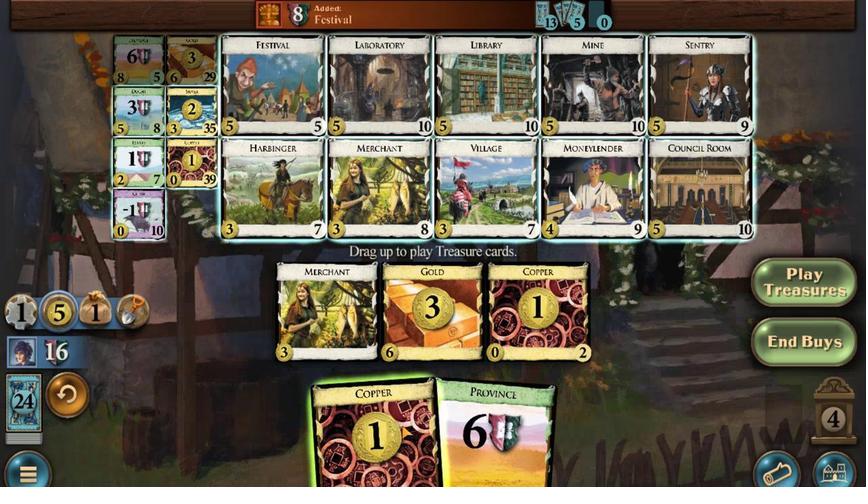 
Action: Mouse pressed left at (448, 248)
Screenshot: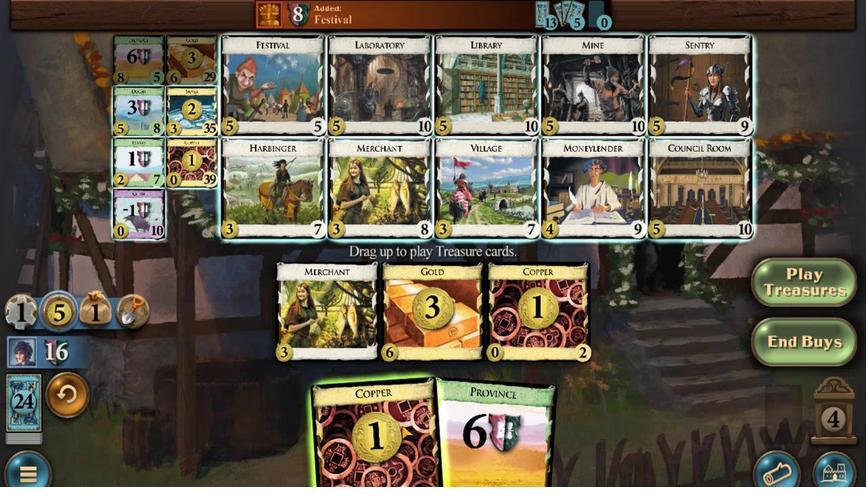 
Action: Mouse moved to (643, 186)
Screenshot: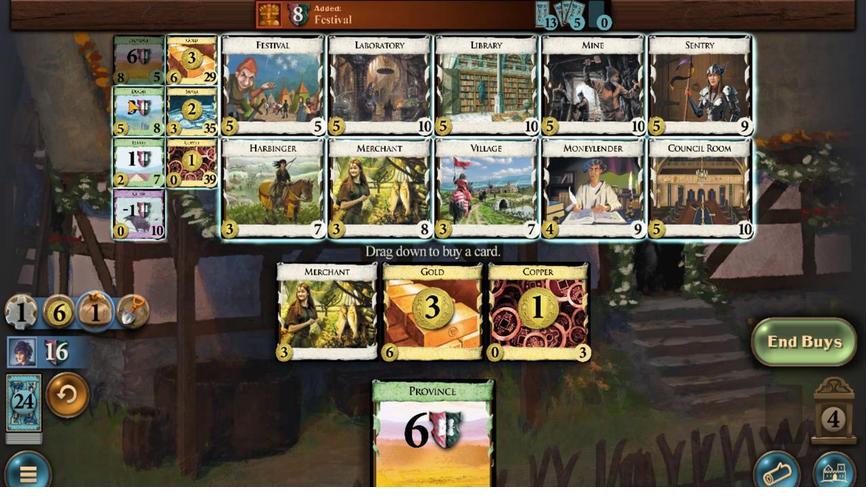 
Action: Mouse pressed left at (643, 186)
Screenshot: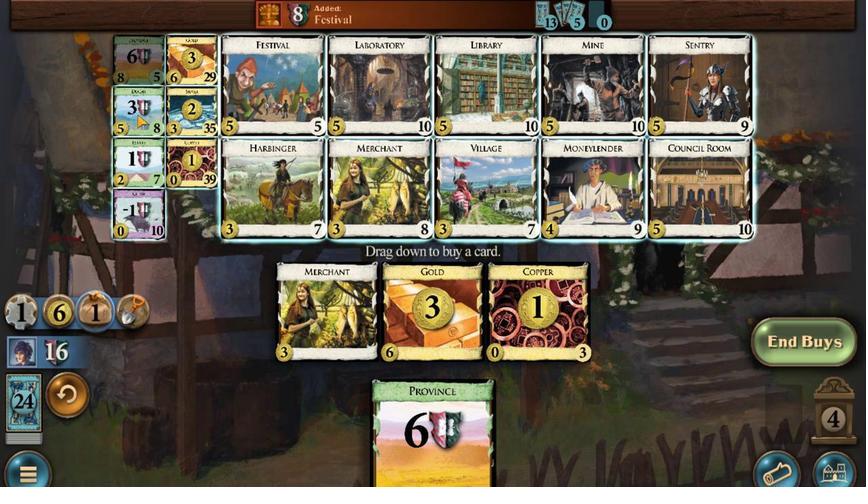 
Action: Mouse moved to (599, 248)
Screenshot: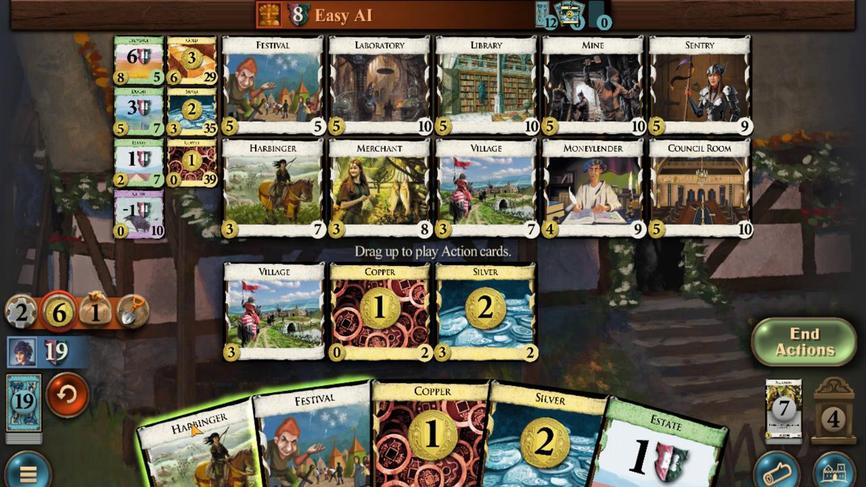 
Action: Mouse pressed left at (599, 248)
Screenshot: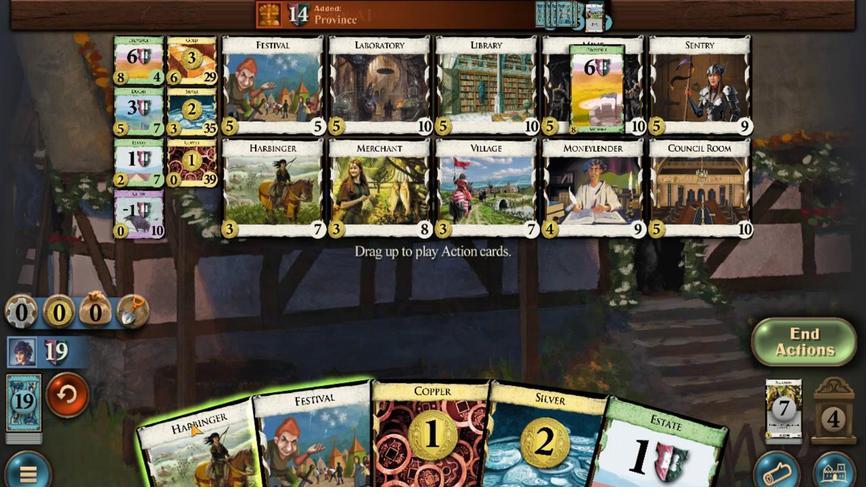 
Action: Mouse moved to (356, 186)
Screenshot: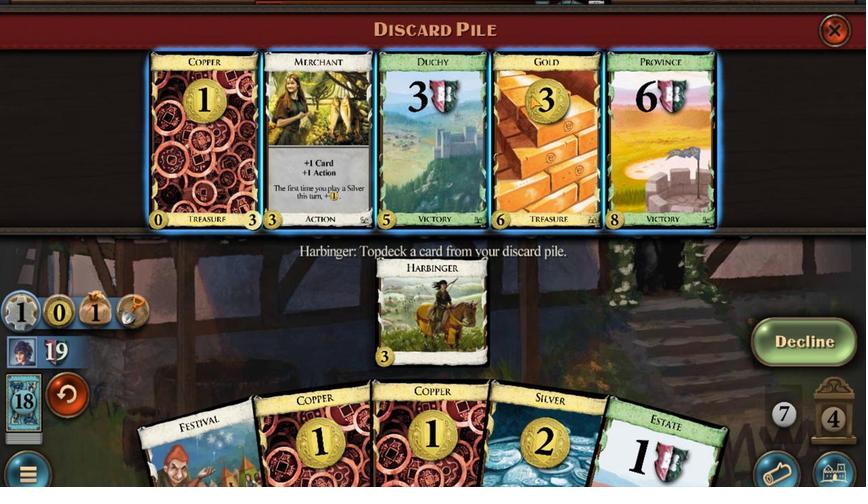 
Action: Mouse pressed left at (356, 186)
Screenshot: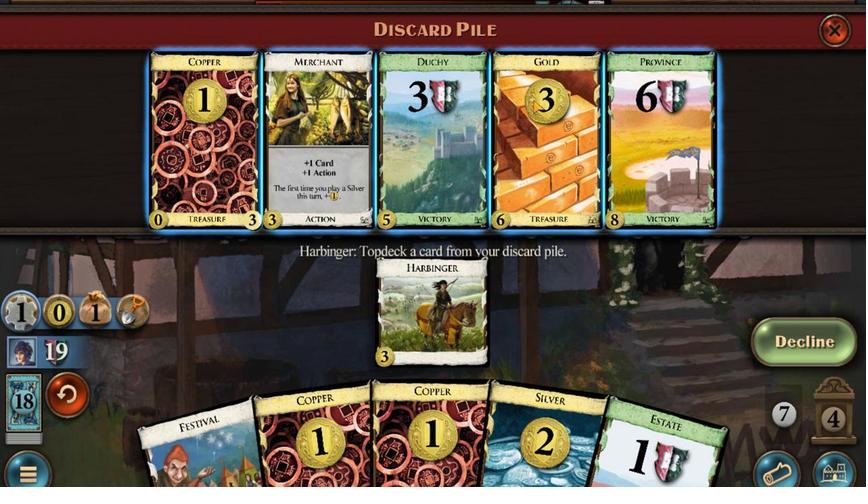 
Action: Mouse moved to (349, 186)
Screenshot: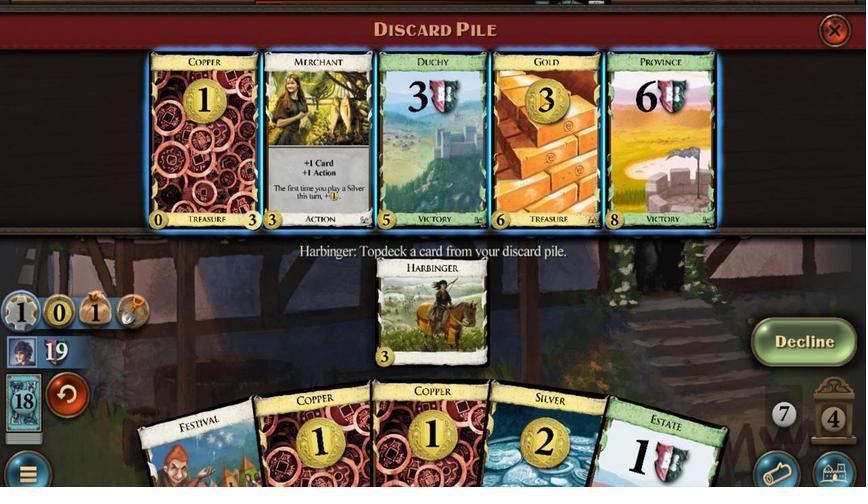 
Action: Mouse pressed left at (349, 186)
Screenshot: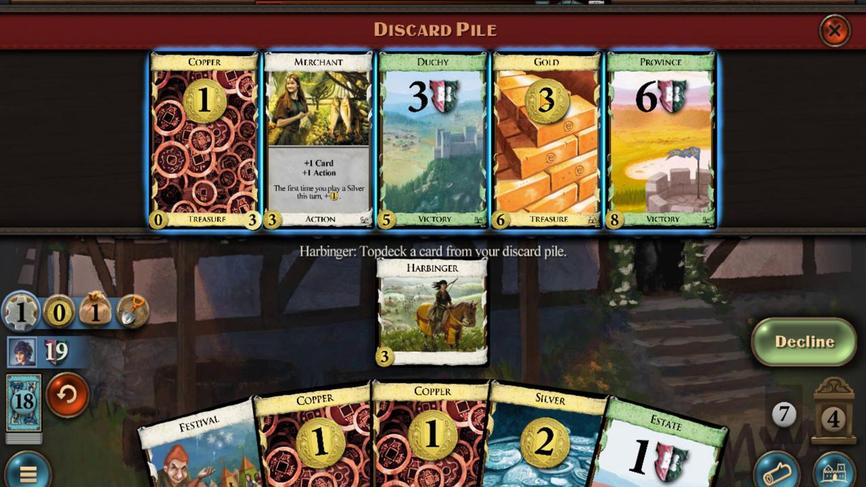 
Action: Mouse moved to (588, 251)
Screenshot: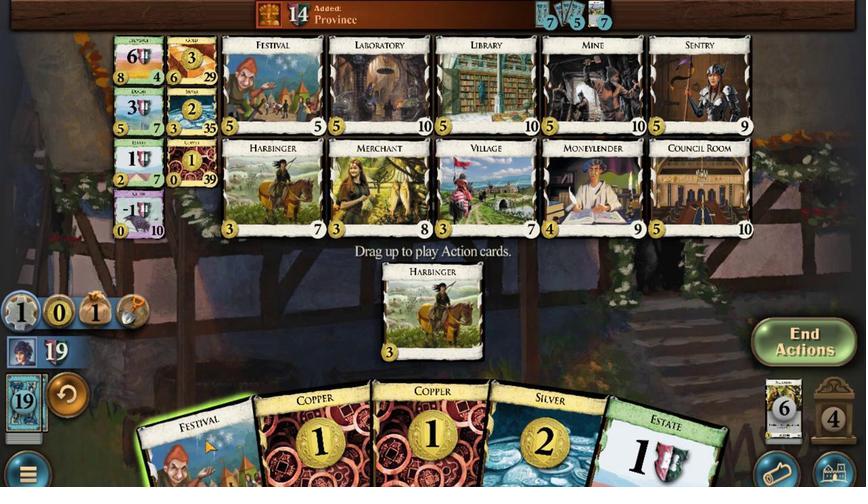 
Action: Mouse pressed left at (588, 251)
Screenshot: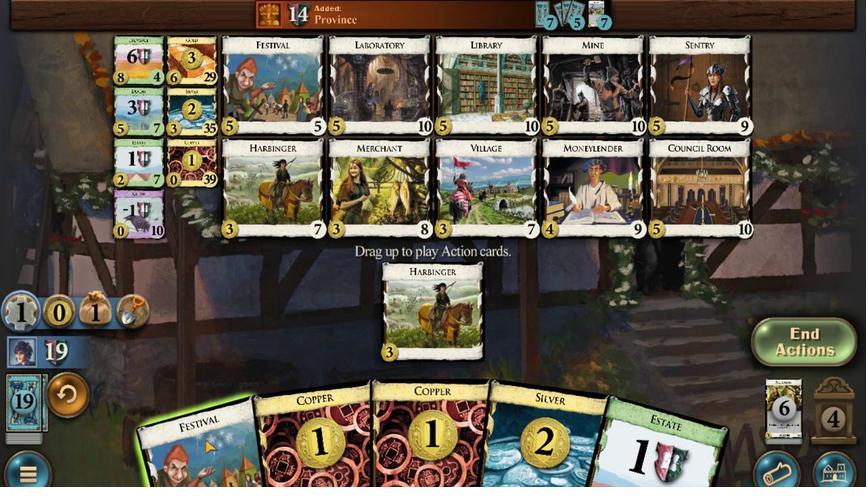
Action: Mouse moved to (383, 250)
Screenshot: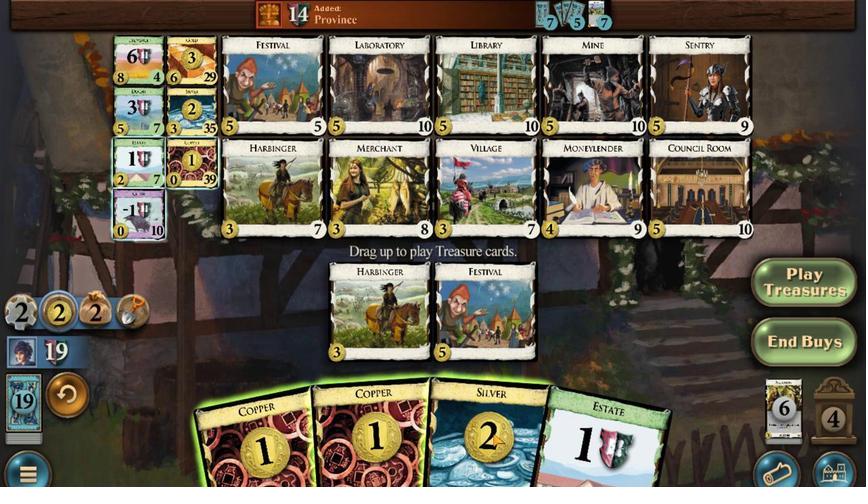 
Action: Mouse pressed left at (383, 250)
Screenshot: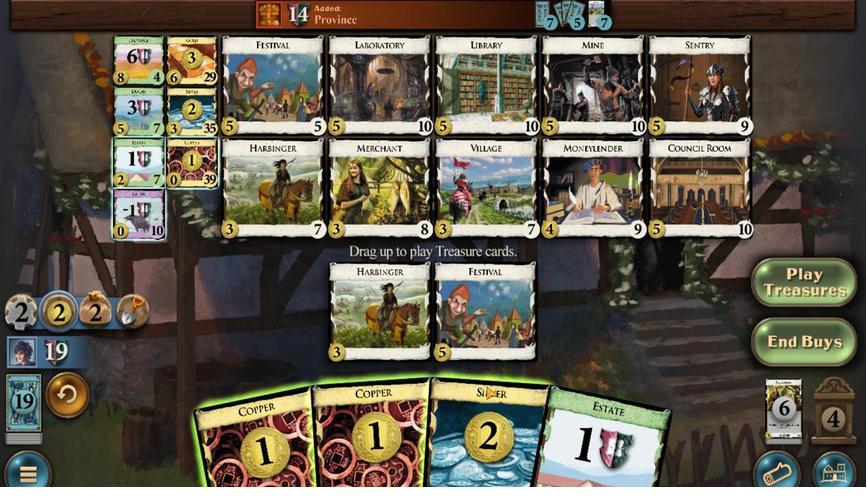 
Action: Mouse moved to (452, 247)
Screenshot: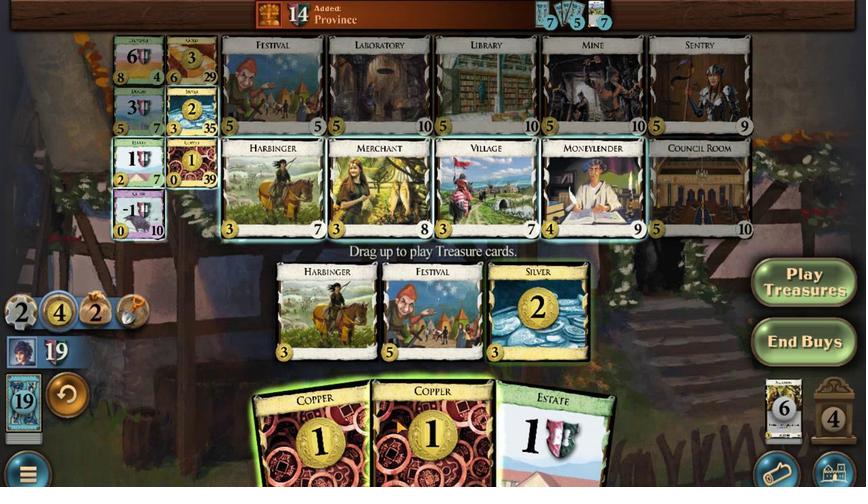 
Action: Mouse pressed left at (452, 247)
Screenshot: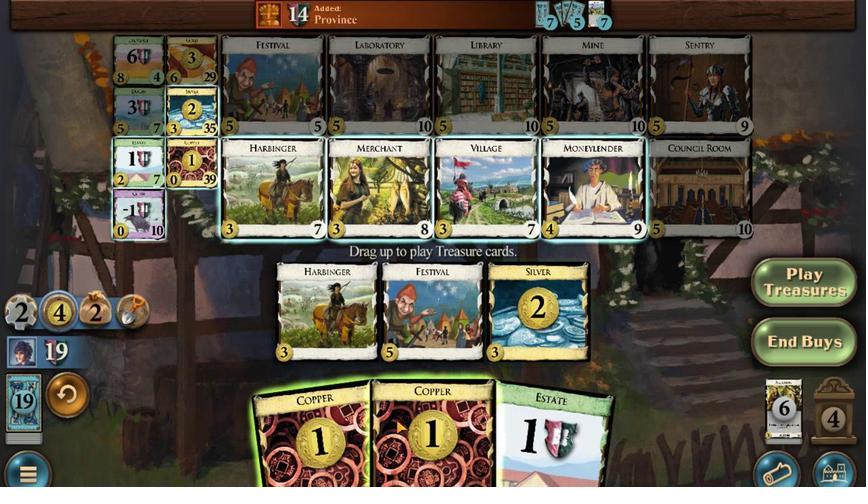 
Action: Mouse moved to (470, 251)
Screenshot: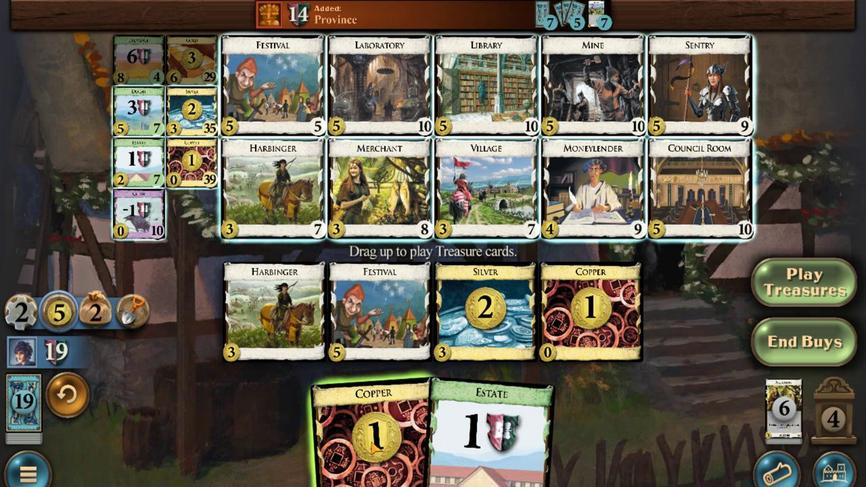 
Action: Mouse pressed left at (470, 251)
Screenshot: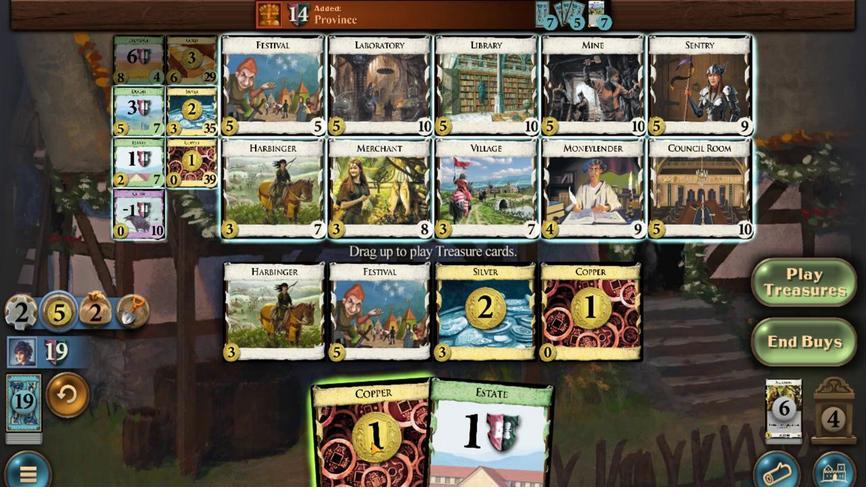 
Action: Mouse moved to (643, 188)
Screenshot: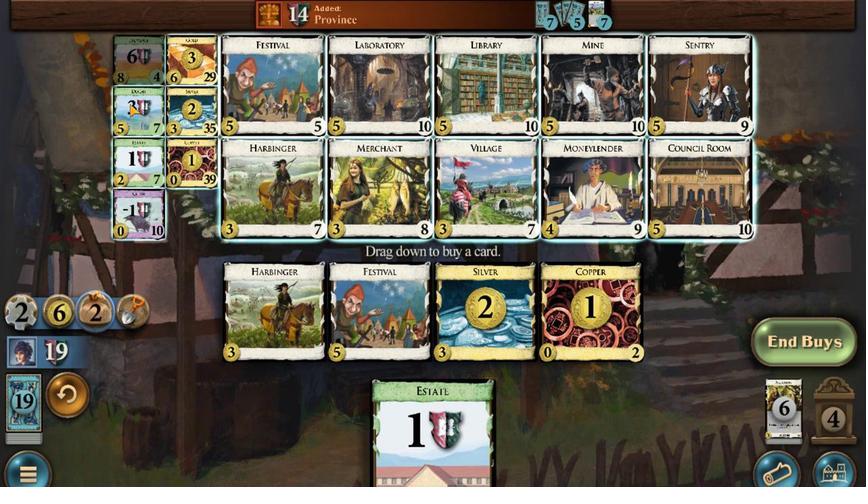 
Action: Mouse pressed left at (643, 188)
Screenshot: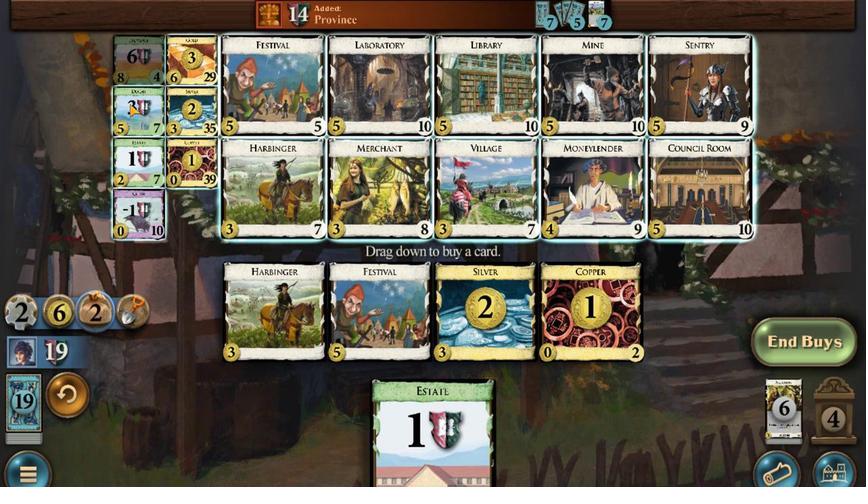 
Action: Mouse moved to (608, 196)
Screenshot: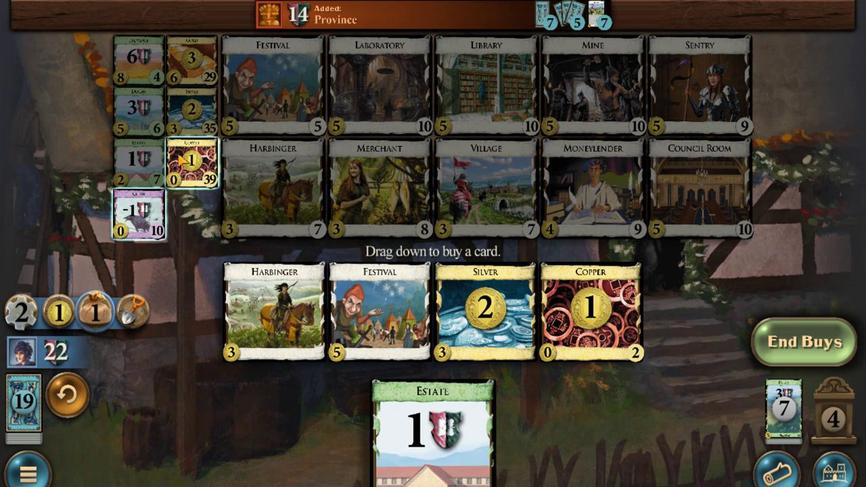 
Action: Mouse pressed left at (608, 196)
Screenshot: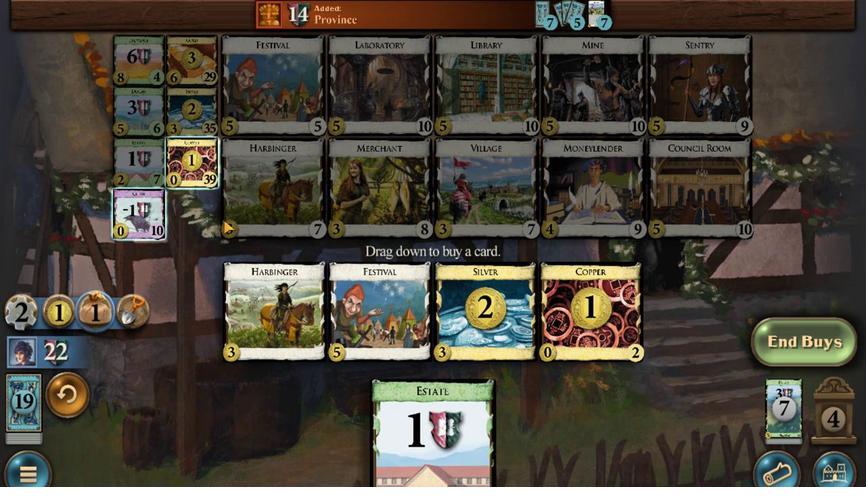
Action: Mouse moved to (567, 252)
Screenshot: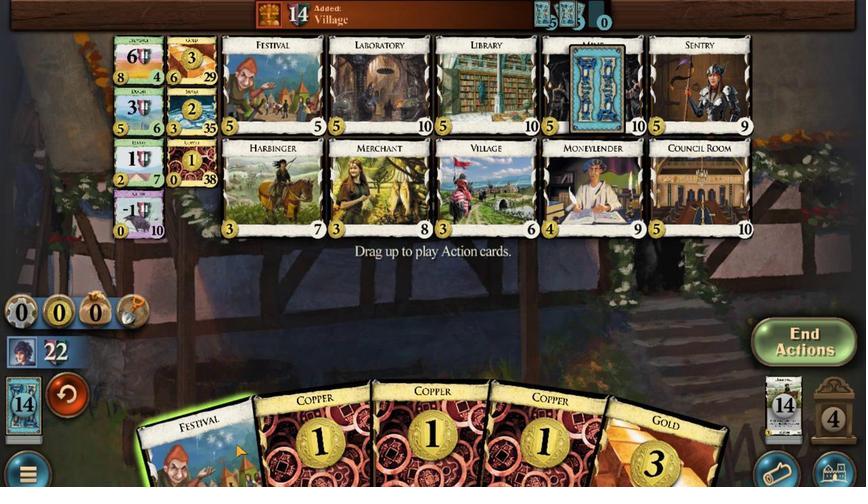 
Action: Mouse pressed left at (567, 252)
Screenshot: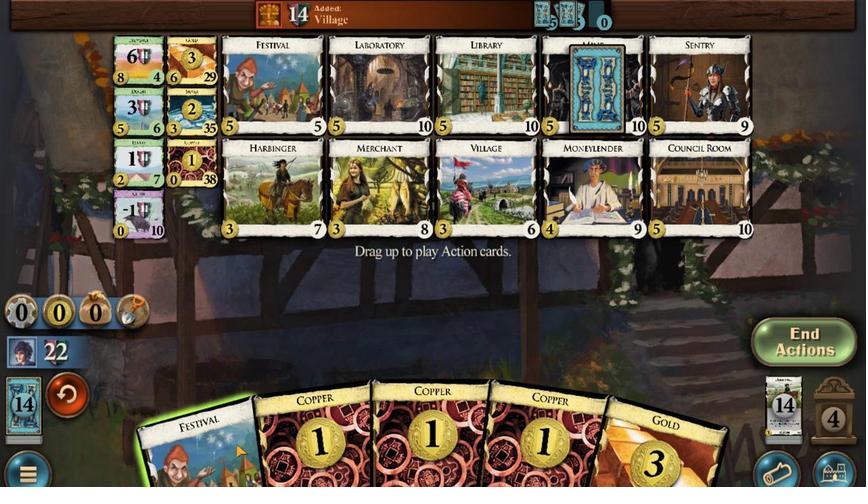 
Action: Mouse moved to (322, 257)
Screenshot: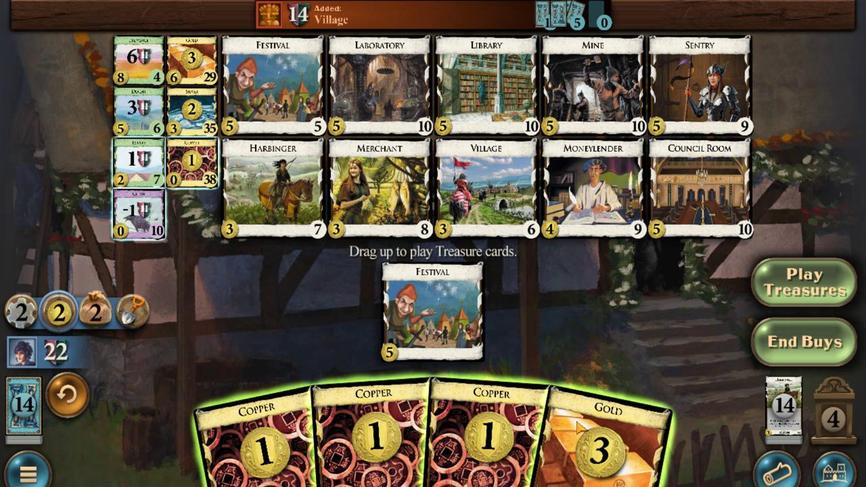
Action: Mouse pressed left at (322, 257)
Screenshot: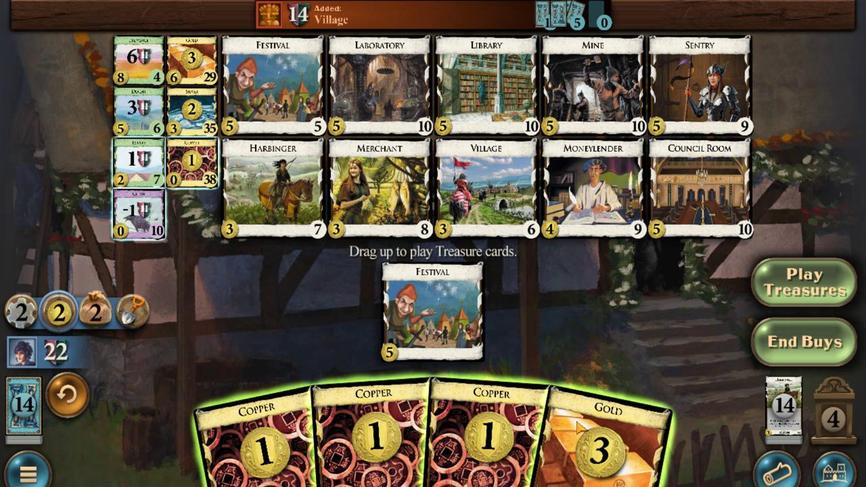 
Action: Mouse moved to (373, 259)
Screenshot: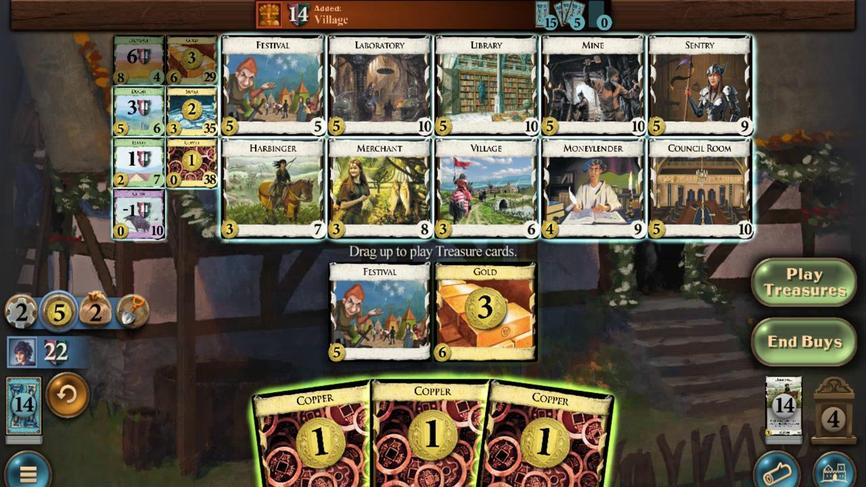 
Action: Mouse pressed left at (373, 259)
Screenshot: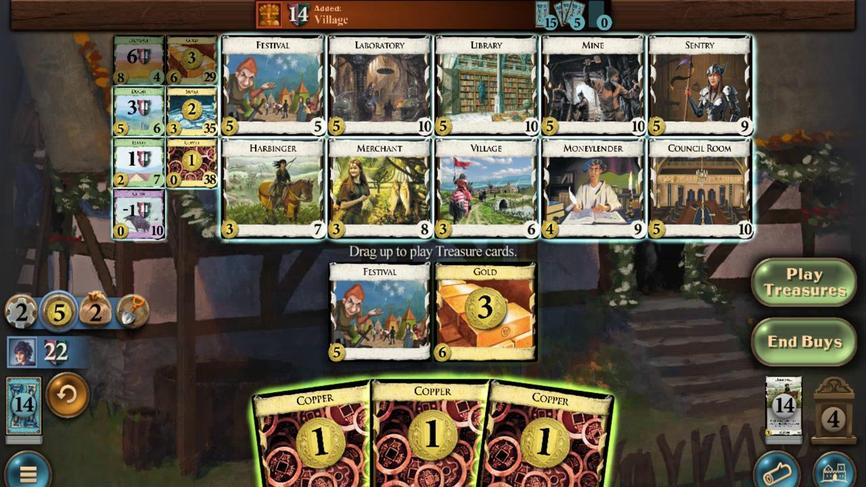 
Action: Mouse moved to (398, 259)
Screenshot: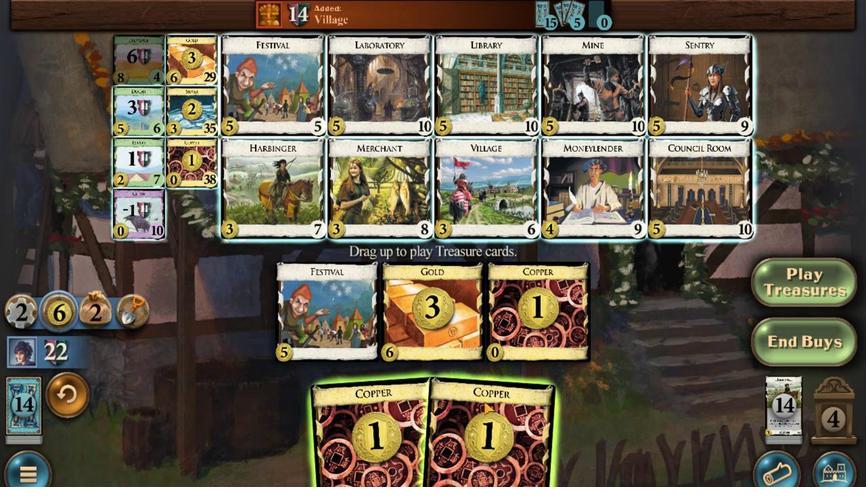
Action: Mouse pressed left at (398, 259)
Screenshot: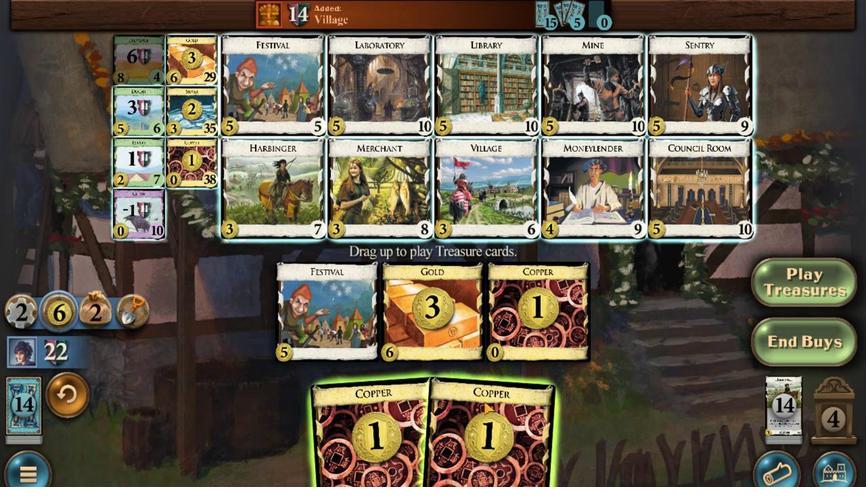 
Action: Mouse moved to (424, 259)
Screenshot: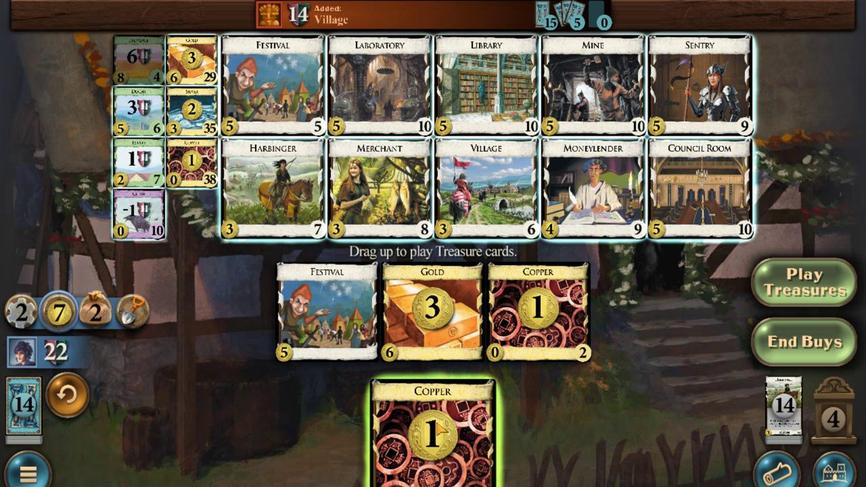 
Action: Mouse pressed left at (424, 260)
Screenshot: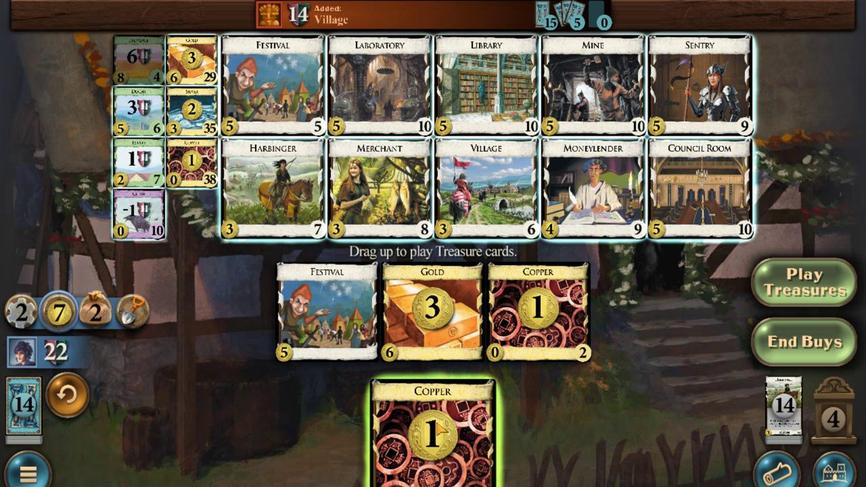 
Action: Mouse moved to (633, 179)
Screenshot: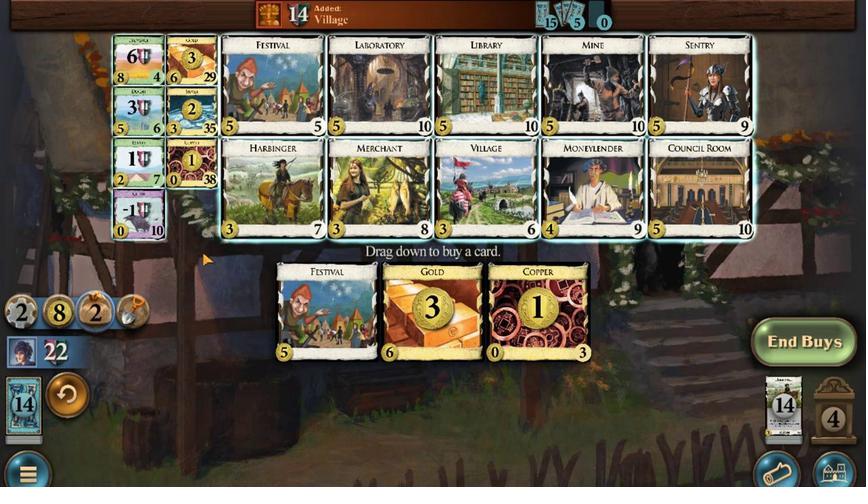 
Action: Mouse pressed left at (633, 179)
Screenshot: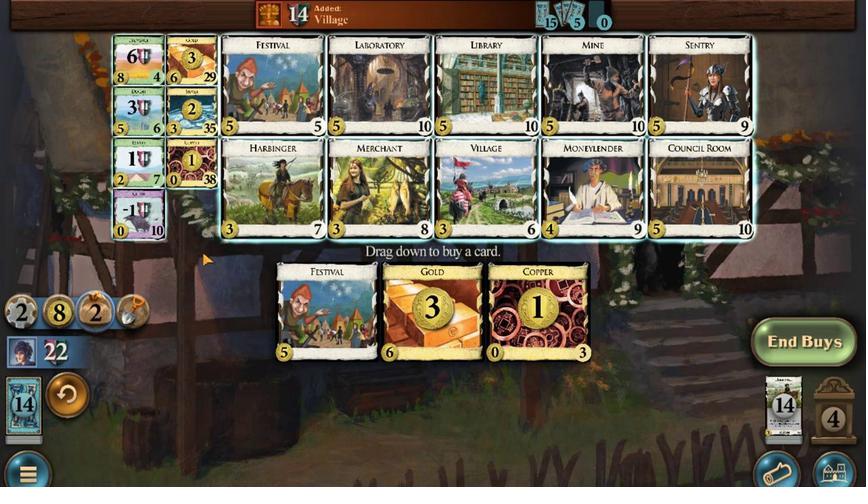 
Action: Mouse moved to (605, 196)
Screenshot: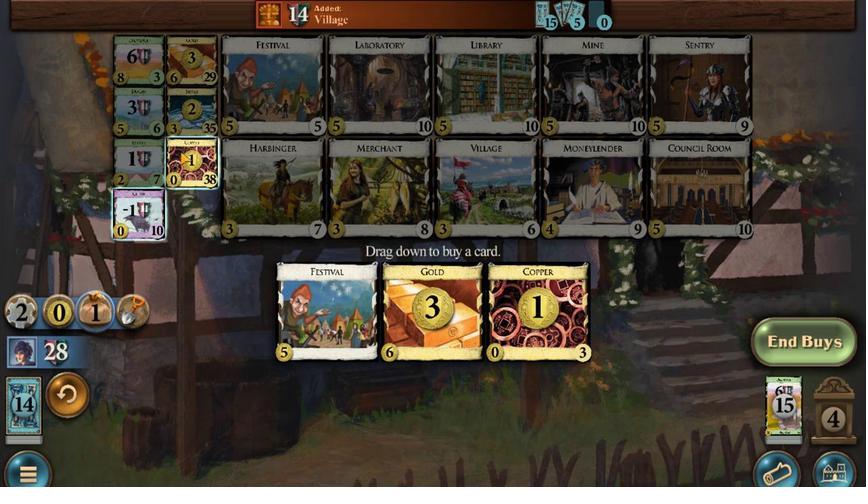 
Action: Mouse pressed left at (605, 196)
Screenshot: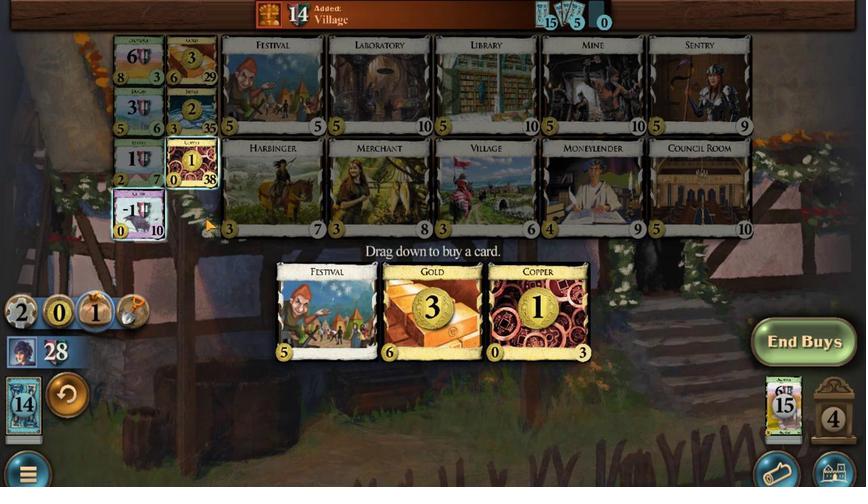 
Action: Mouse moved to (420, 251)
Screenshot: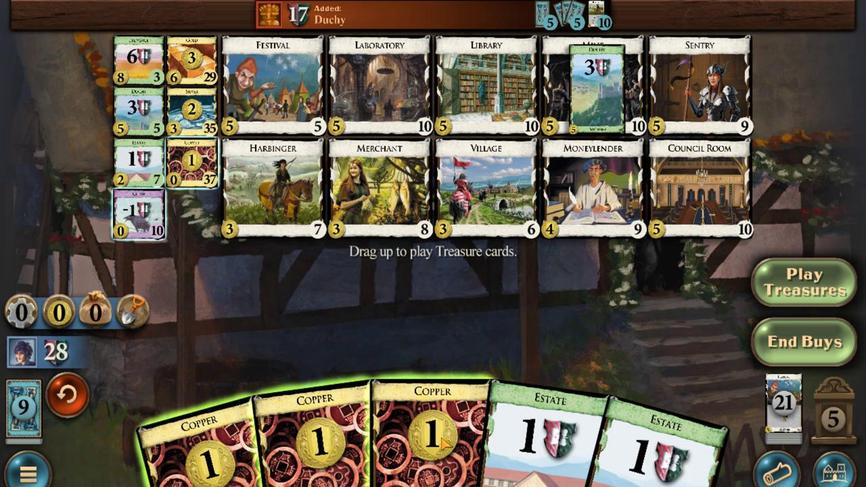 
Action: Mouse pressed left at (420, 251)
Screenshot: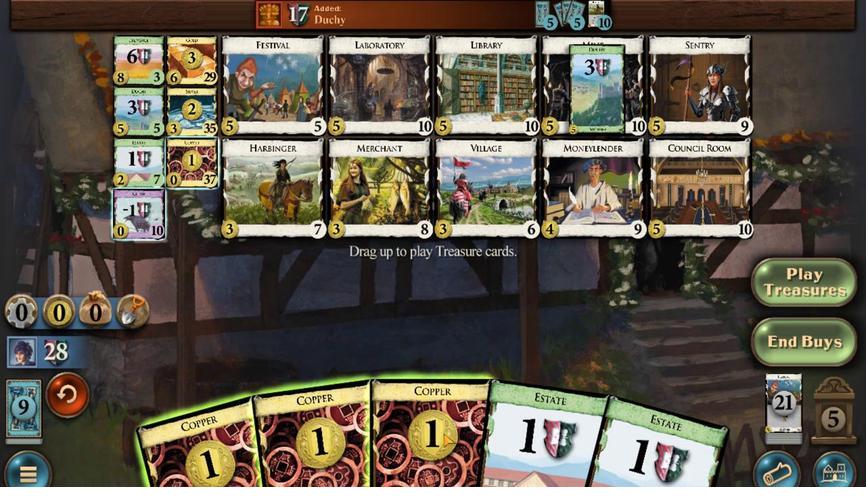 
Action: Mouse moved to (440, 246)
Screenshot: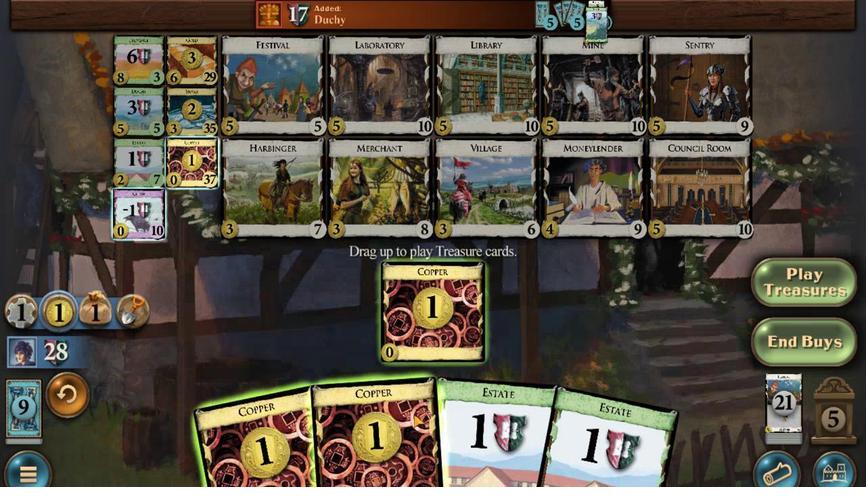 
Action: Mouse pressed left at (440, 246)
Screenshot: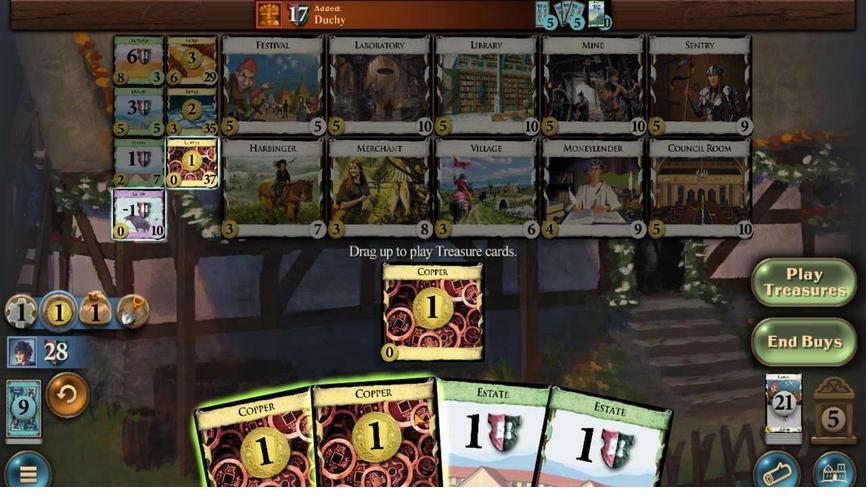 
Action: Mouse moved to (510, 248)
Screenshot: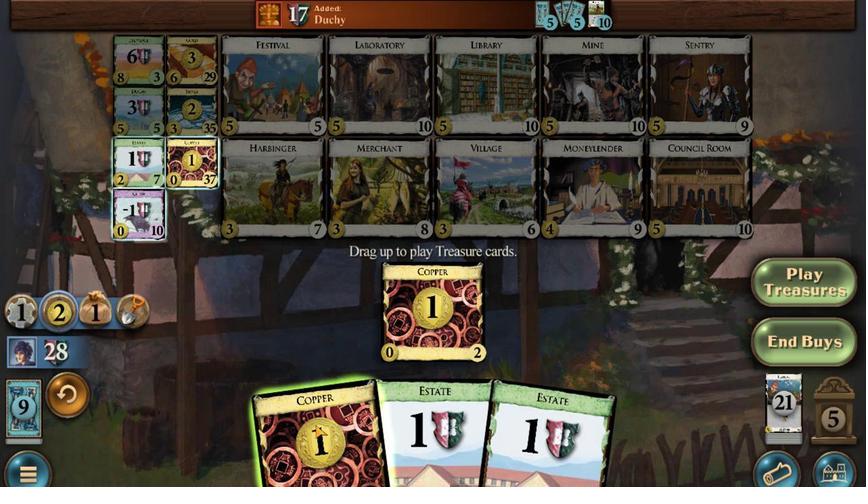 
Action: Mouse pressed left at (510, 248)
Screenshot: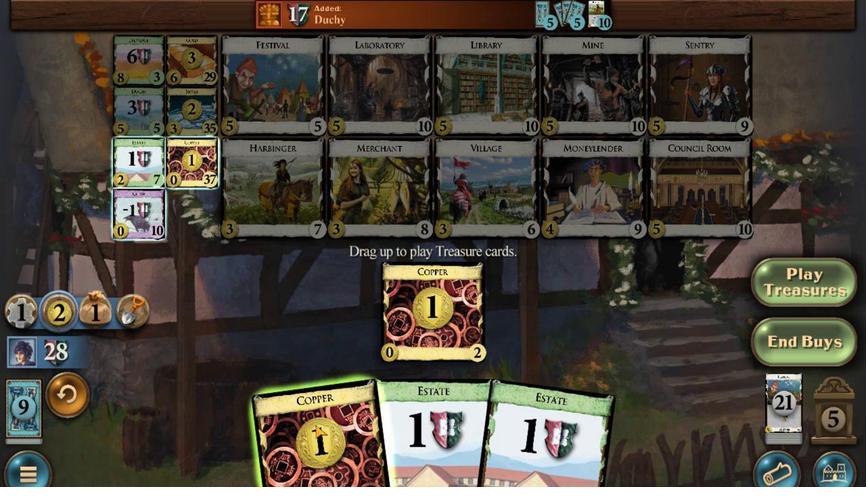 
Action: Mouse moved to (535, 201)
Screenshot: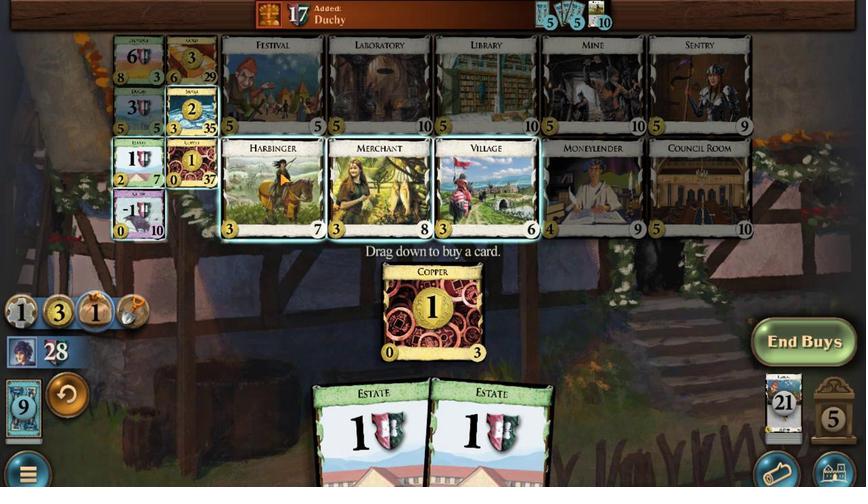 
Action: Mouse pressed left at (535, 201)
Screenshot: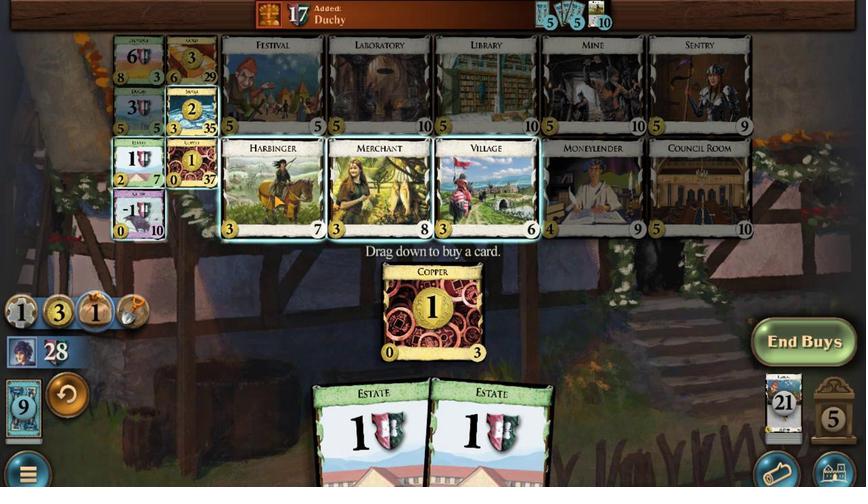 
Action: Mouse moved to (595, 250)
Screenshot: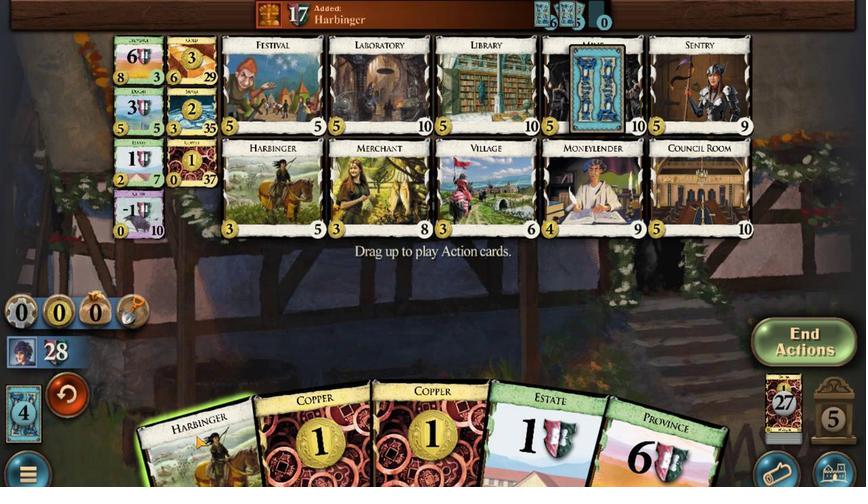 
Action: Mouse pressed left at (595, 250)
Screenshot: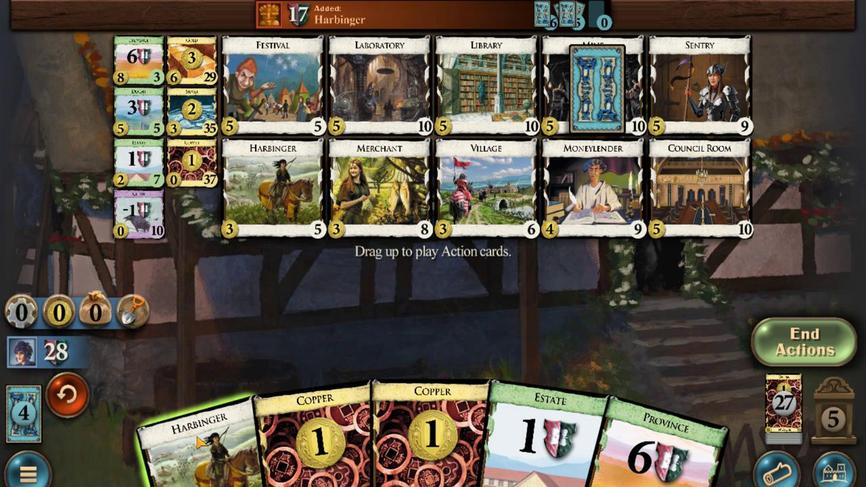 
Action: Mouse moved to (199, 186)
Screenshot: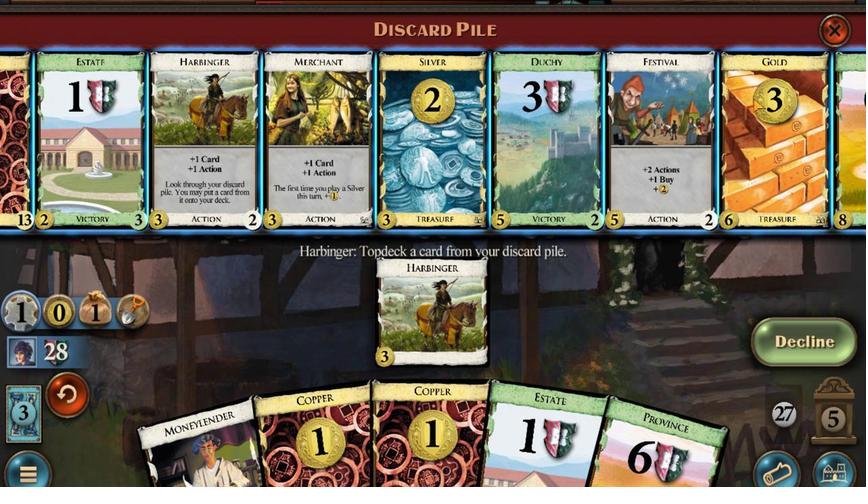 
Action: Mouse pressed left at (199, 186)
Screenshot: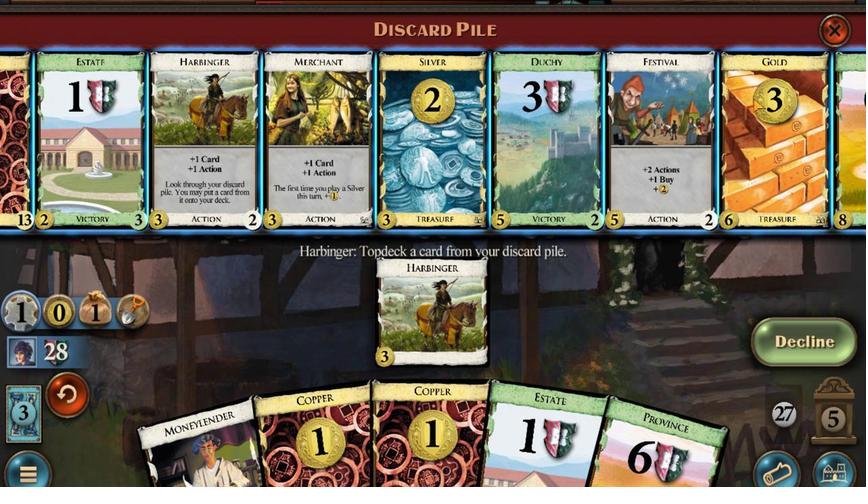 
Action: Mouse moved to (590, 255)
Screenshot: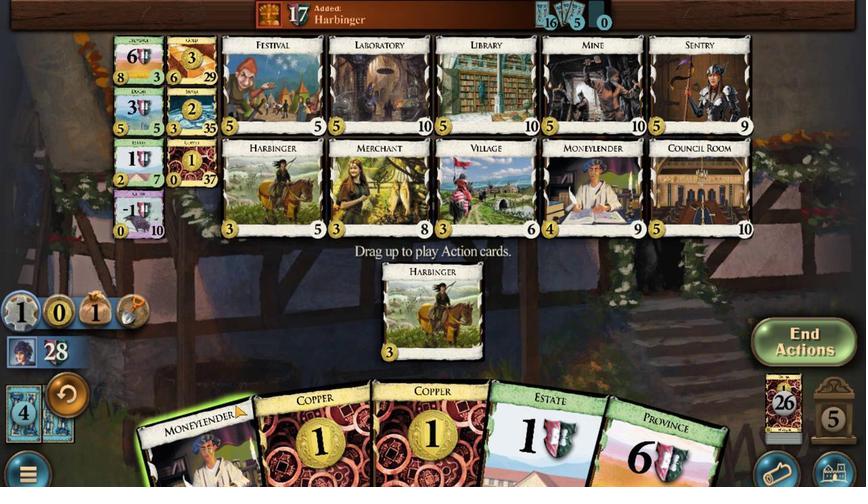 
Action: Mouse pressed left at (590, 255)
Screenshot: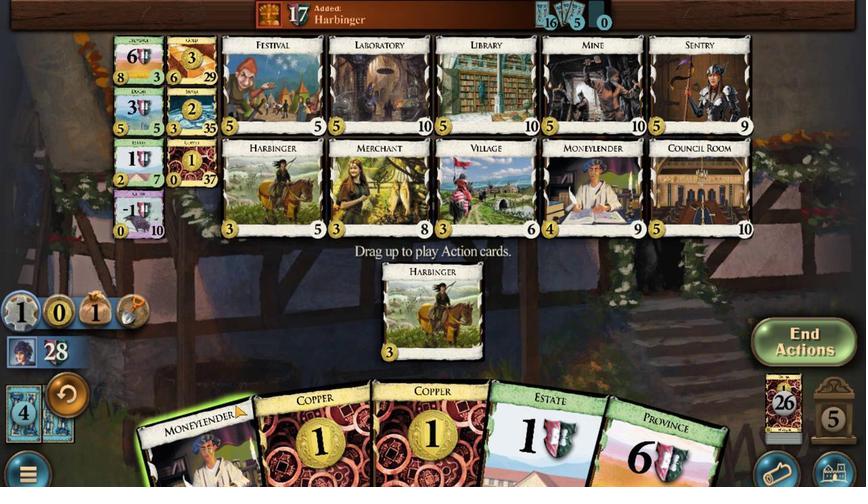 
Action: Mouse moved to (509, 253)
Screenshot: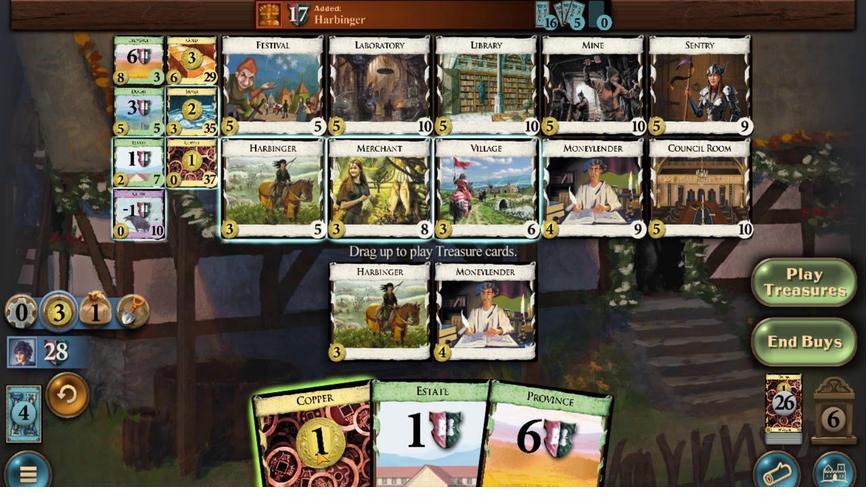 
Action: Mouse pressed left at (509, 253)
Screenshot: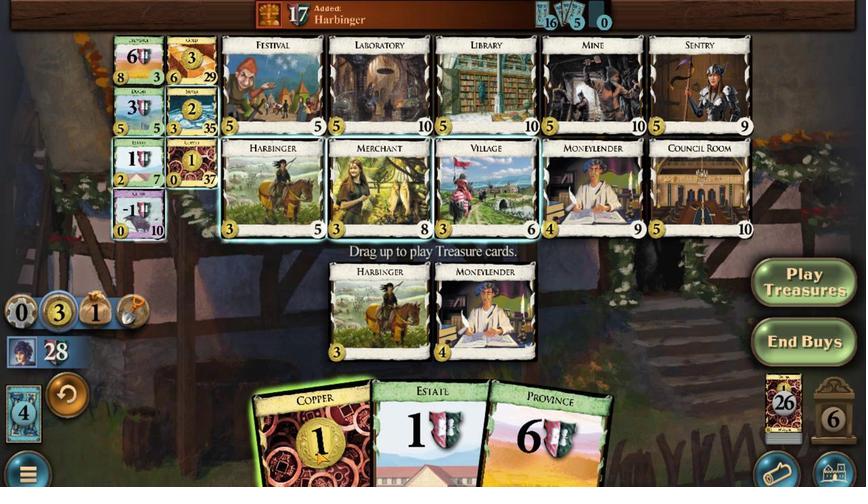 
Action: Mouse moved to (639, 197)
Screenshot: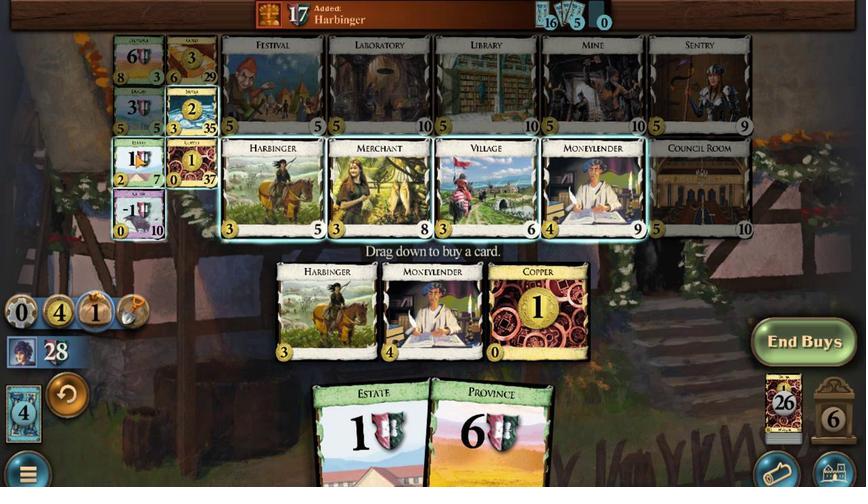 
Action: Mouse pressed left at (639, 197)
Screenshot: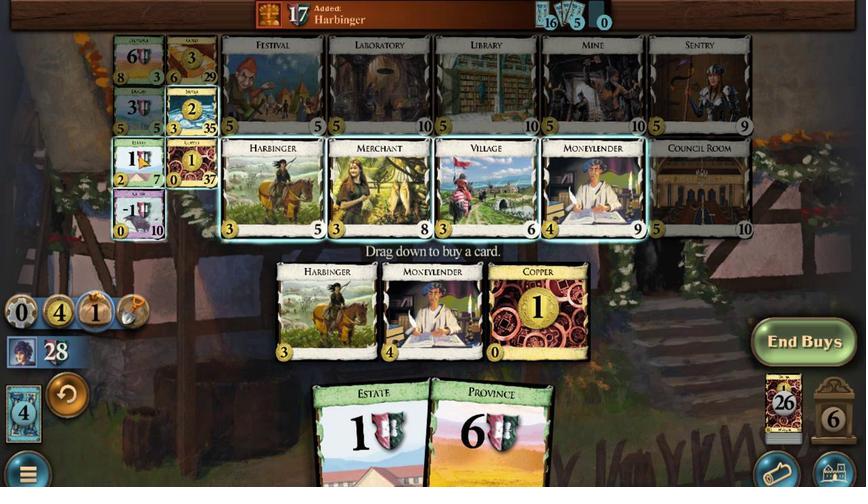 
Action: Mouse moved to (609, 250)
Screenshot: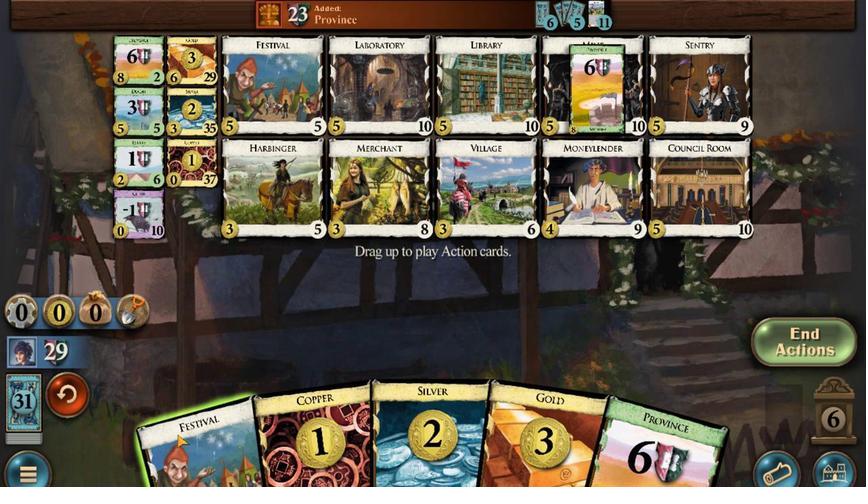 
Action: Mouse pressed left at (609, 250)
Screenshot: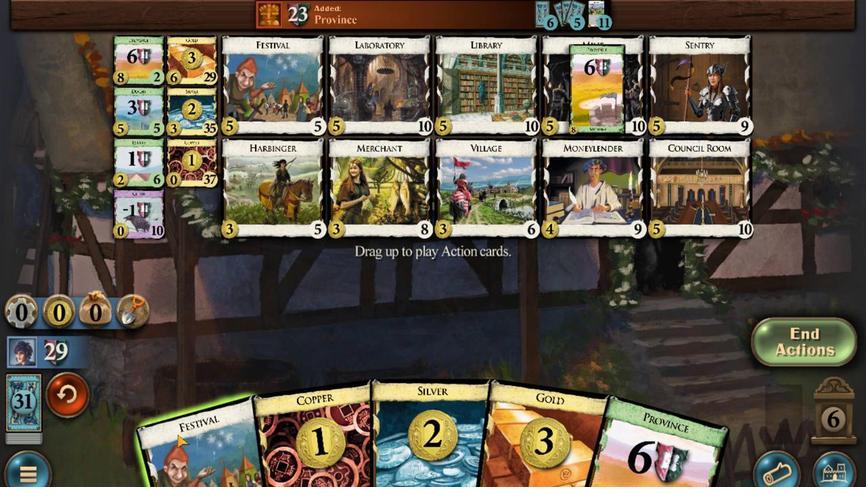 
Action: Mouse moved to (414, 251)
Screenshot: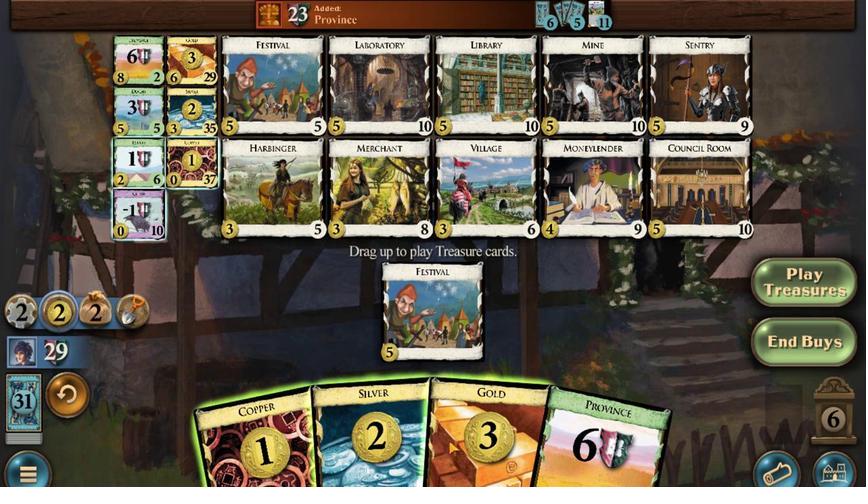 
Action: Mouse pressed left at (414, 251)
Screenshot: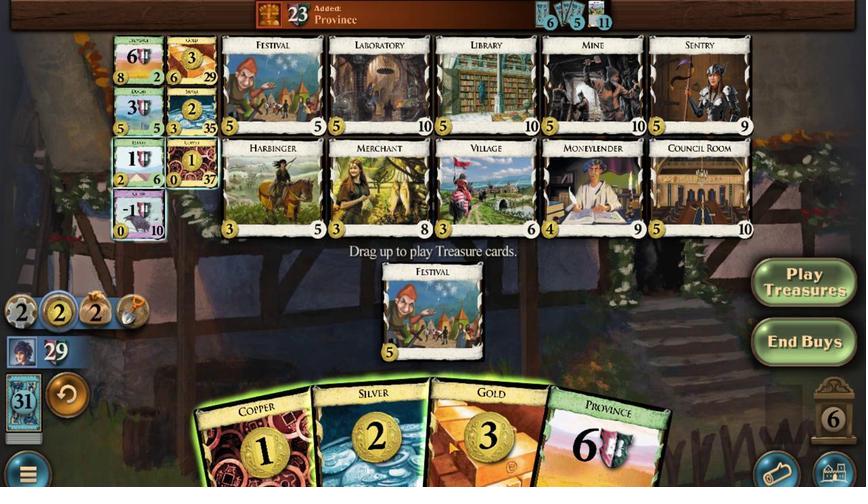 
Action: Mouse moved to (423, 249)
Screenshot: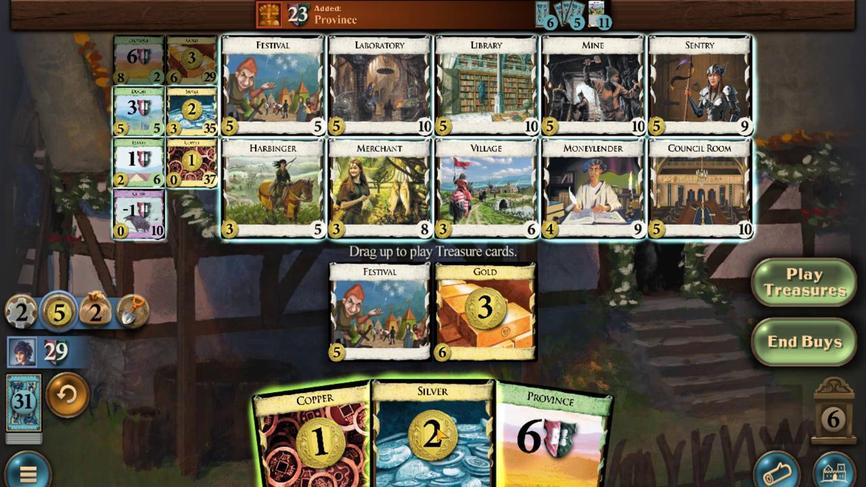 
Action: Mouse pressed left at (423, 249)
Screenshot: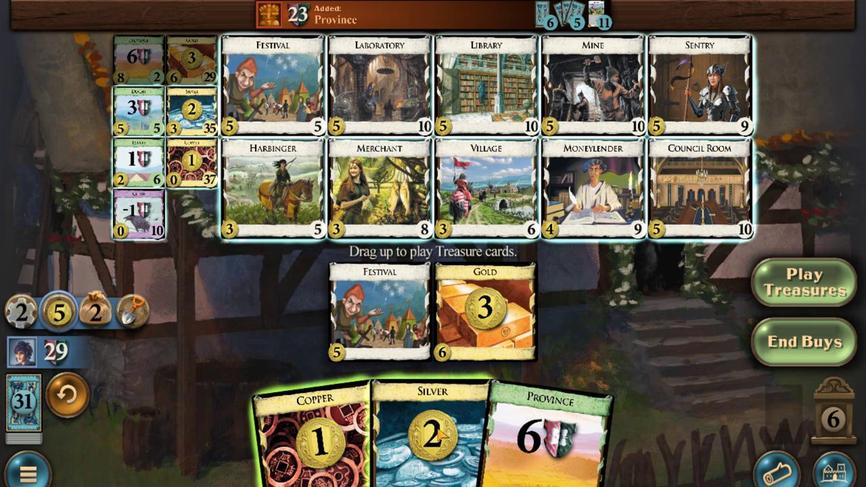 
Action: Mouse moved to (482, 253)
Screenshot: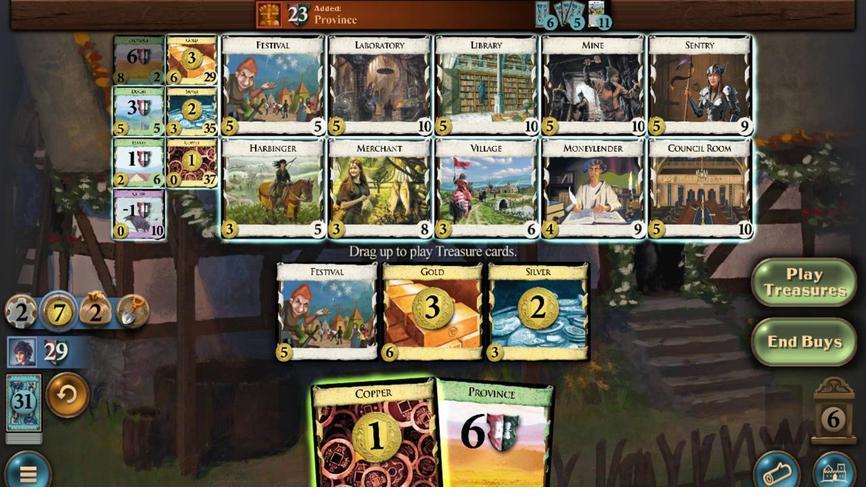 
Action: Mouse pressed left at (482, 253)
Screenshot: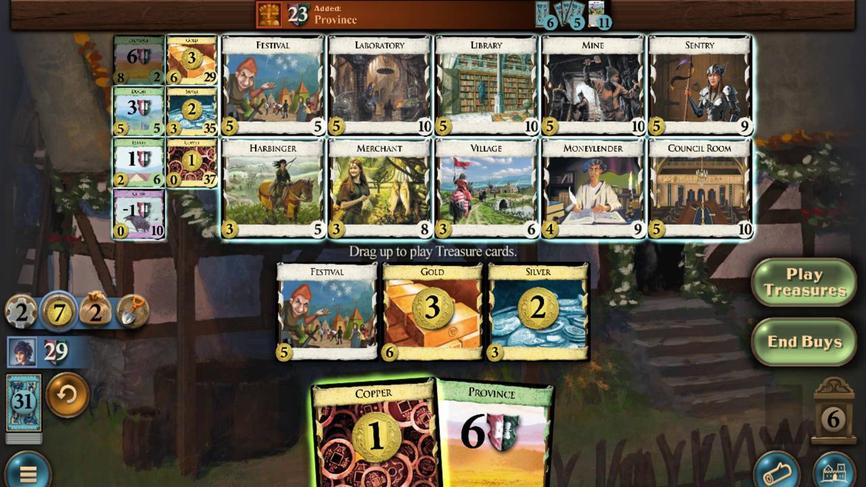 
Action: Mouse moved to (622, 180)
Screenshot: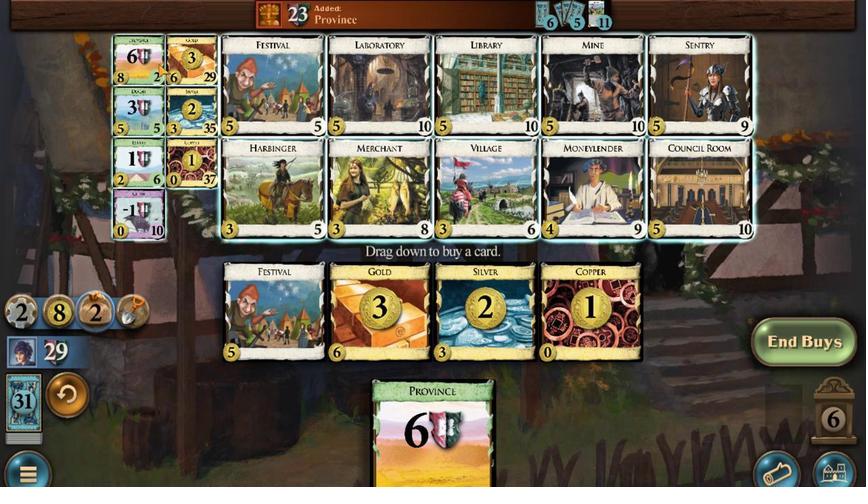
Action: Mouse pressed left at (622, 180)
Screenshot: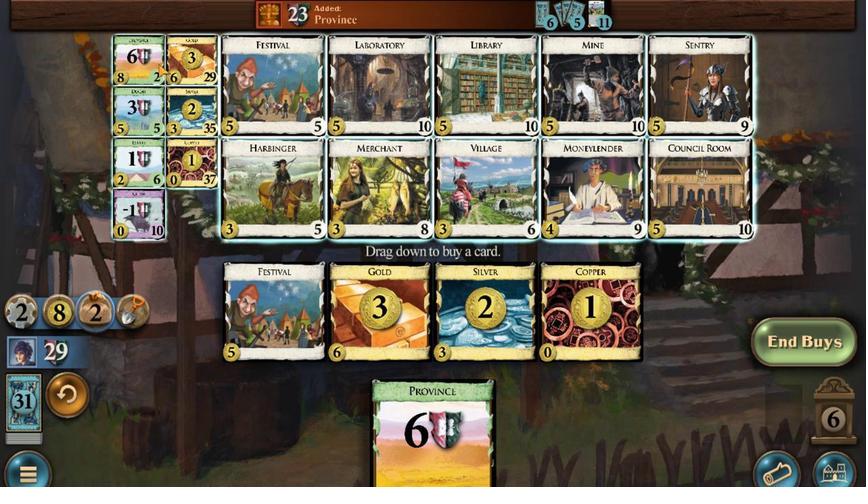 
Action: Mouse moved to (593, 199)
Screenshot: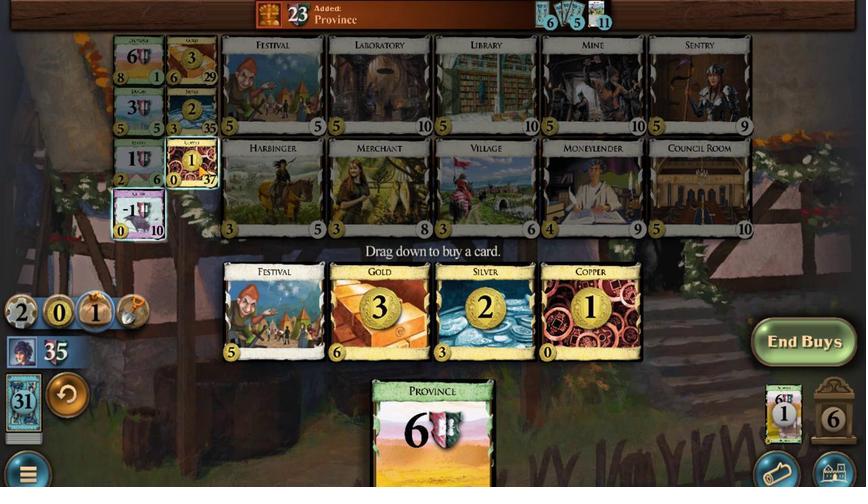 
Action: Mouse pressed left at (593, 199)
Screenshot: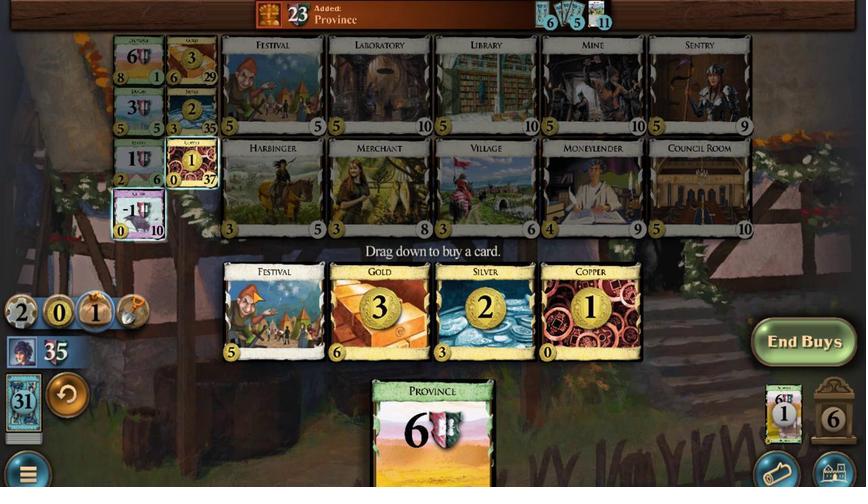 
Action: Mouse moved to (578, 249)
Screenshot: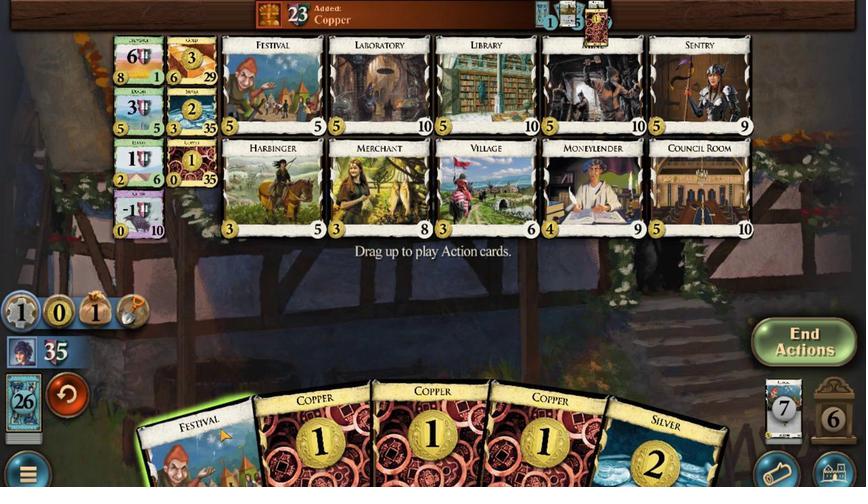 
Action: Mouse pressed left at (578, 249)
Screenshot: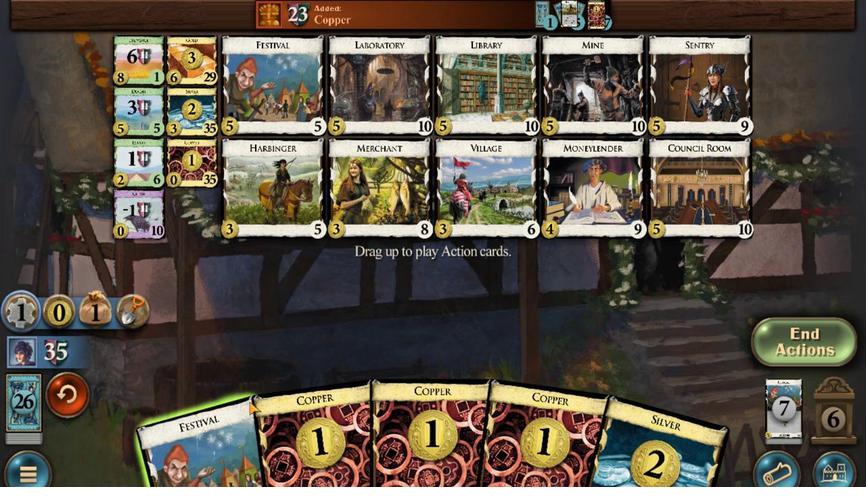 
Action: Mouse moved to (318, 249)
Screenshot: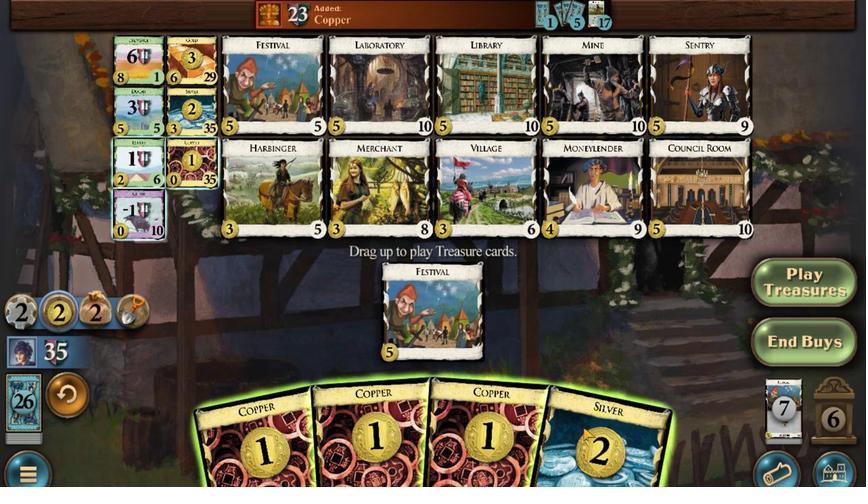 
Action: Mouse pressed left at (318, 249)
Screenshot: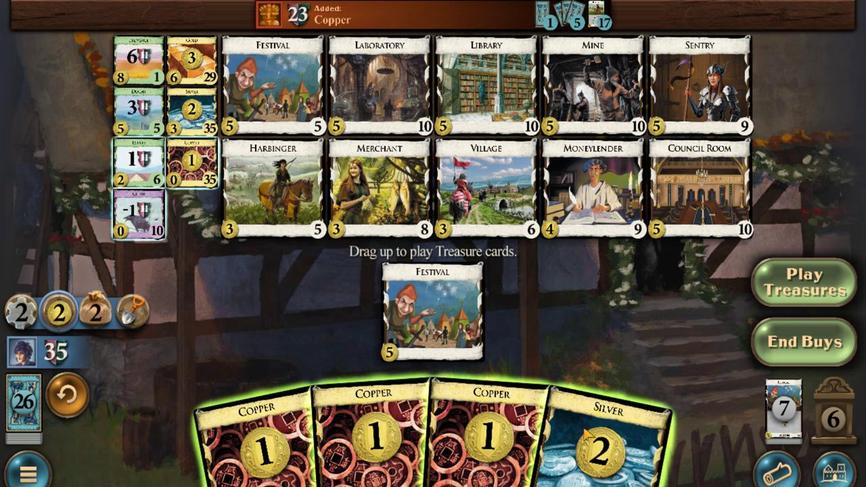
Action: Mouse moved to (349, 256)
Screenshot: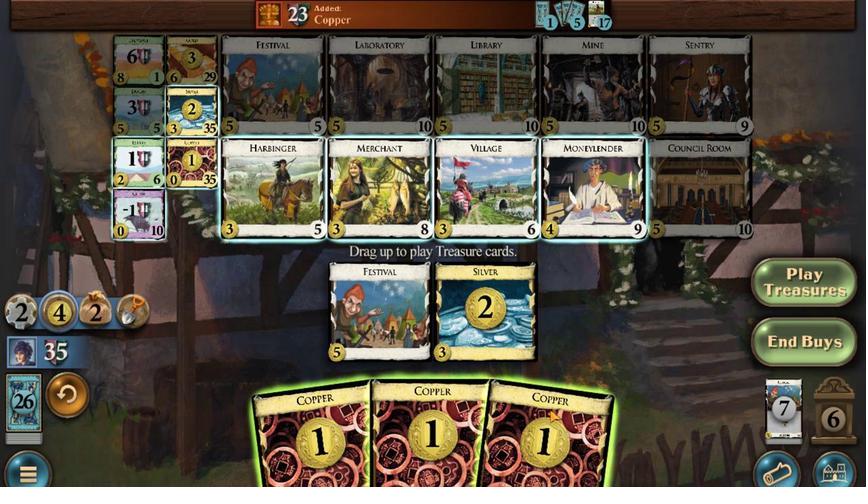 
Action: Mouse pressed left at (349, 256)
Screenshot: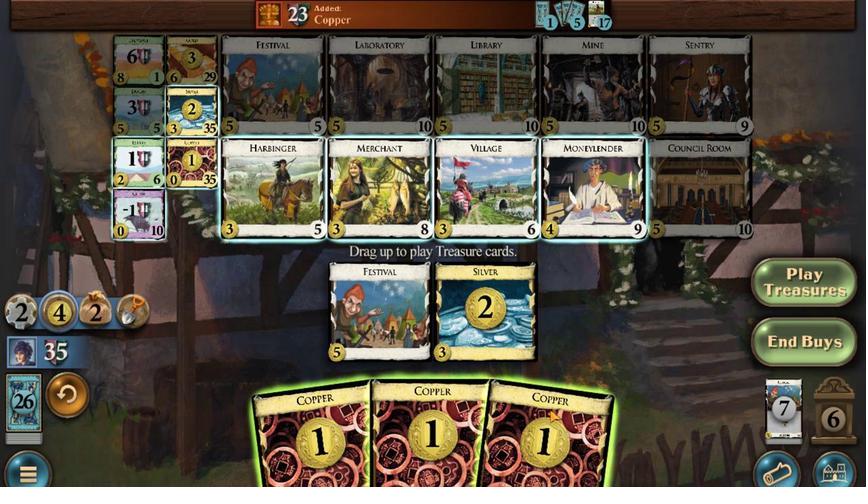 
Action: Mouse moved to (385, 253)
Screenshot: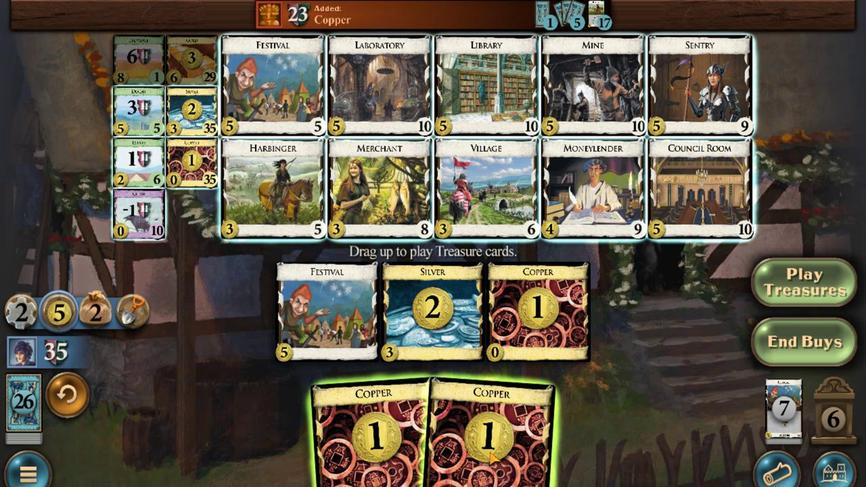 
Action: Mouse pressed left at (385, 253)
Screenshot: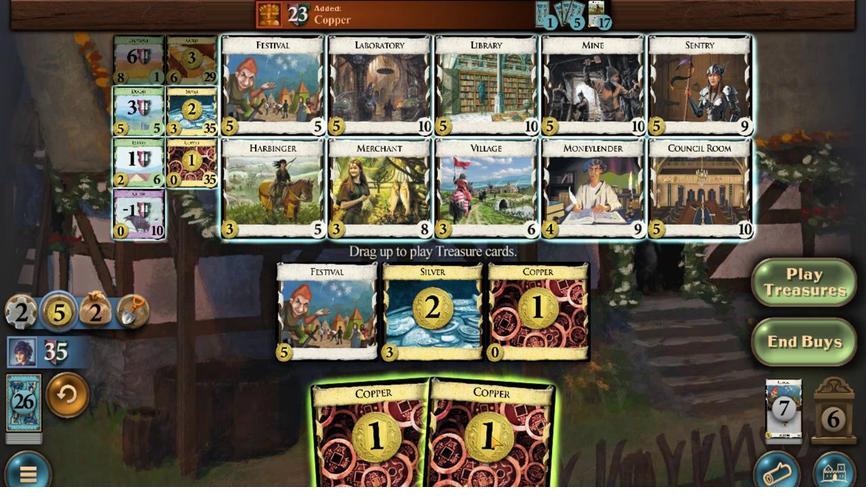 
Action: Mouse moved to (607, 178)
Screenshot: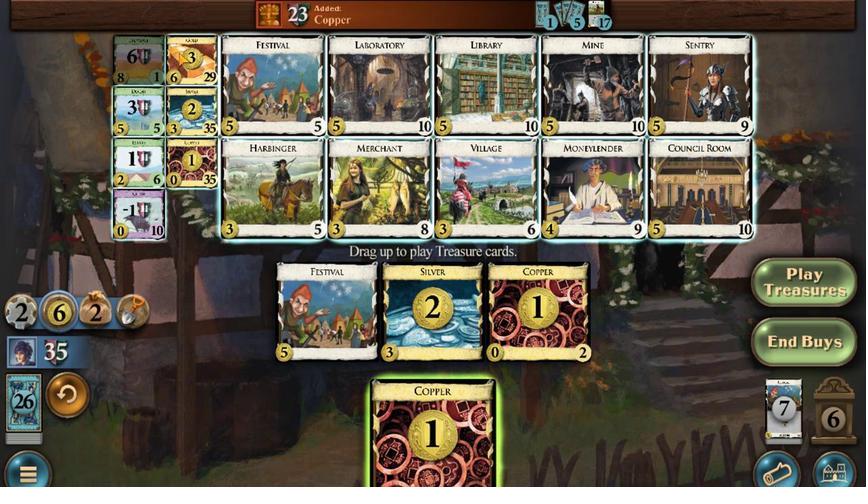 
Action: Mouse pressed left at (607, 178)
Screenshot: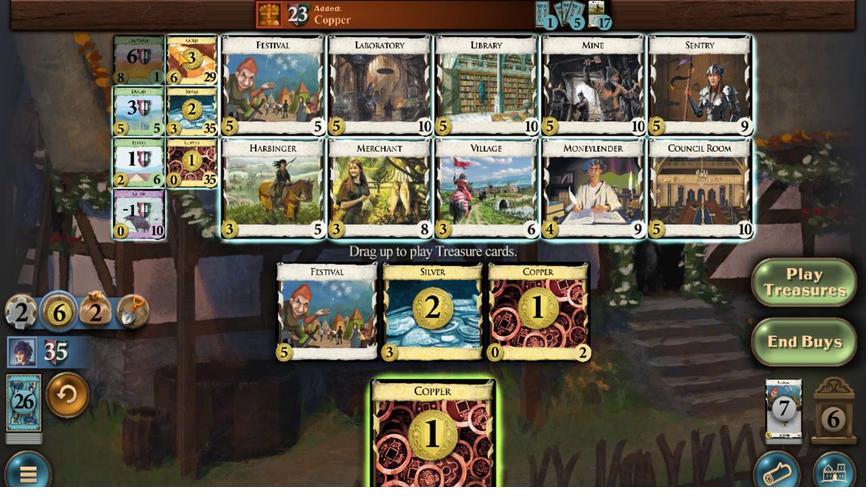 
Action: Mouse moved to (604, 196)
Screenshot: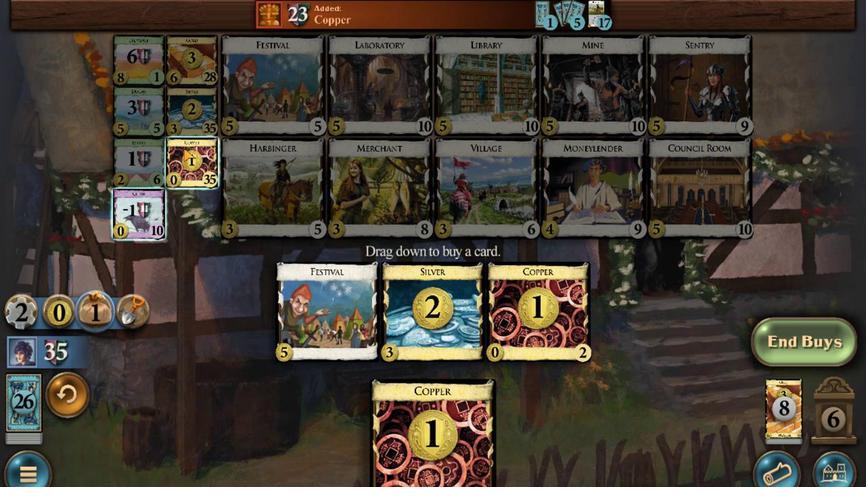 
Action: Mouse pressed left at (604, 196)
Screenshot: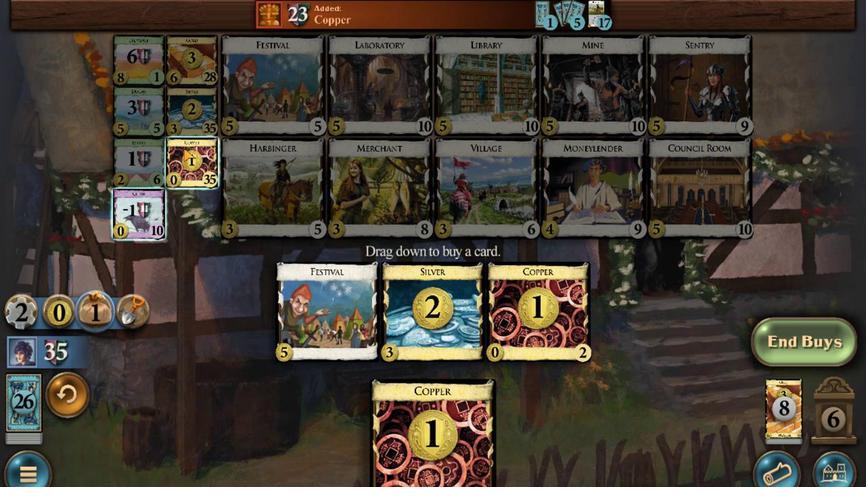 
Action: Mouse moved to (580, 251)
Screenshot: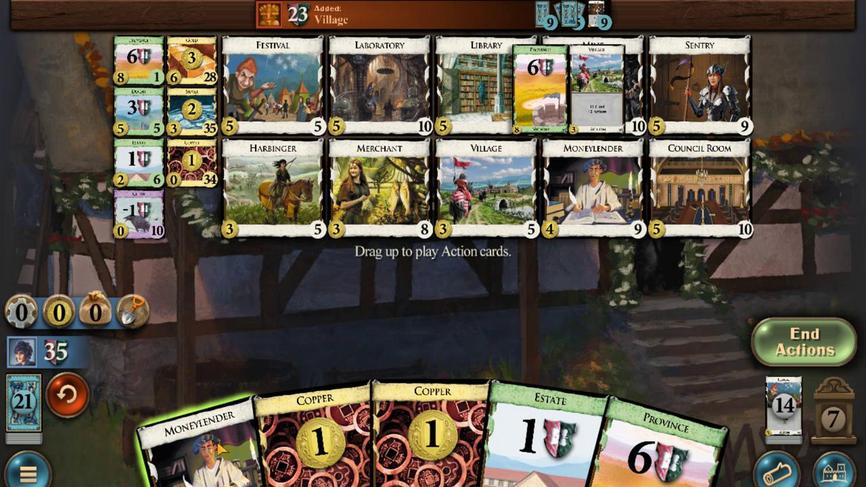
Action: Mouse pressed left at (580, 251)
Screenshot: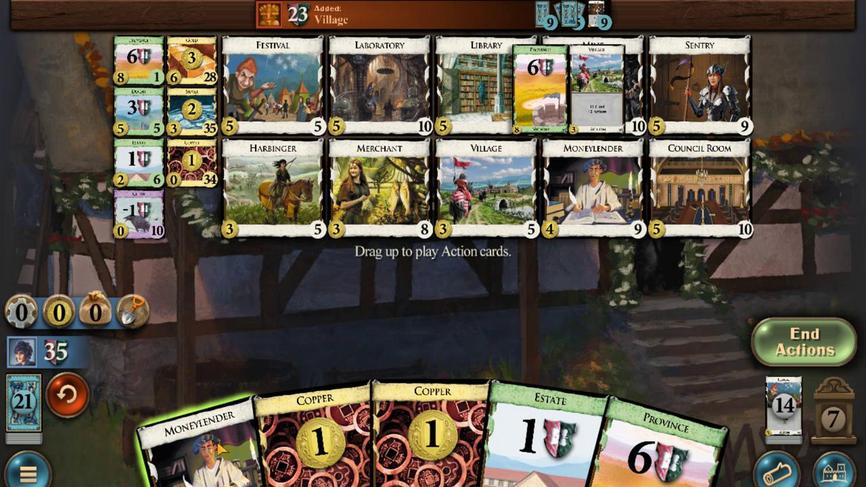 
Action: Mouse moved to (509, 253)
Screenshot: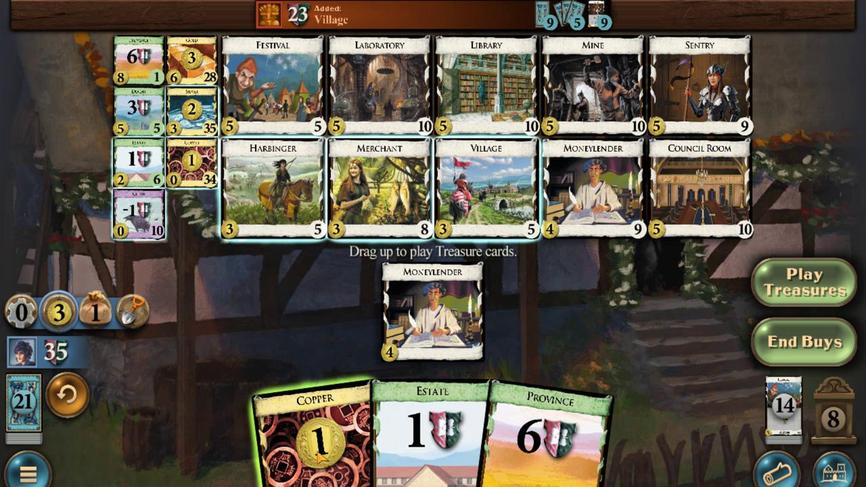 
Action: Mouse pressed left at (509, 253)
